 Task: Find connections with filter location Nagari with filter topic #brandingwith filter profile language Spanish with filter current company IG Group with filter school Modern Education Societys Ness Wadia College of Commerce, P.V.K.Joag Path, Pune 411004 with filter industry Cutlery and Handtool Manufacturing with filter service category Network Support with filter keywords title Payroll Clerk
Action: Mouse moved to (581, 95)
Screenshot: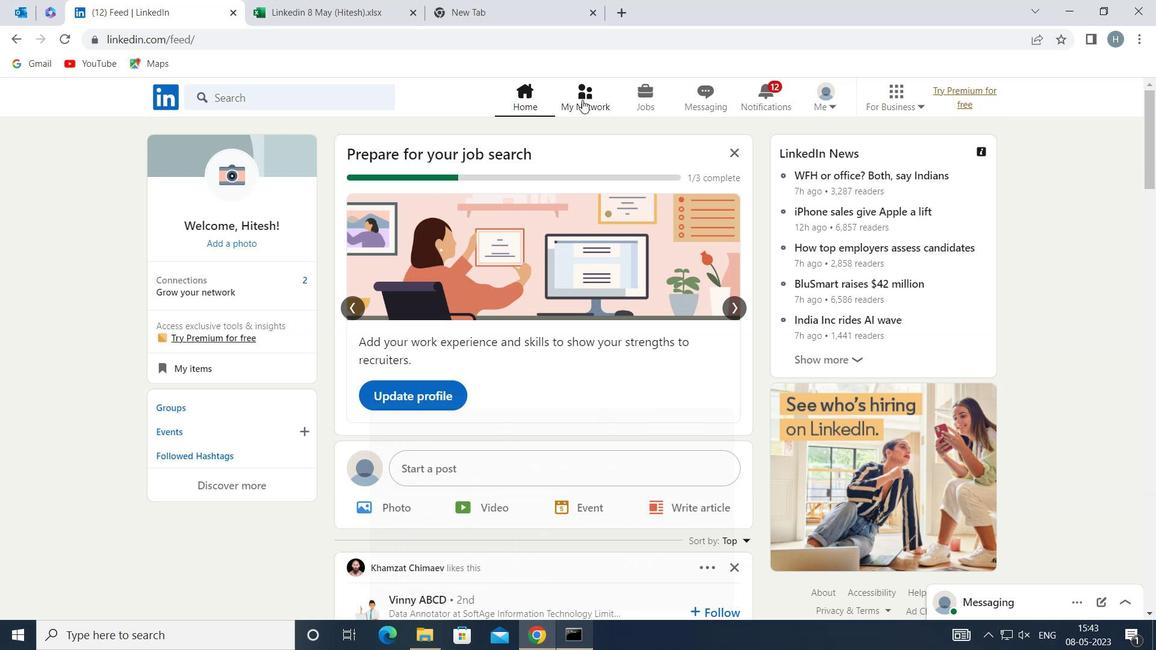 
Action: Mouse pressed left at (581, 95)
Screenshot: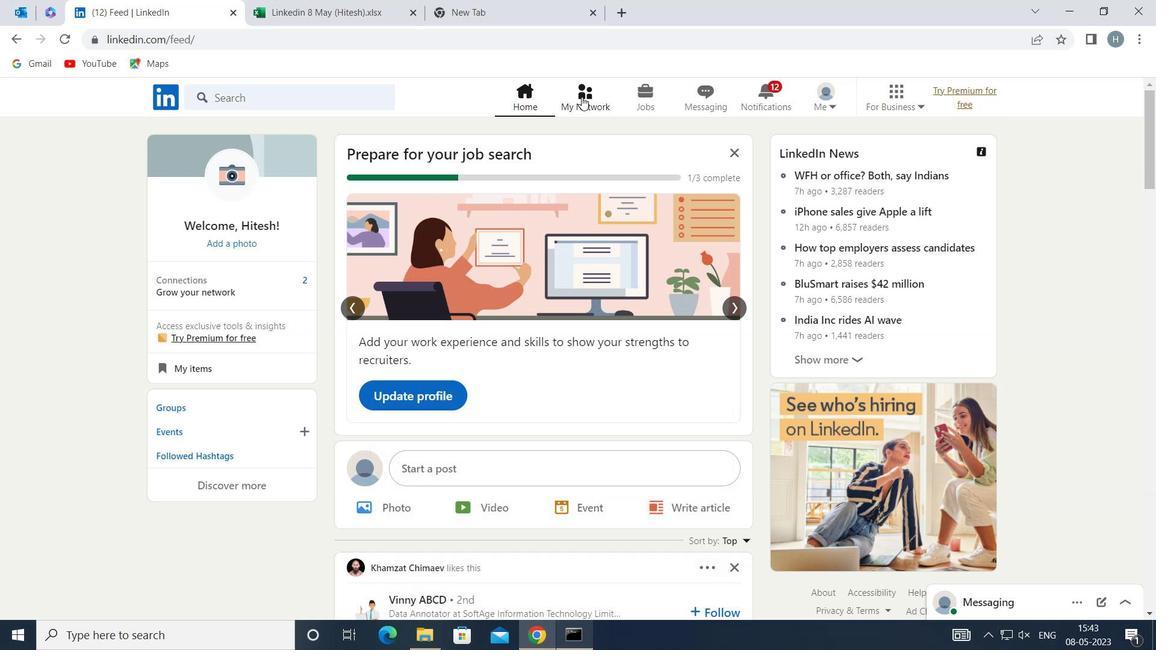 
Action: Mouse moved to (309, 181)
Screenshot: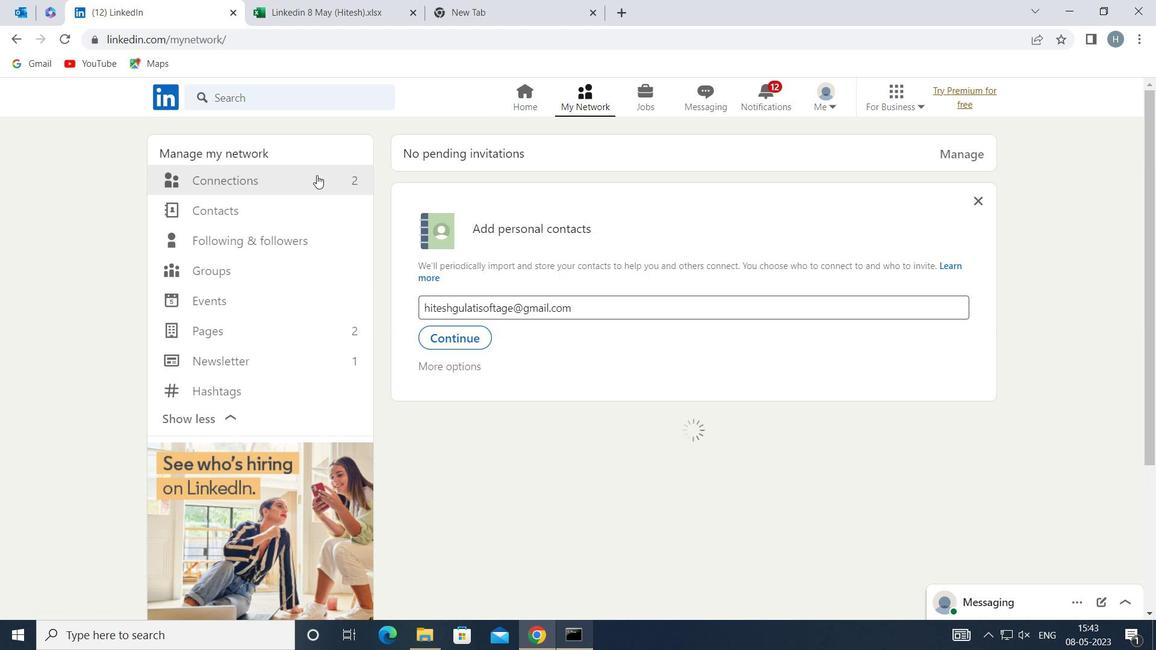 
Action: Mouse pressed left at (309, 181)
Screenshot: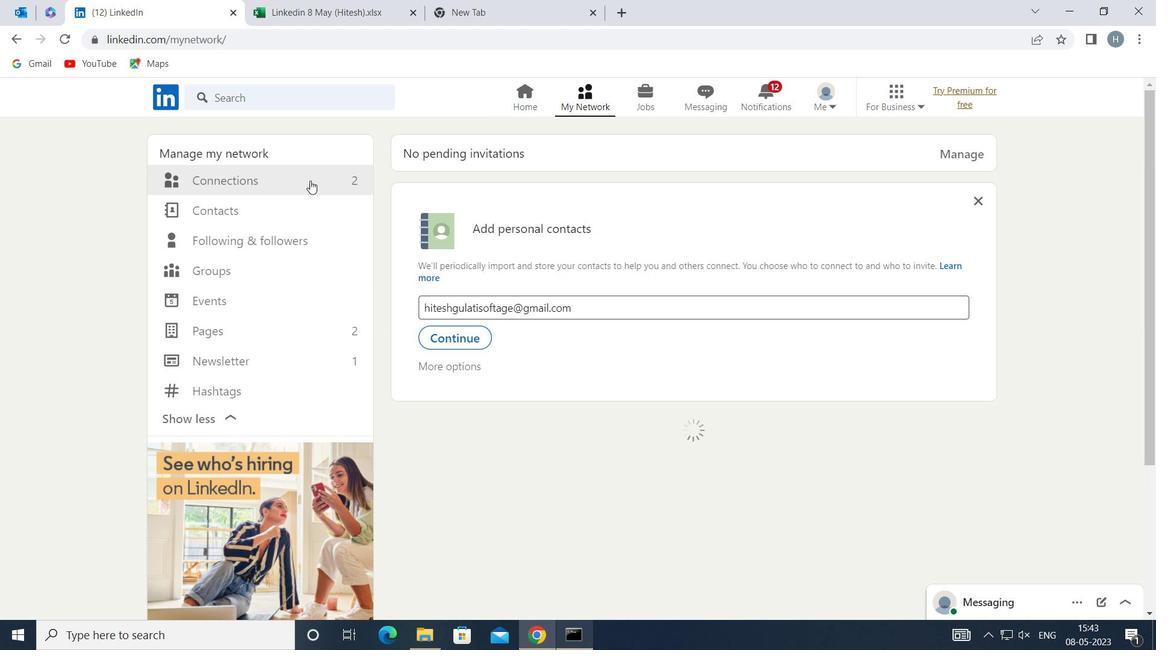 
Action: Mouse moved to (691, 178)
Screenshot: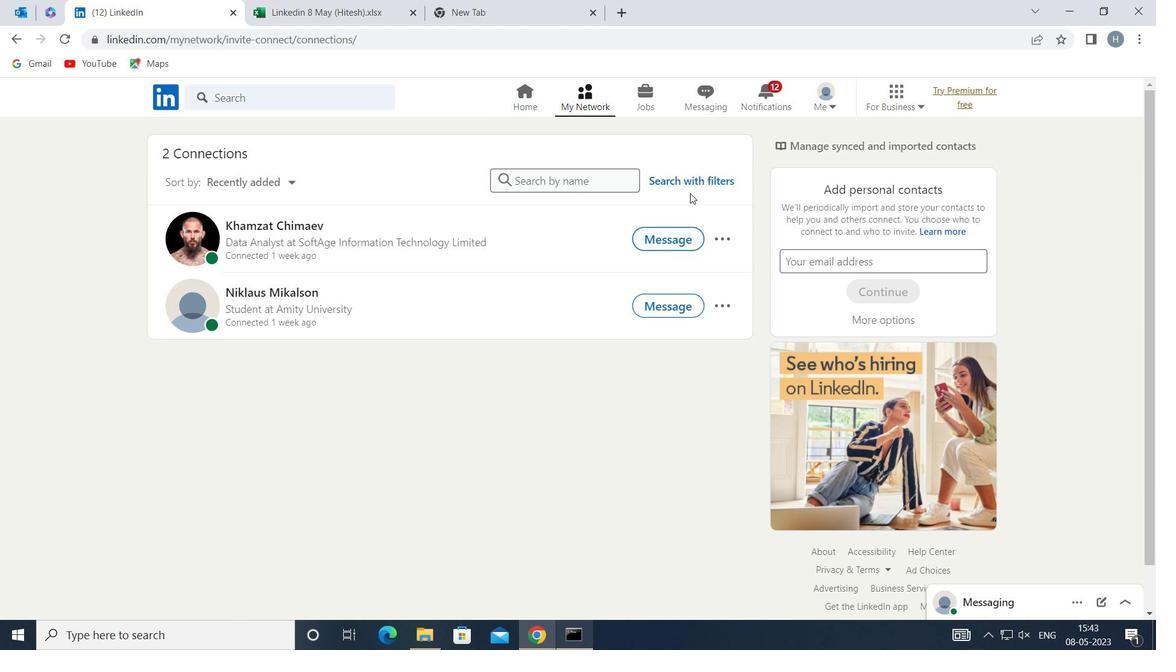 
Action: Mouse pressed left at (691, 178)
Screenshot: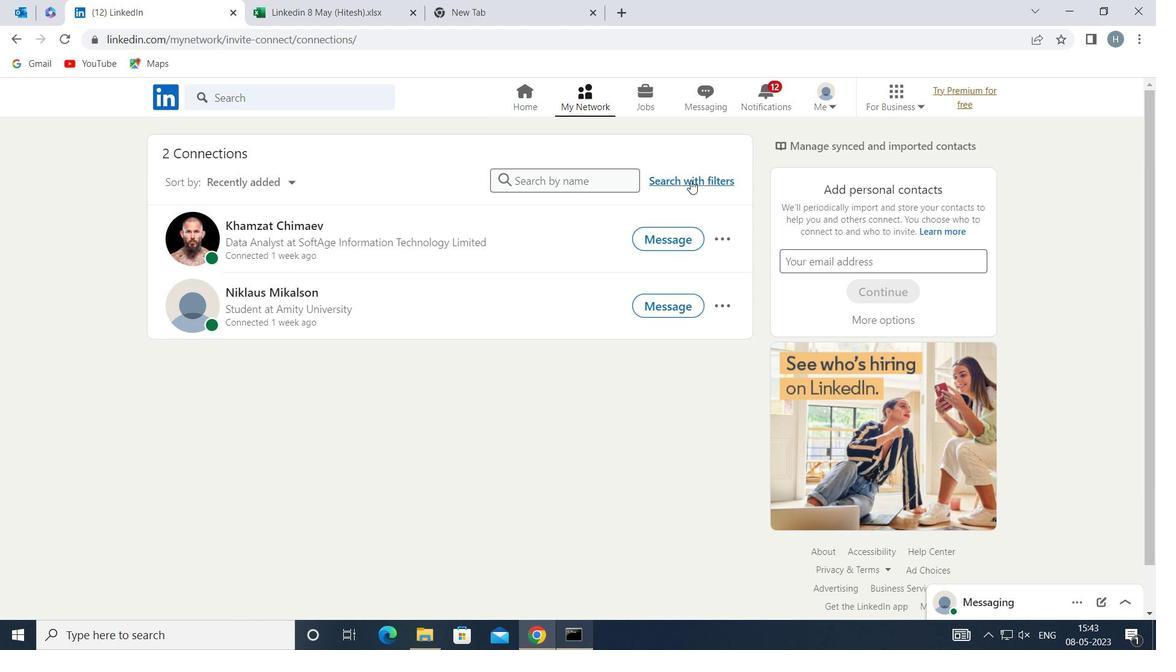 
Action: Mouse moved to (624, 142)
Screenshot: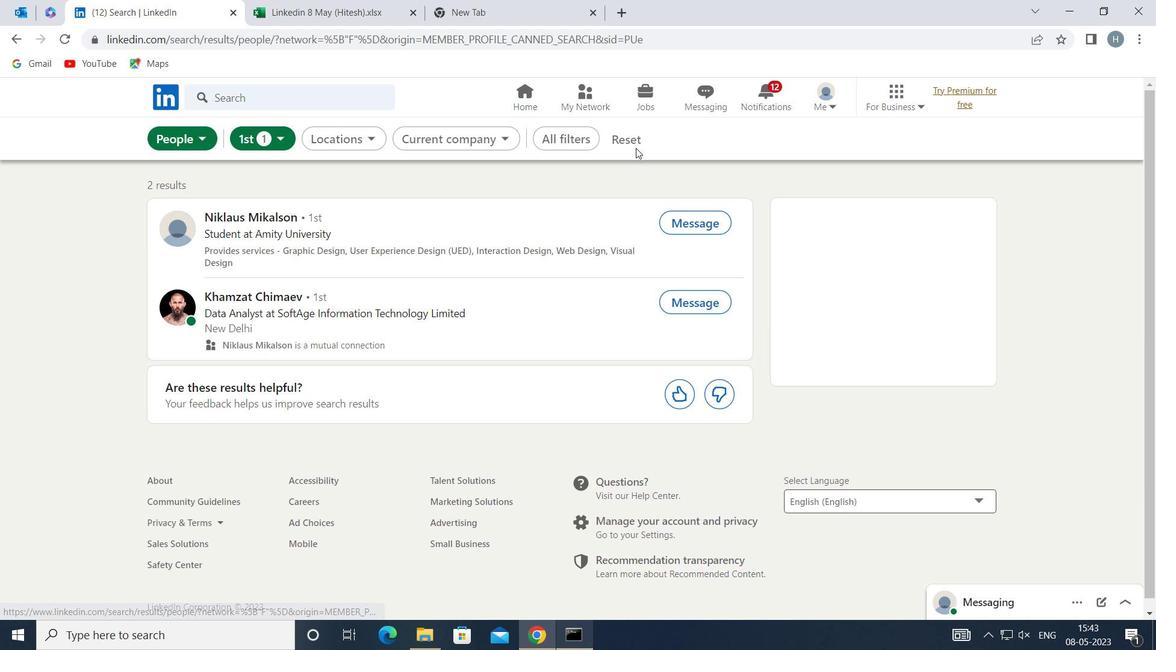 
Action: Mouse pressed left at (624, 142)
Screenshot: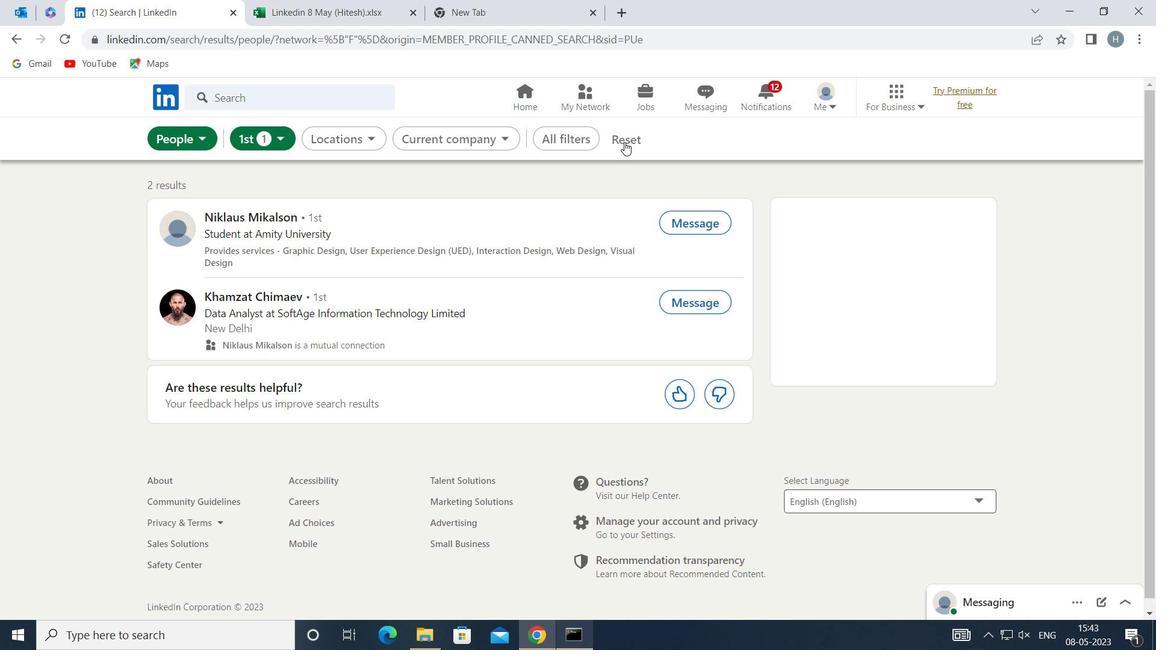 
Action: Mouse moved to (611, 141)
Screenshot: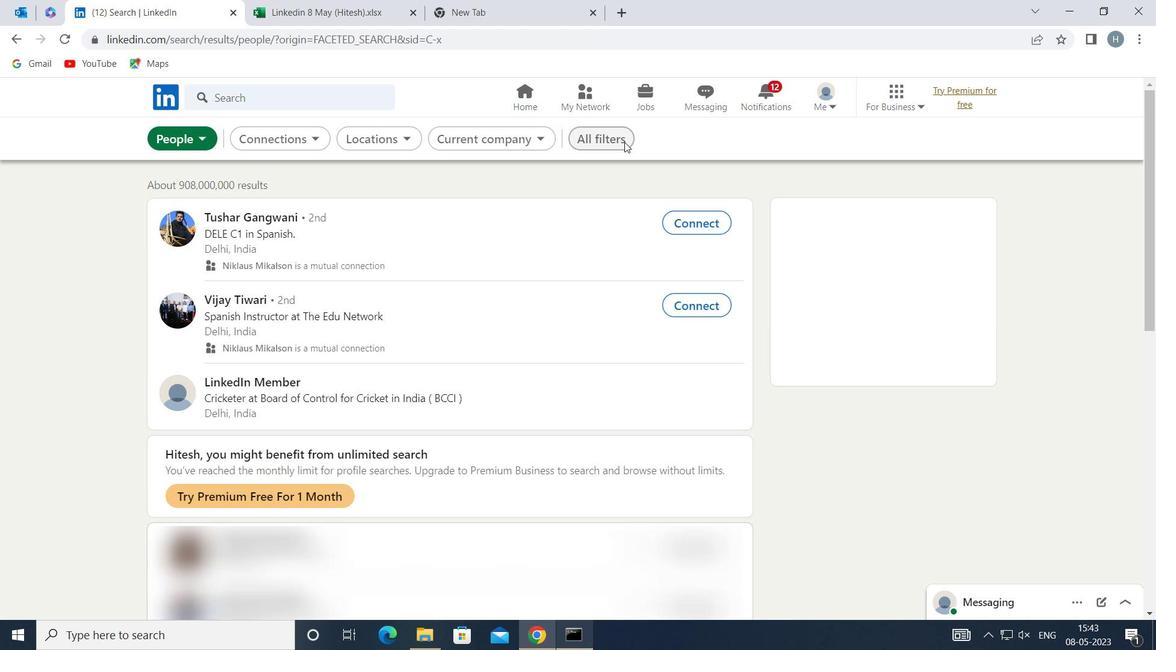 
Action: Mouse pressed left at (611, 141)
Screenshot: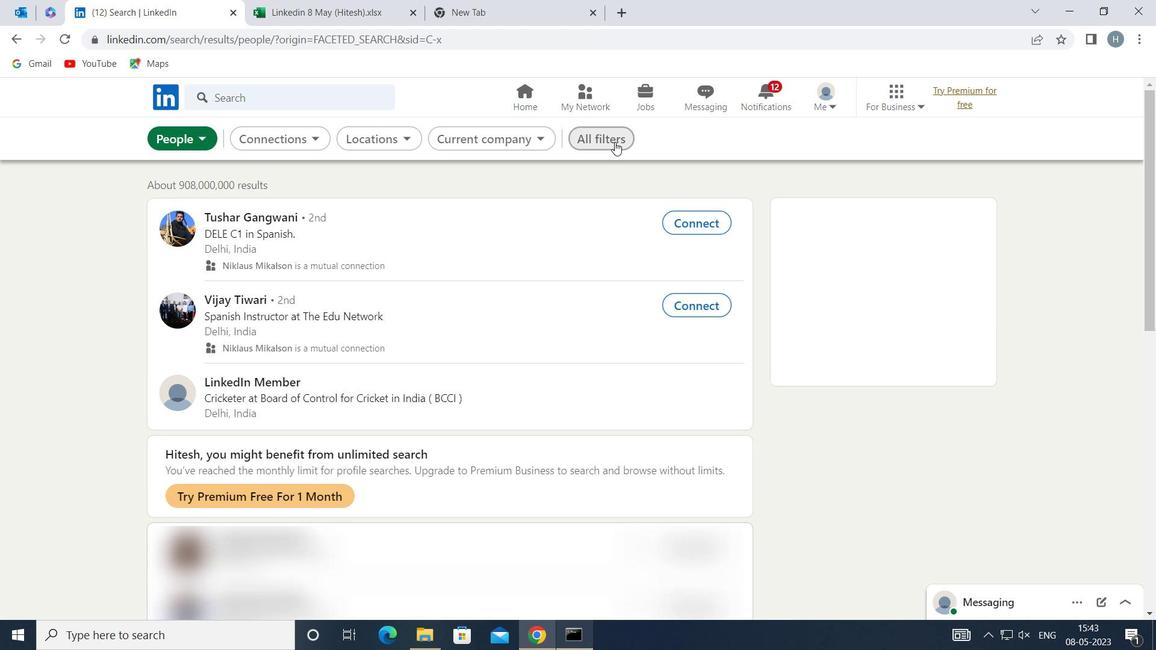 
Action: Mouse moved to (932, 475)
Screenshot: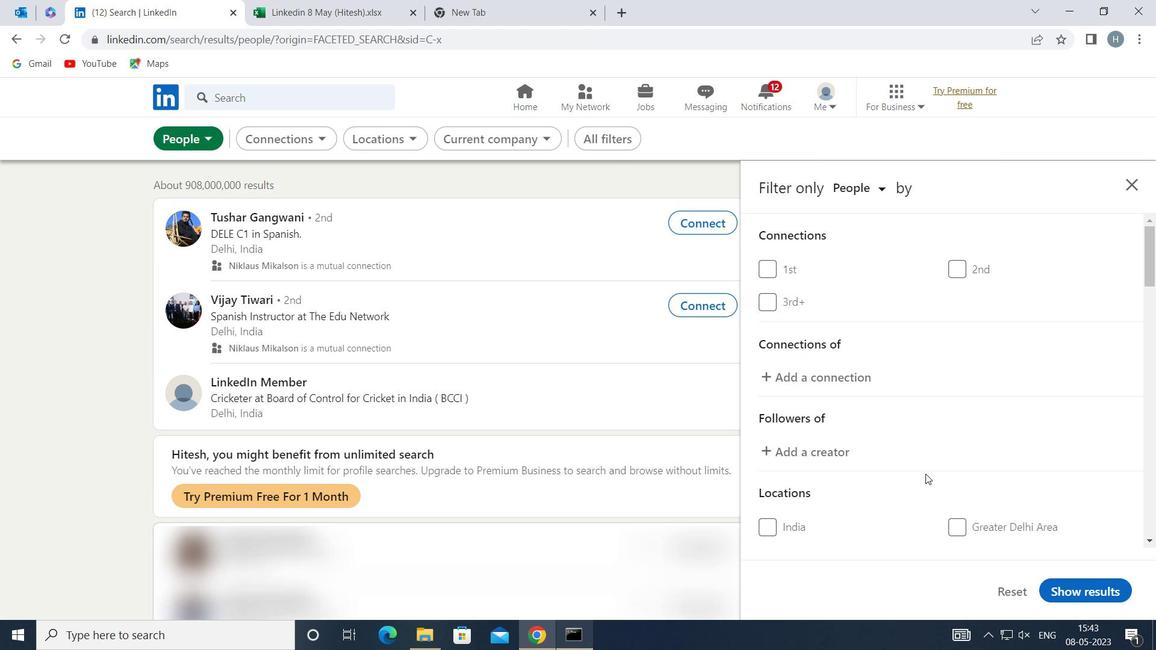 
Action: Mouse scrolled (932, 474) with delta (0, 0)
Screenshot: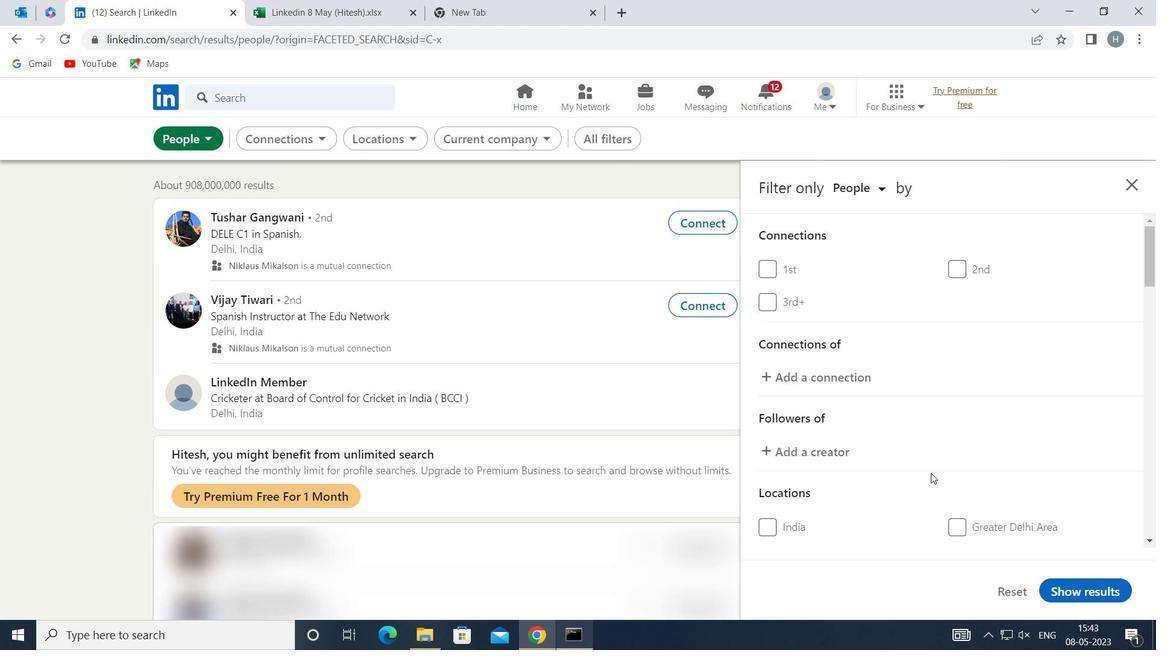 
Action: Mouse moved to (930, 473)
Screenshot: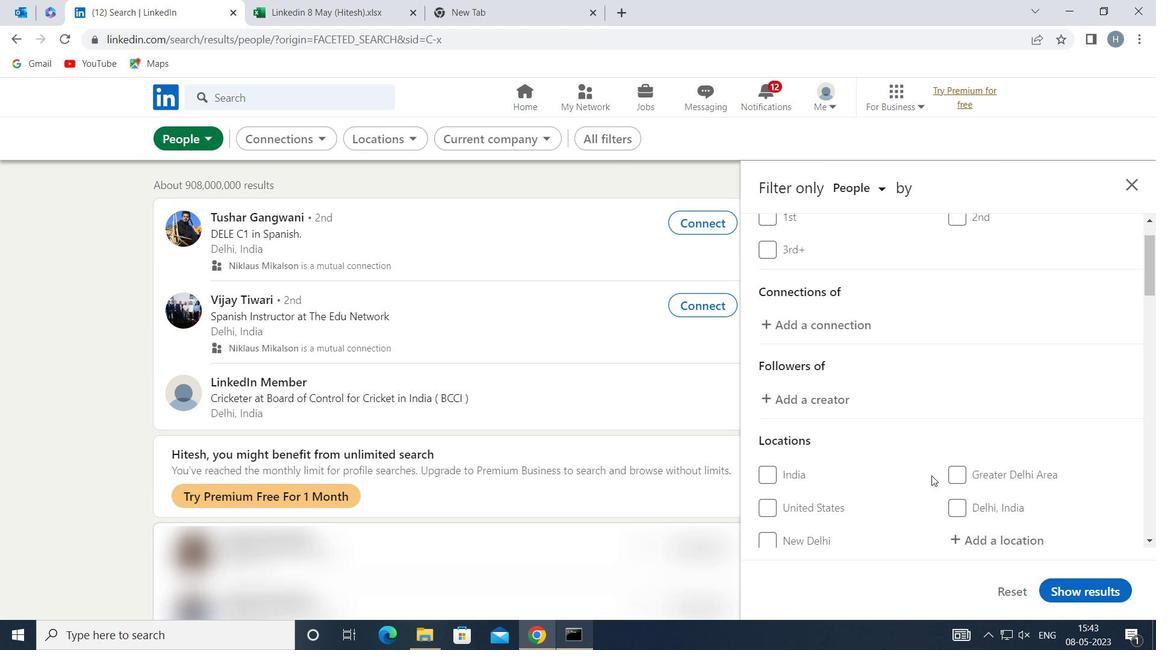 
Action: Mouse scrolled (930, 473) with delta (0, 0)
Screenshot: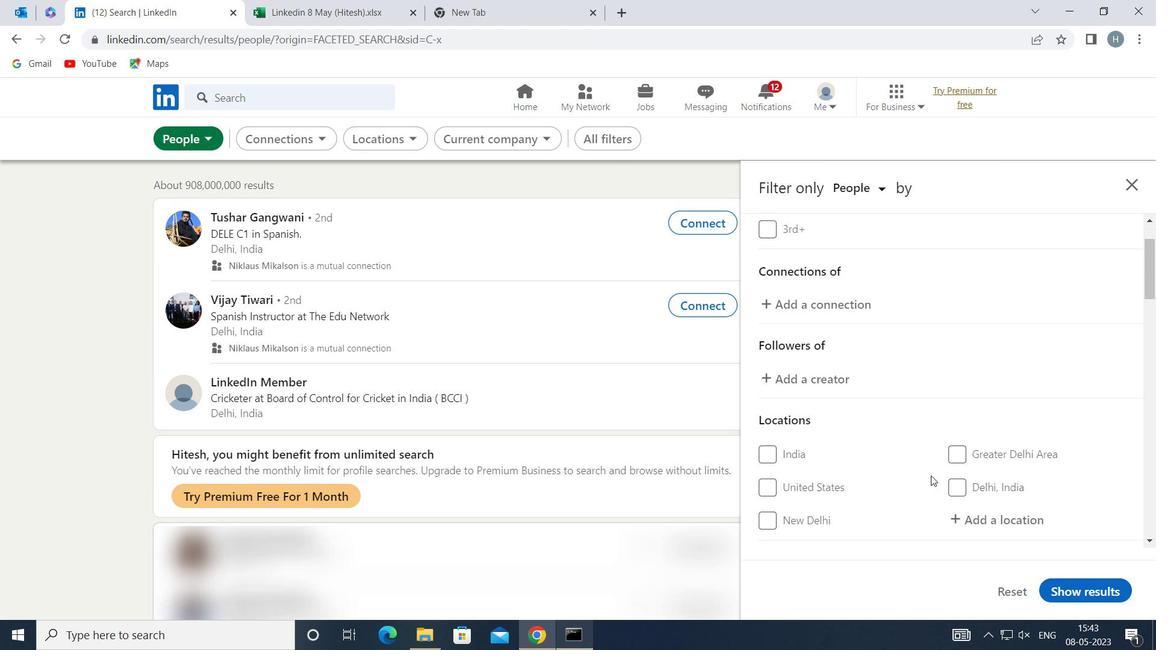 
Action: Mouse scrolled (930, 473) with delta (0, 0)
Screenshot: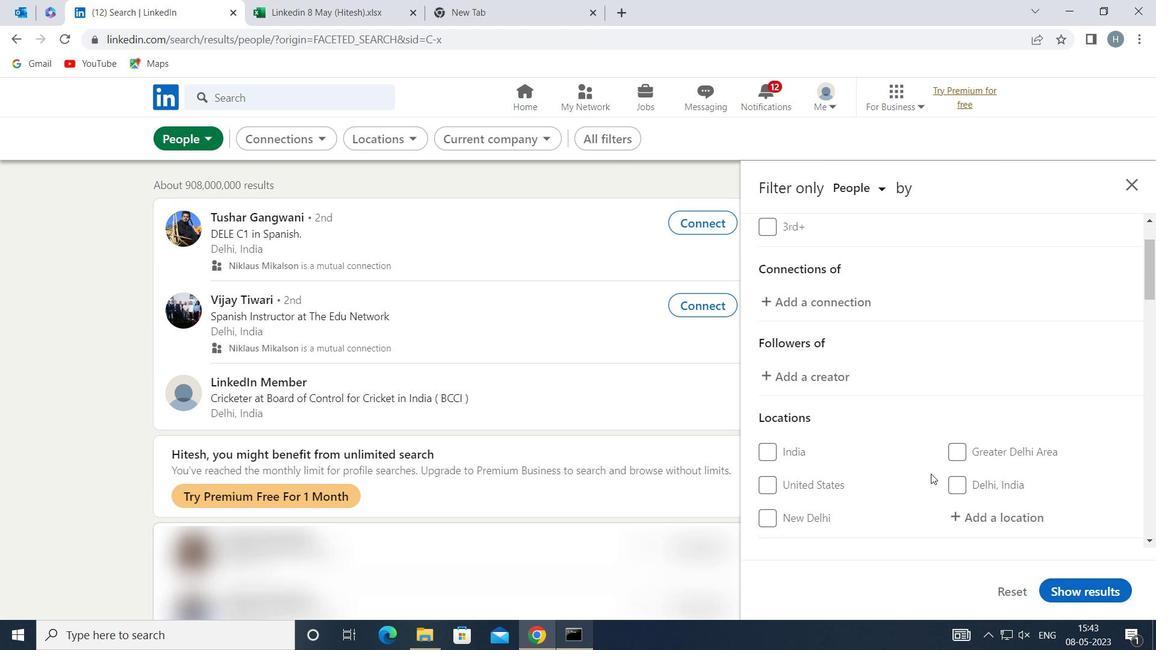 
Action: Mouse moved to (986, 370)
Screenshot: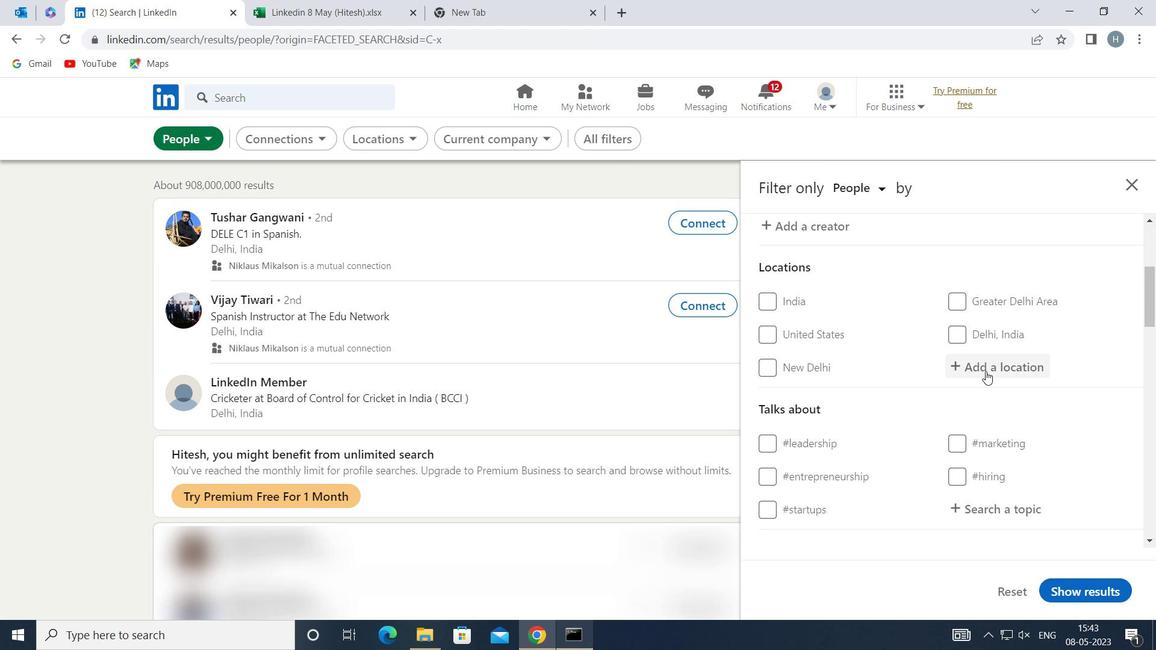 
Action: Mouse pressed left at (986, 370)
Screenshot: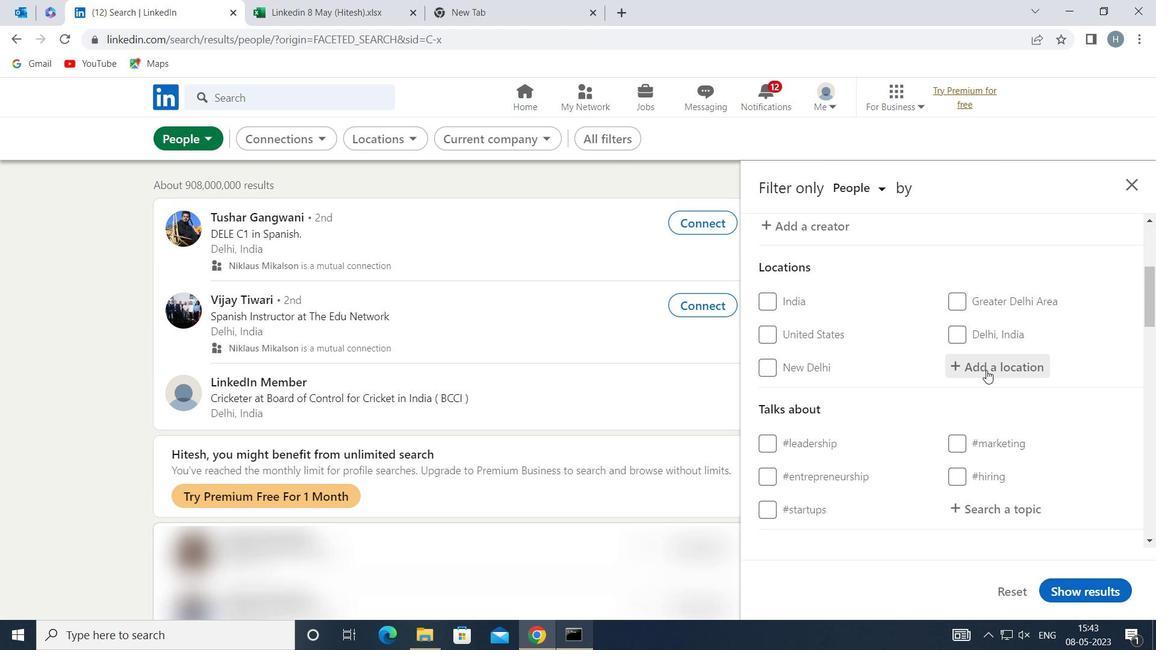 
Action: Mouse moved to (976, 370)
Screenshot: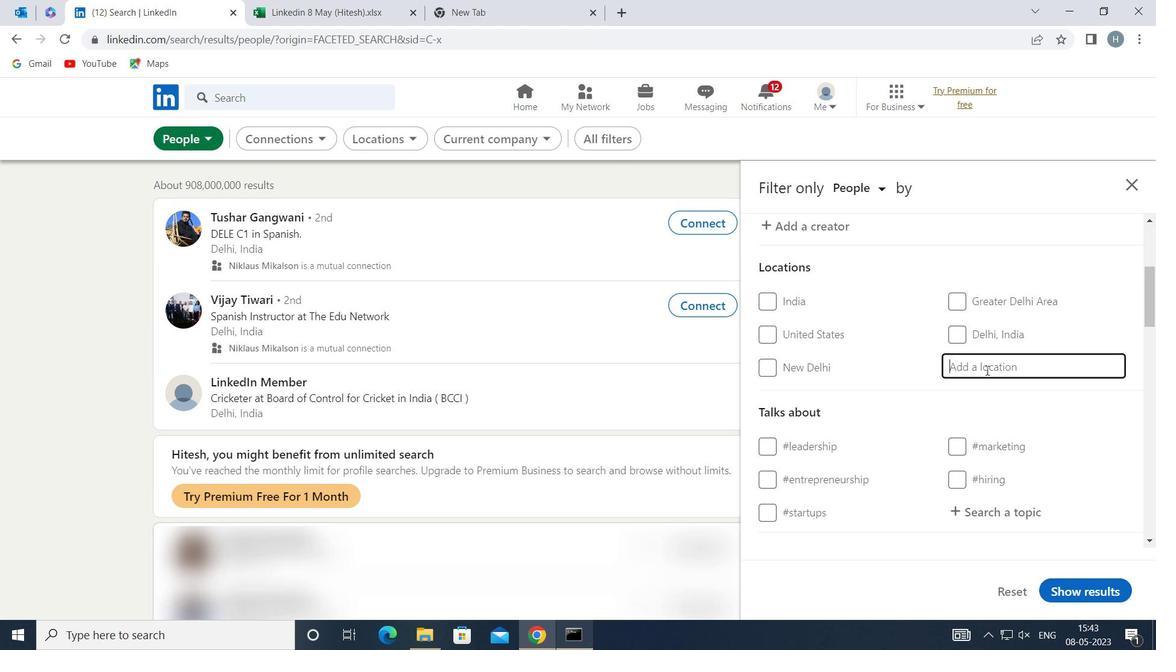 
Action: Key pressed <Key.shift>NAGARI
Screenshot: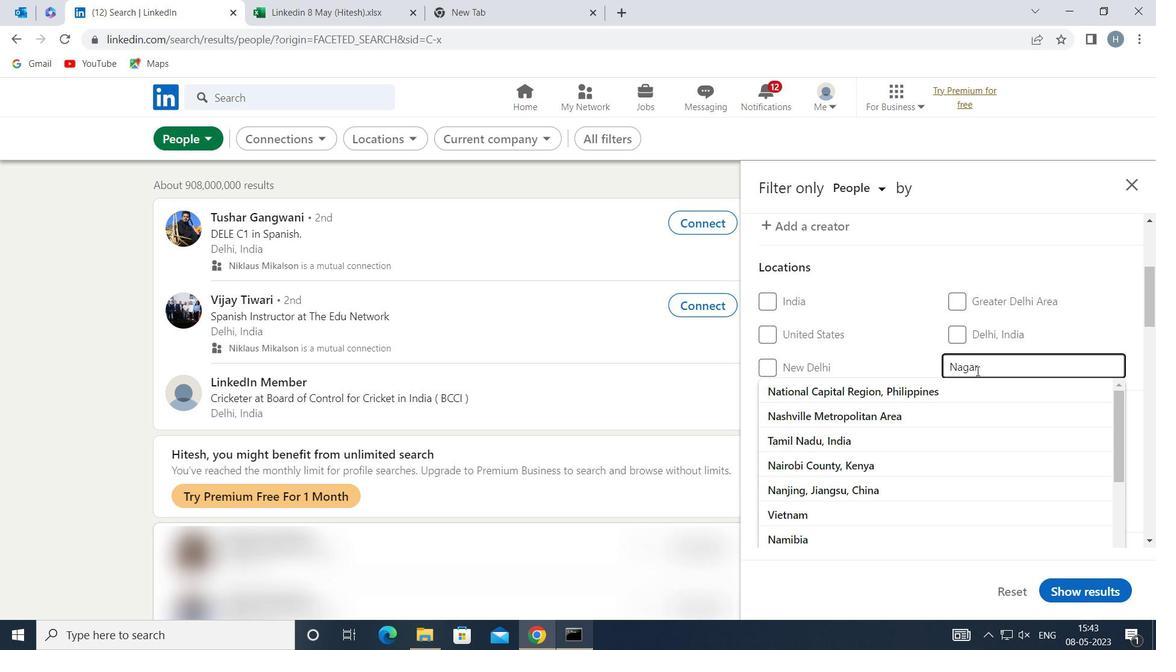
Action: Mouse moved to (936, 396)
Screenshot: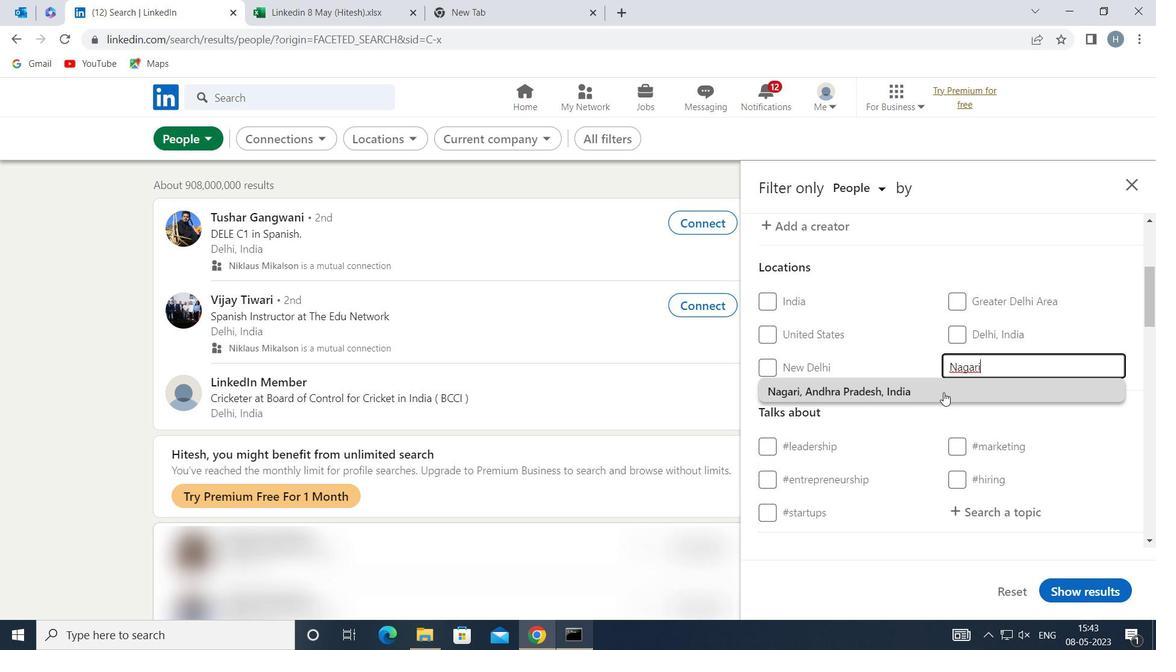 
Action: Mouse pressed left at (936, 396)
Screenshot: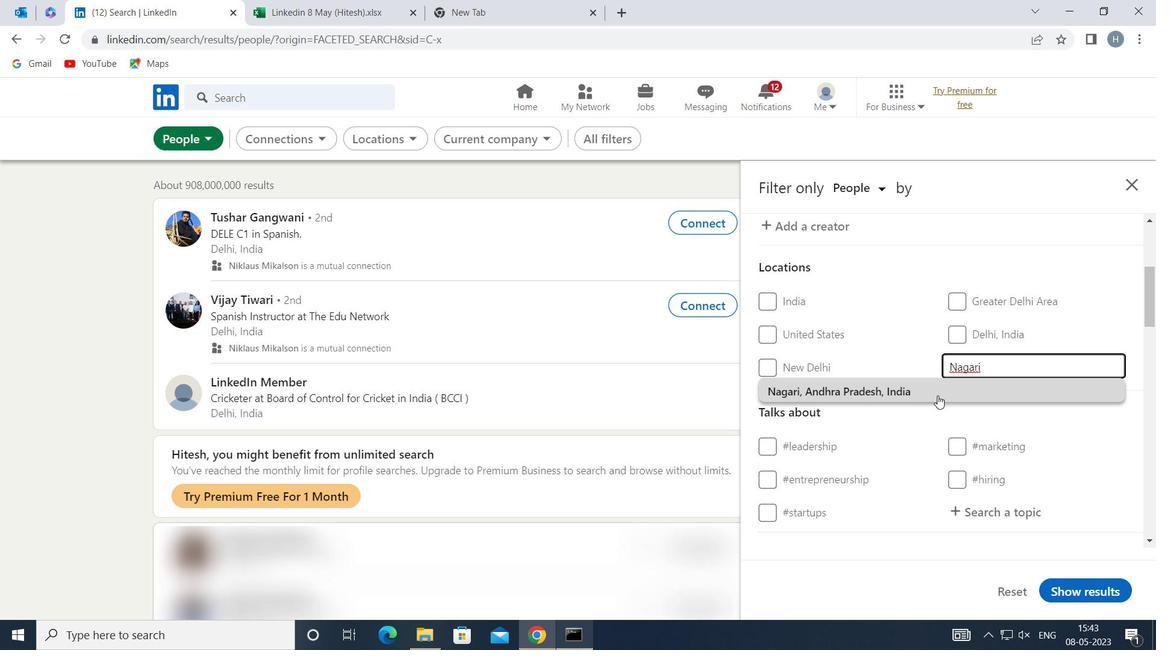 
Action: Mouse moved to (902, 423)
Screenshot: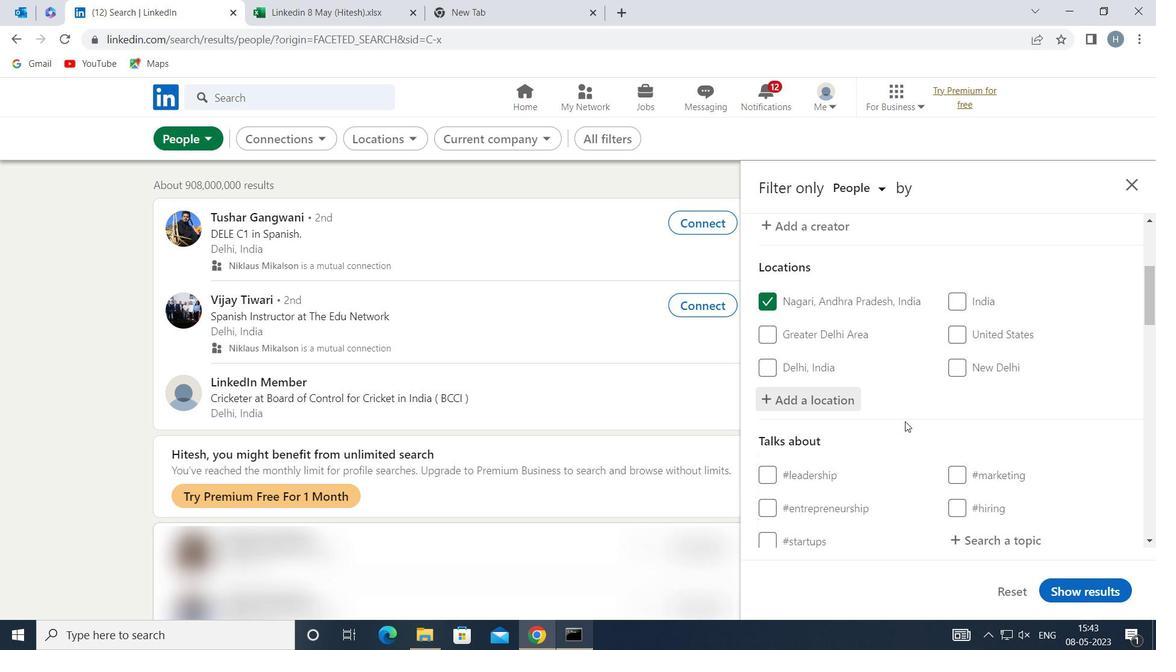 
Action: Mouse scrolled (902, 422) with delta (0, 0)
Screenshot: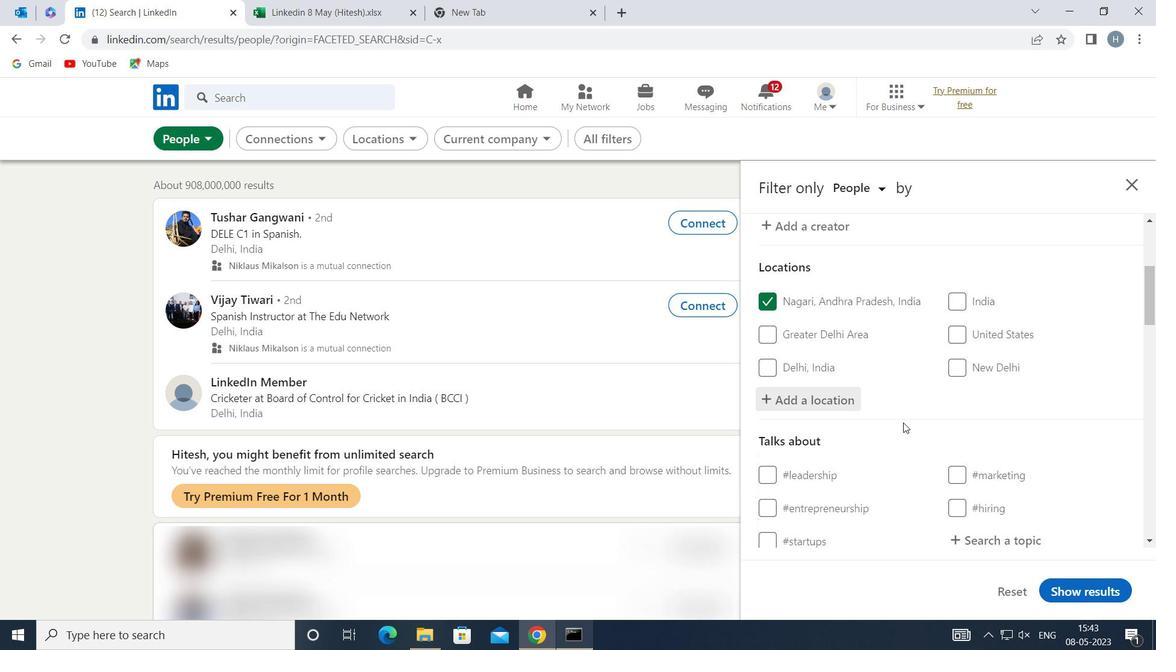 
Action: Mouse moved to (902, 420)
Screenshot: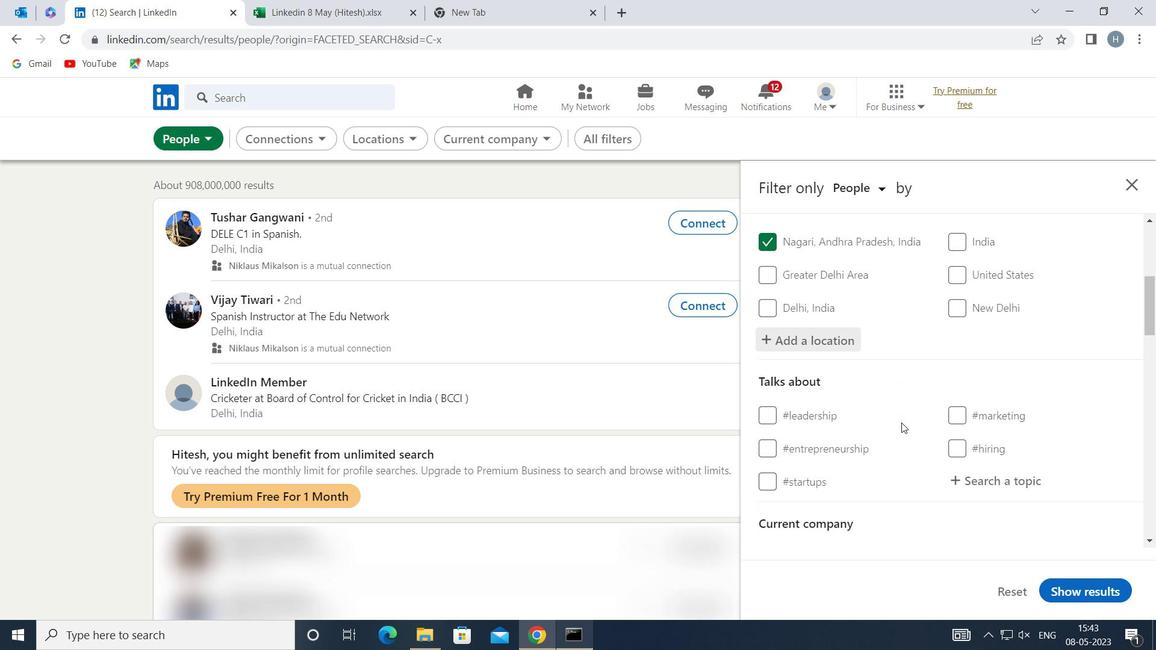 
Action: Mouse scrolled (902, 420) with delta (0, 0)
Screenshot: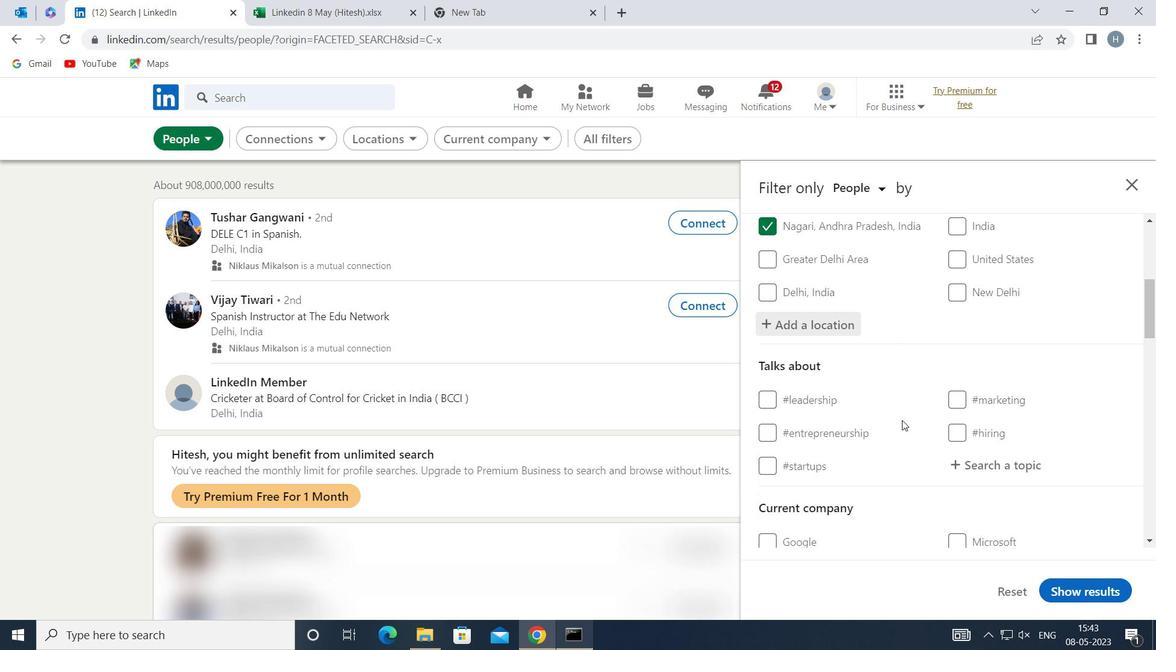 
Action: Mouse moved to (969, 385)
Screenshot: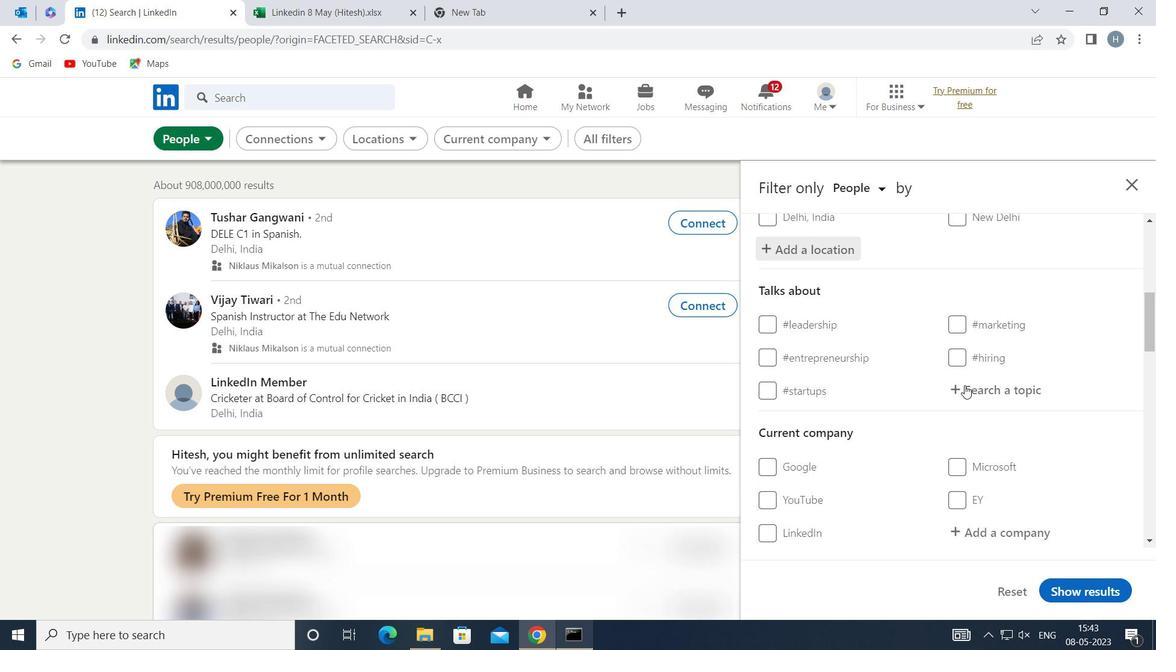
Action: Mouse pressed left at (969, 385)
Screenshot: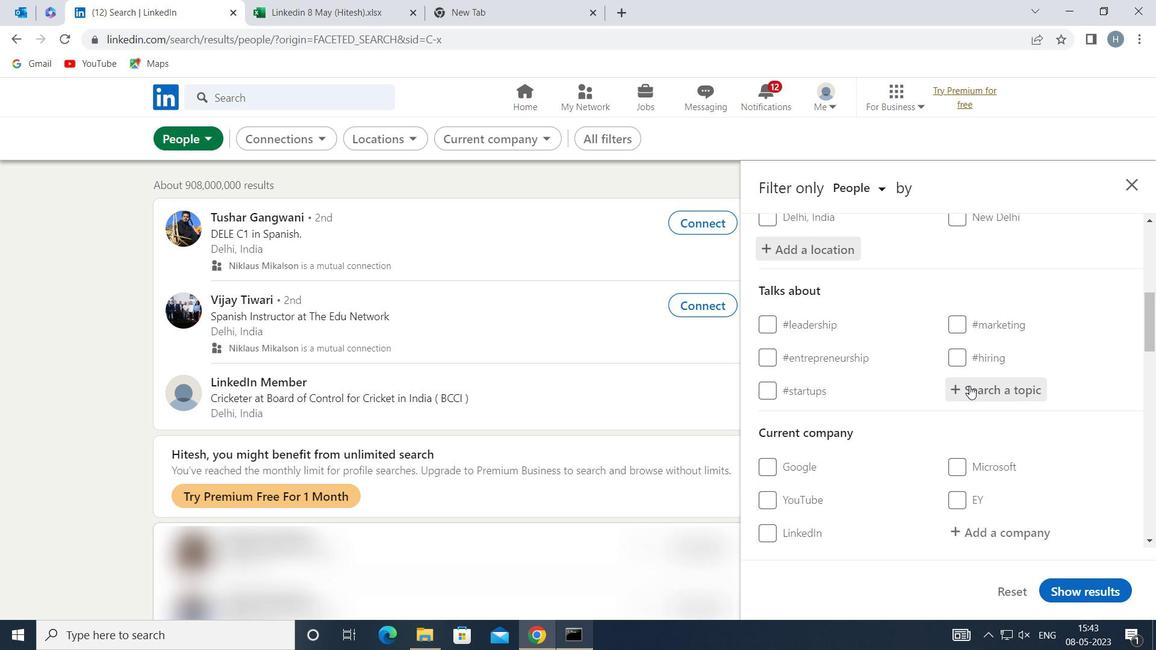
Action: Key pressed BRANDING
Screenshot: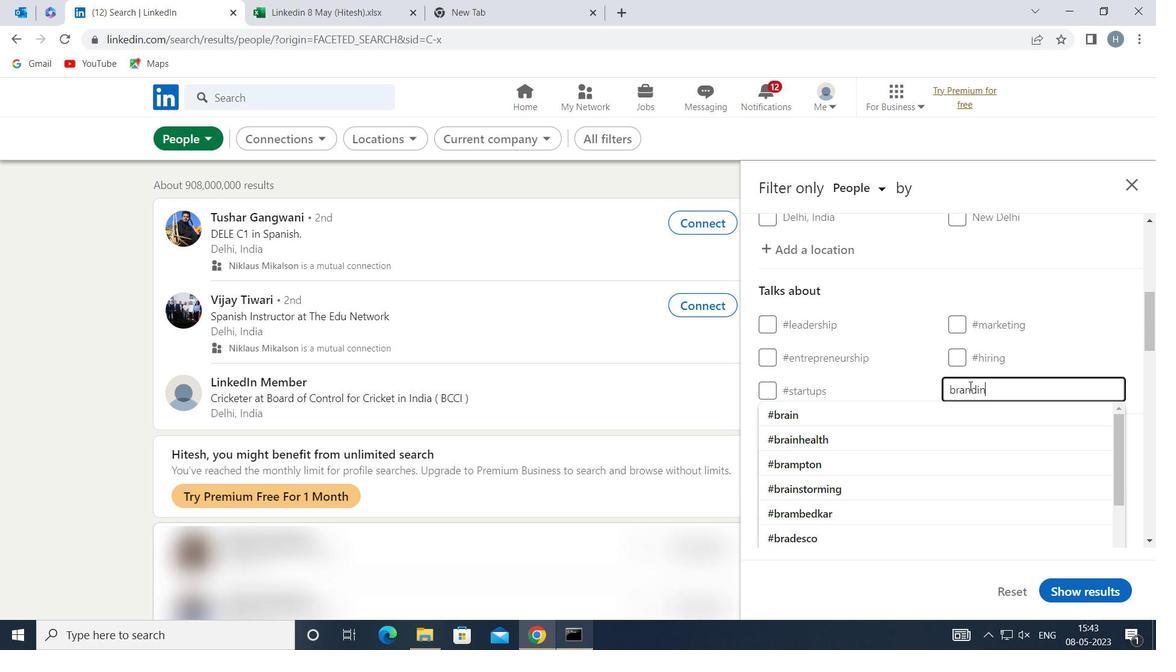 
Action: Mouse moved to (946, 411)
Screenshot: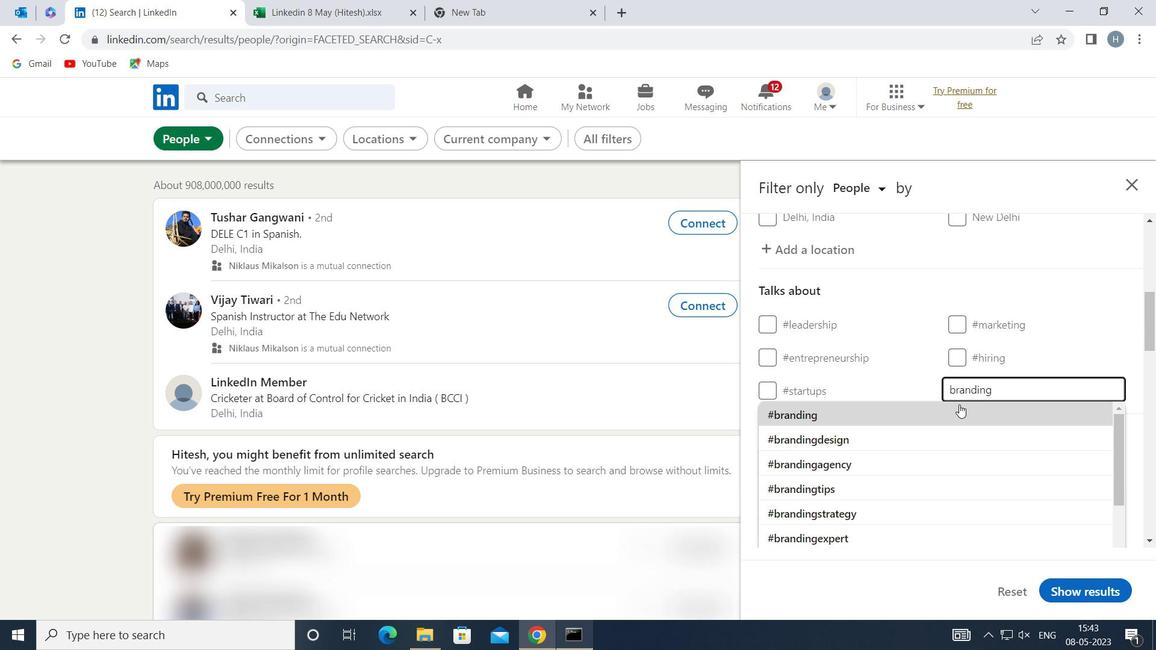 
Action: Mouse pressed left at (946, 411)
Screenshot: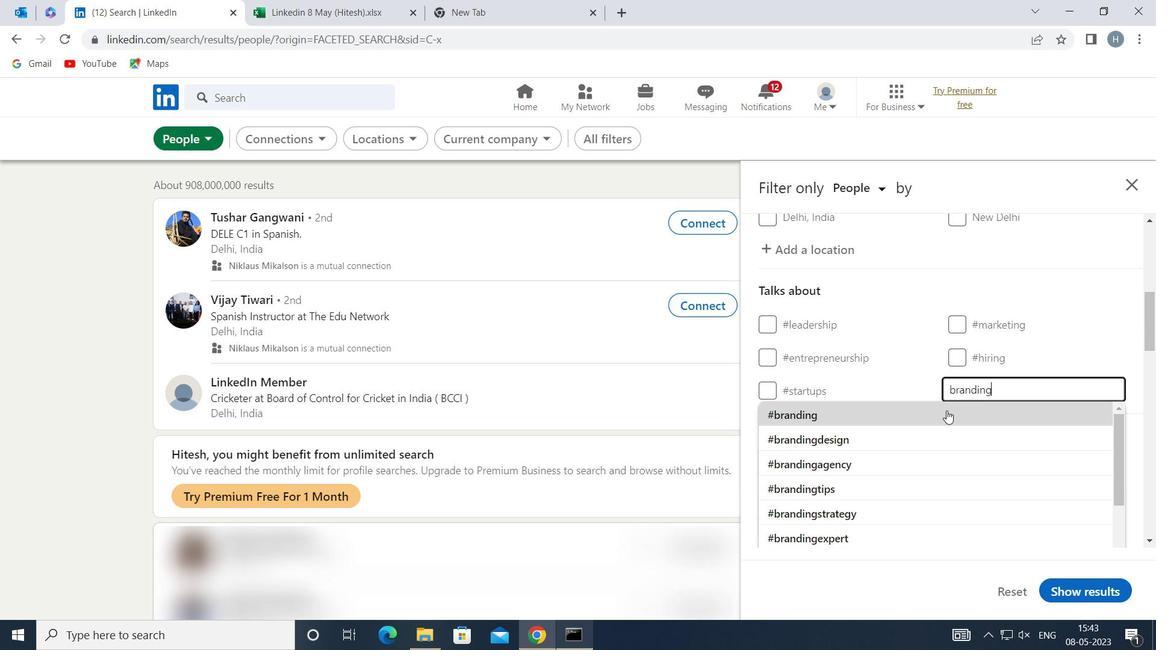 
Action: Mouse moved to (915, 380)
Screenshot: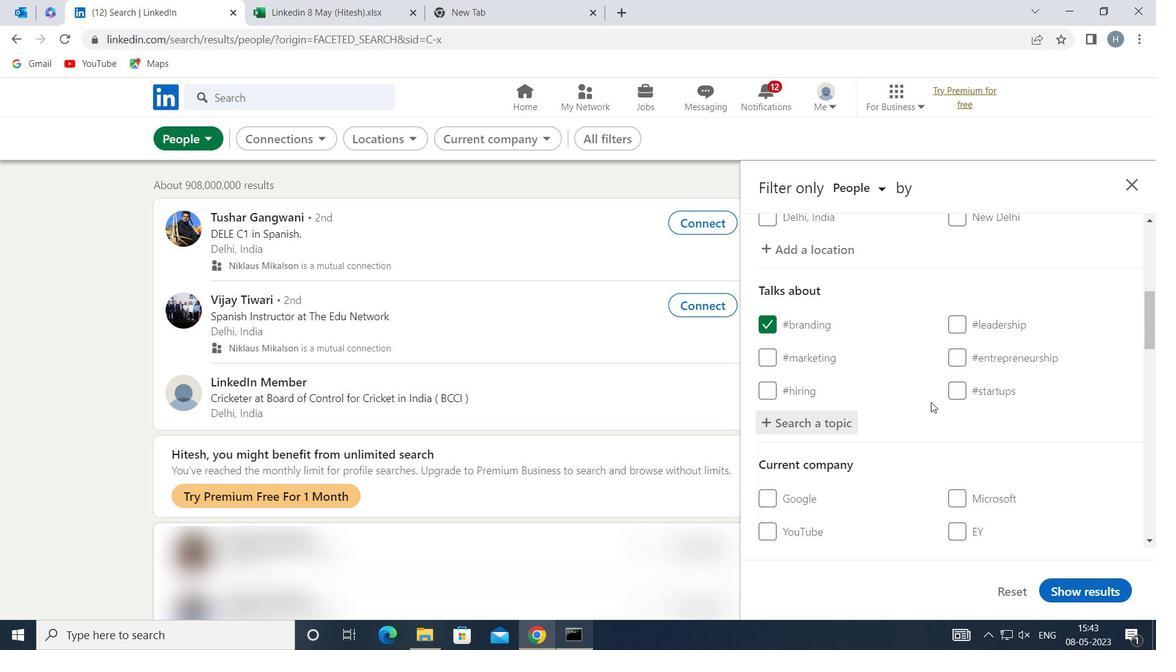
Action: Mouse scrolled (915, 379) with delta (0, 0)
Screenshot: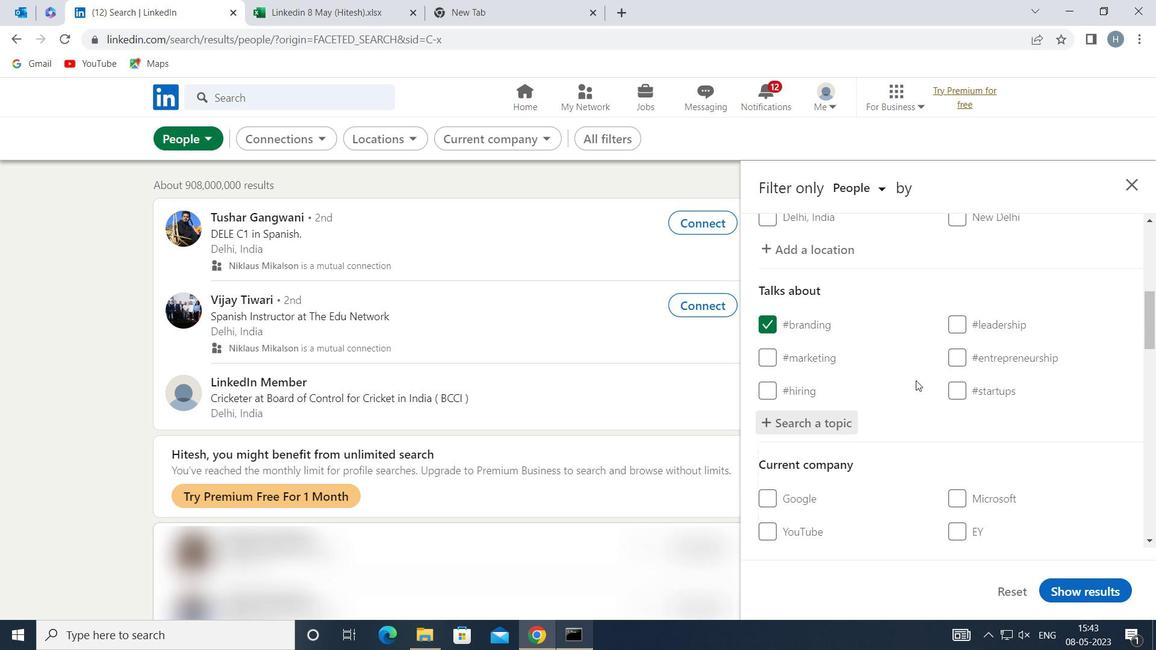 
Action: Mouse moved to (916, 376)
Screenshot: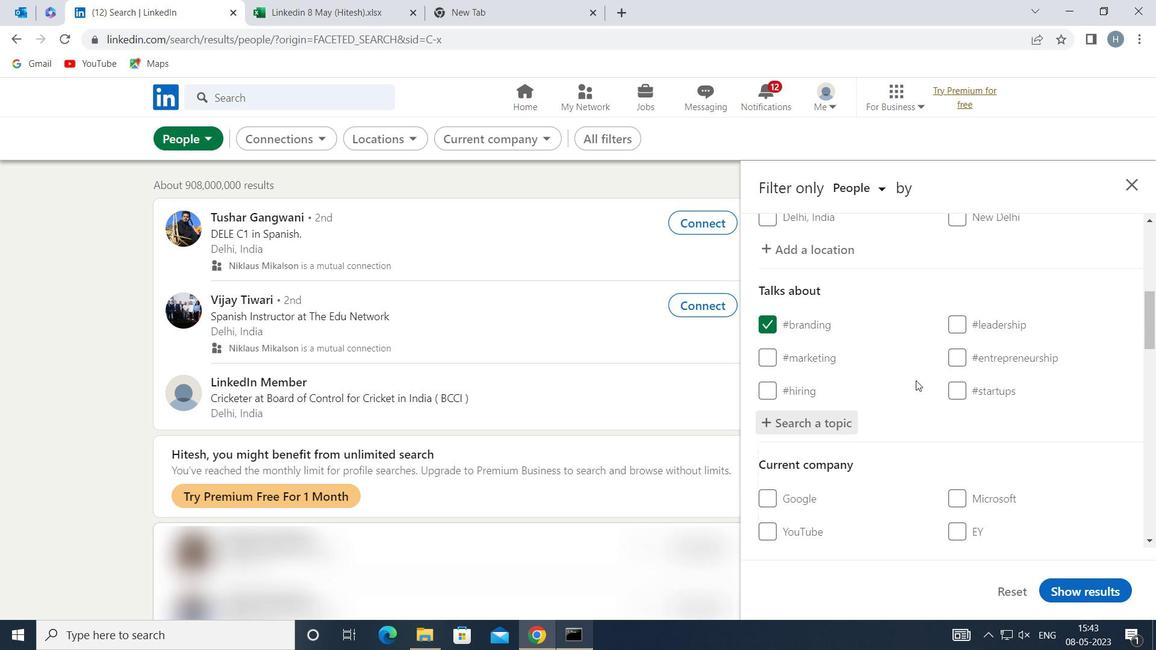 
Action: Mouse scrolled (916, 376) with delta (0, 0)
Screenshot: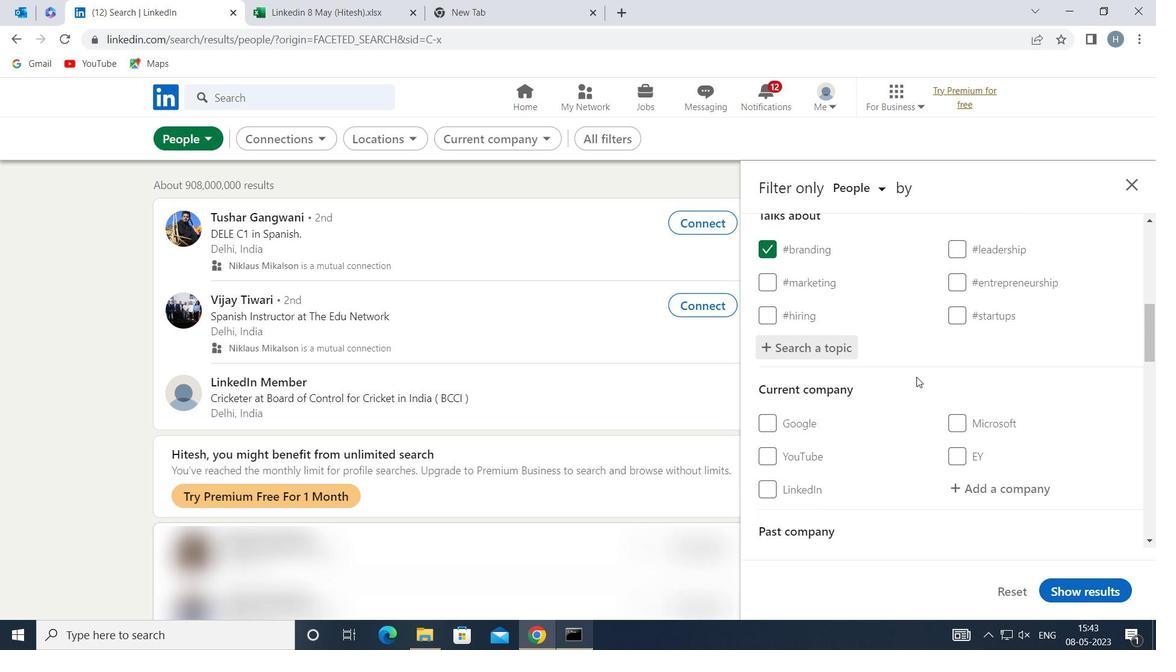 
Action: Mouse scrolled (916, 376) with delta (0, 0)
Screenshot: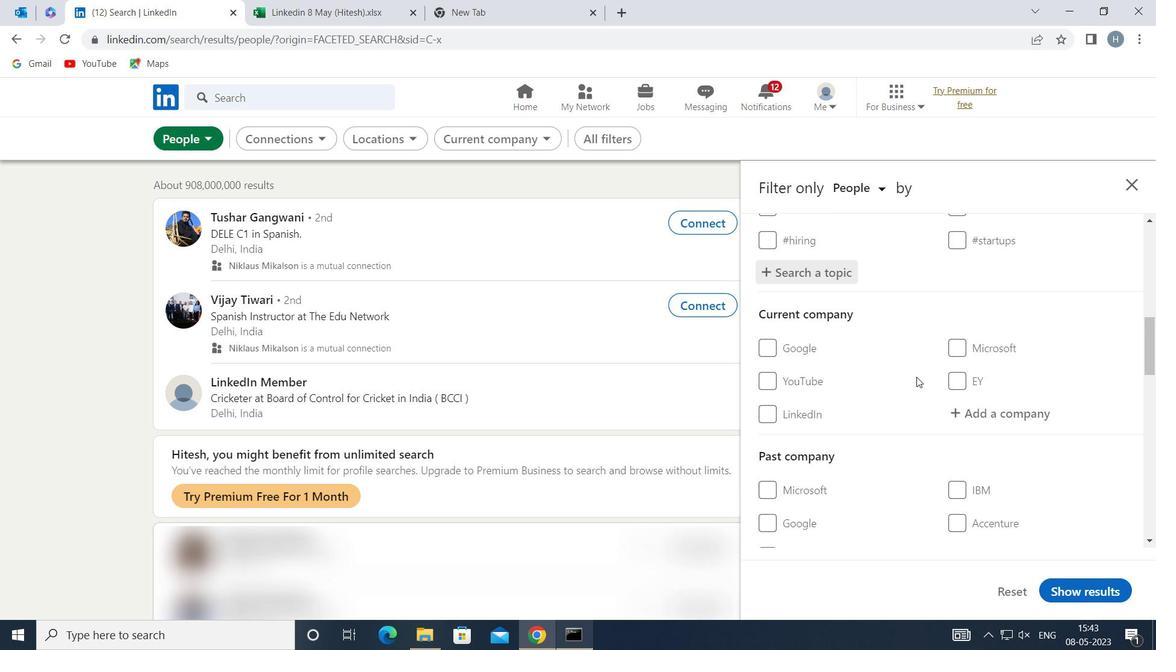 
Action: Mouse scrolled (916, 376) with delta (0, 0)
Screenshot: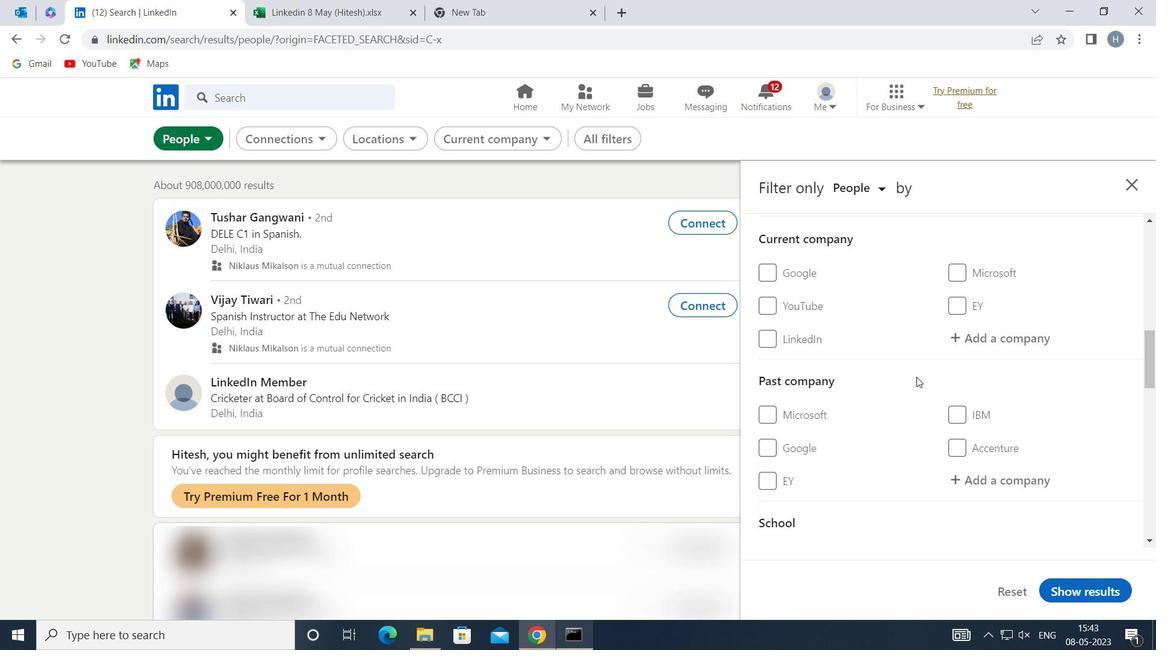 
Action: Mouse scrolled (916, 376) with delta (0, 0)
Screenshot: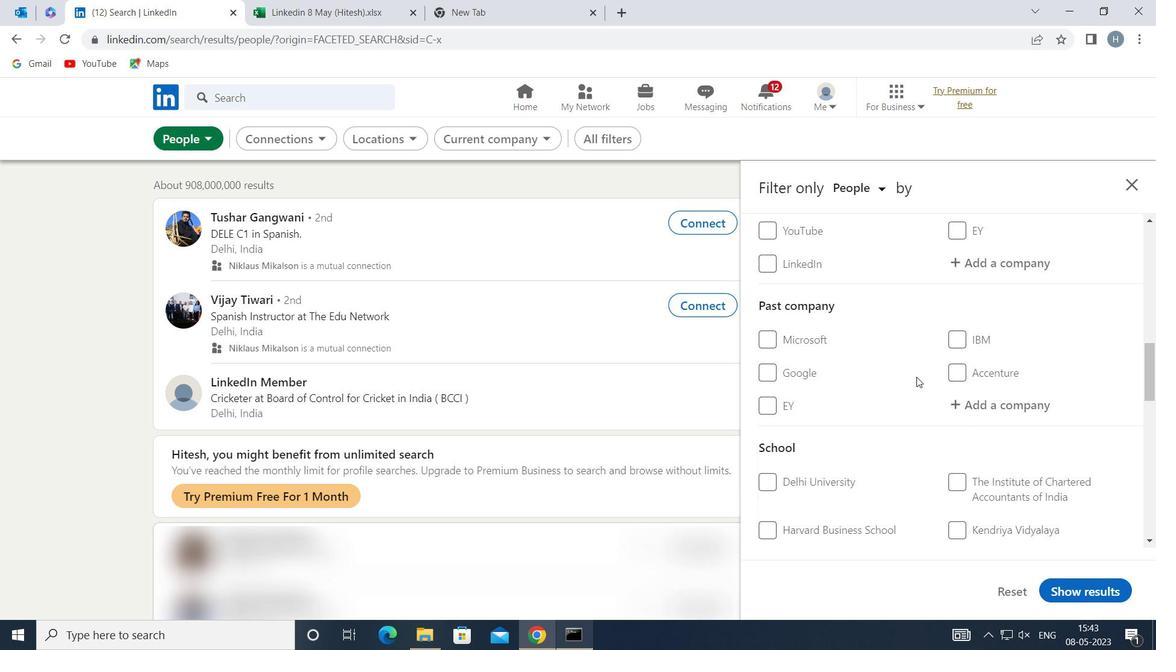 
Action: Mouse scrolled (916, 376) with delta (0, 0)
Screenshot: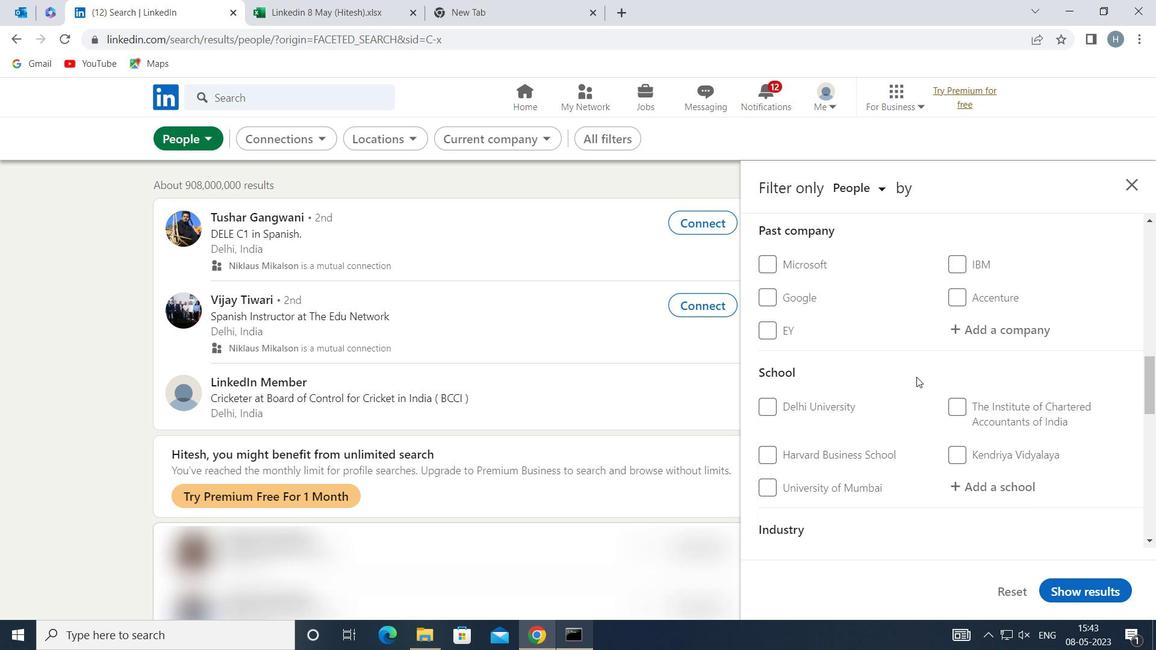 
Action: Mouse scrolled (916, 376) with delta (0, 0)
Screenshot: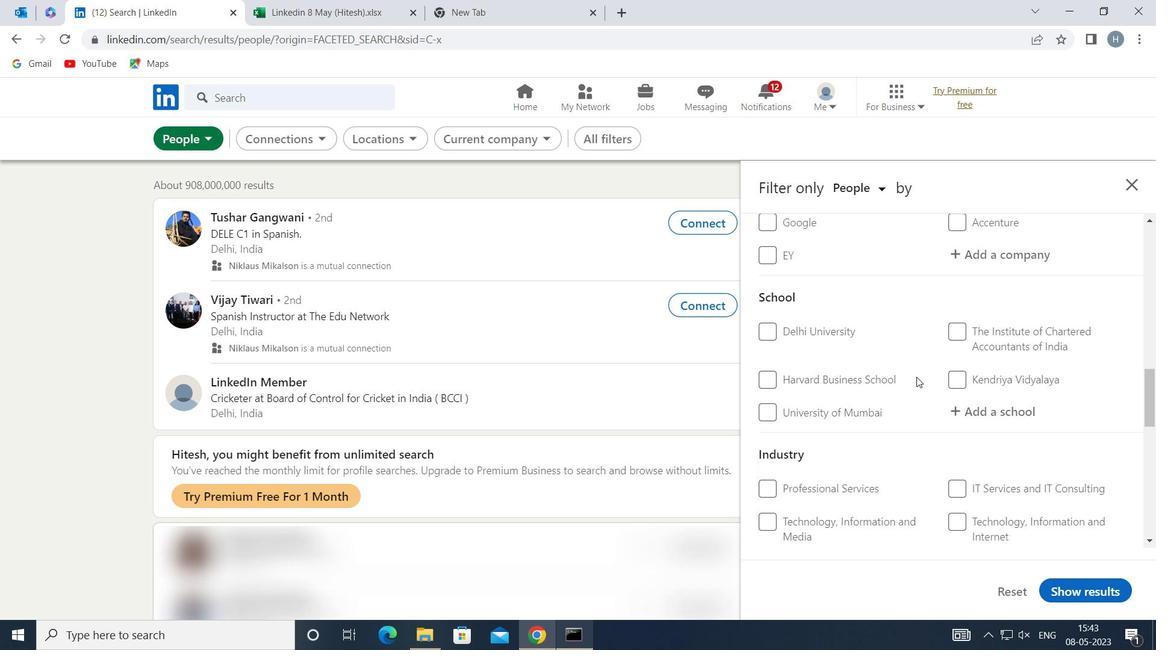 
Action: Mouse scrolled (916, 376) with delta (0, 0)
Screenshot: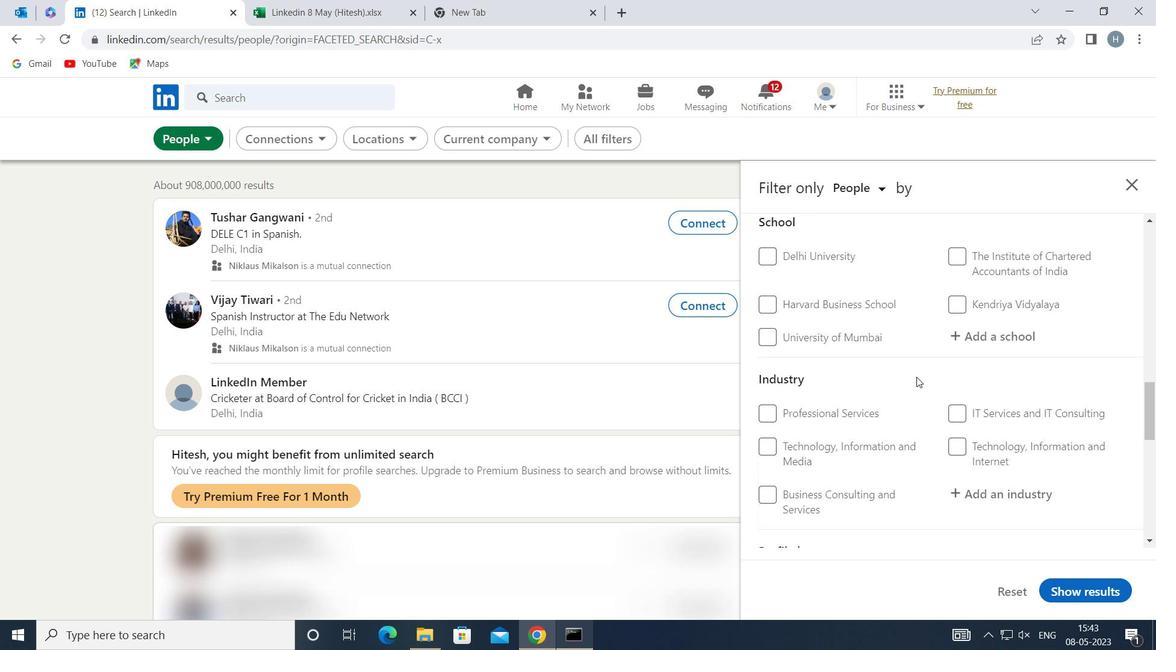 
Action: Mouse scrolled (916, 376) with delta (0, 0)
Screenshot: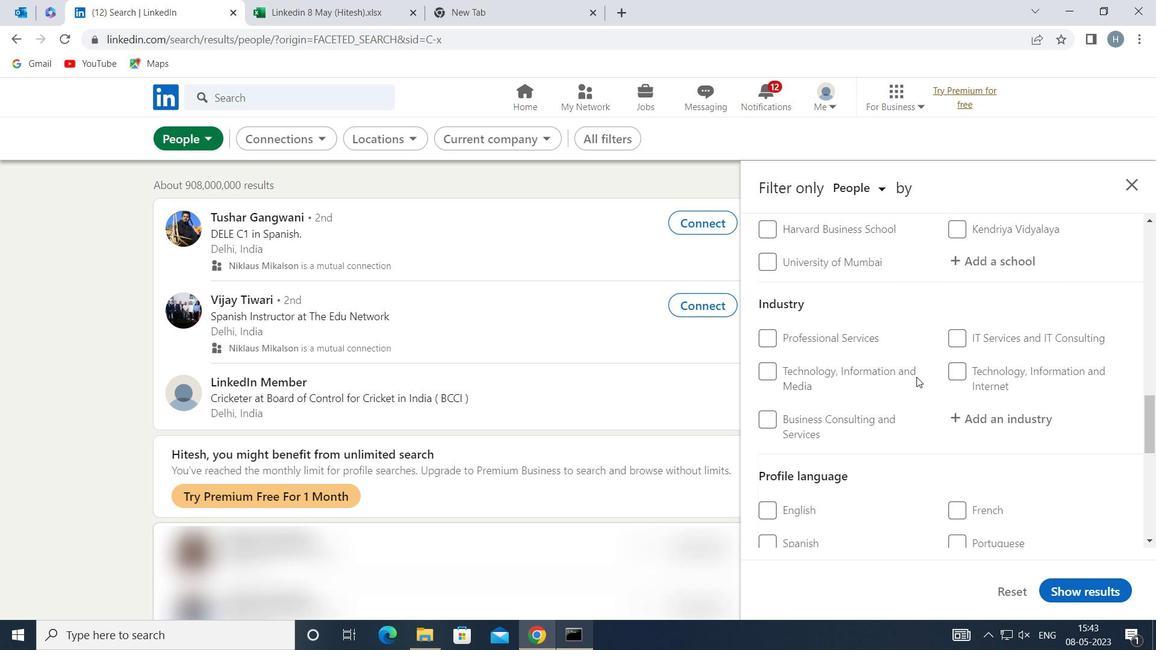 
Action: Mouse scrolled (916, 376) with delta (0, 0)
Screenshot: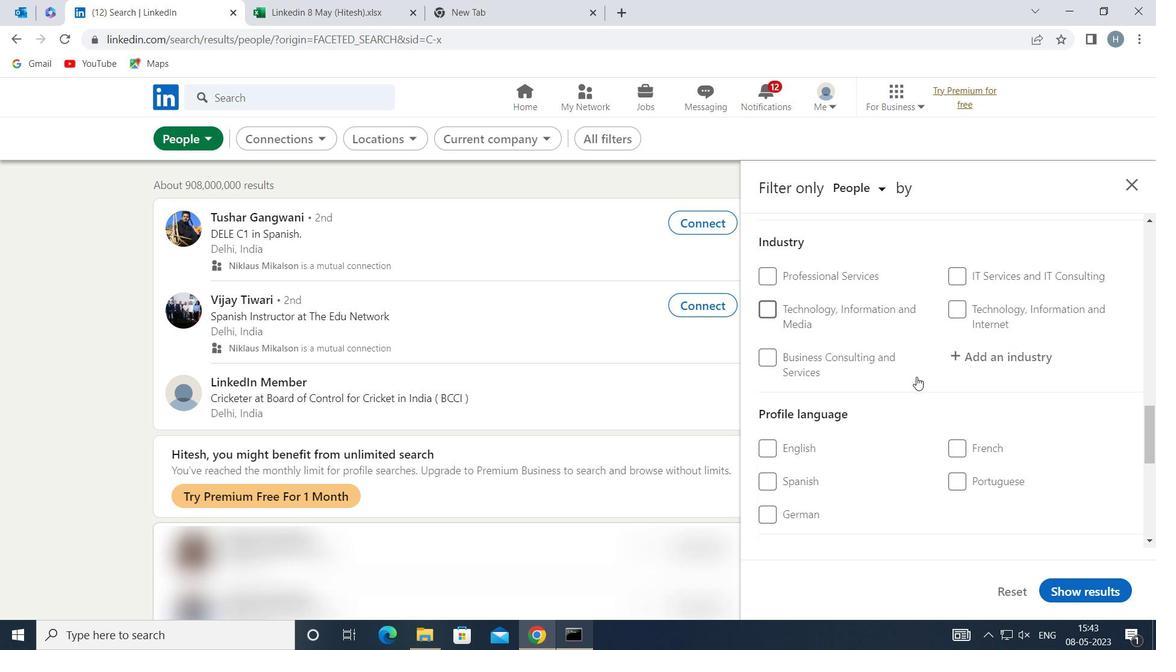 
Action: Mouse moved to (789, 393)
Screenshot: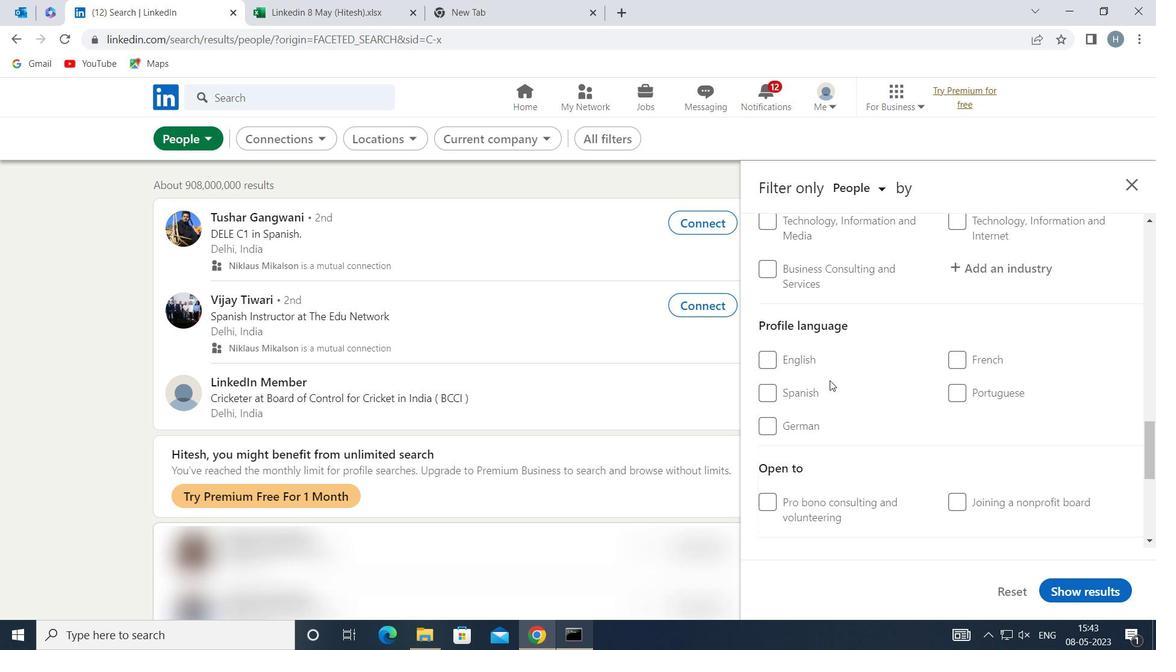 
Action: Mouse pressed left at (789, 393)
Screenshot: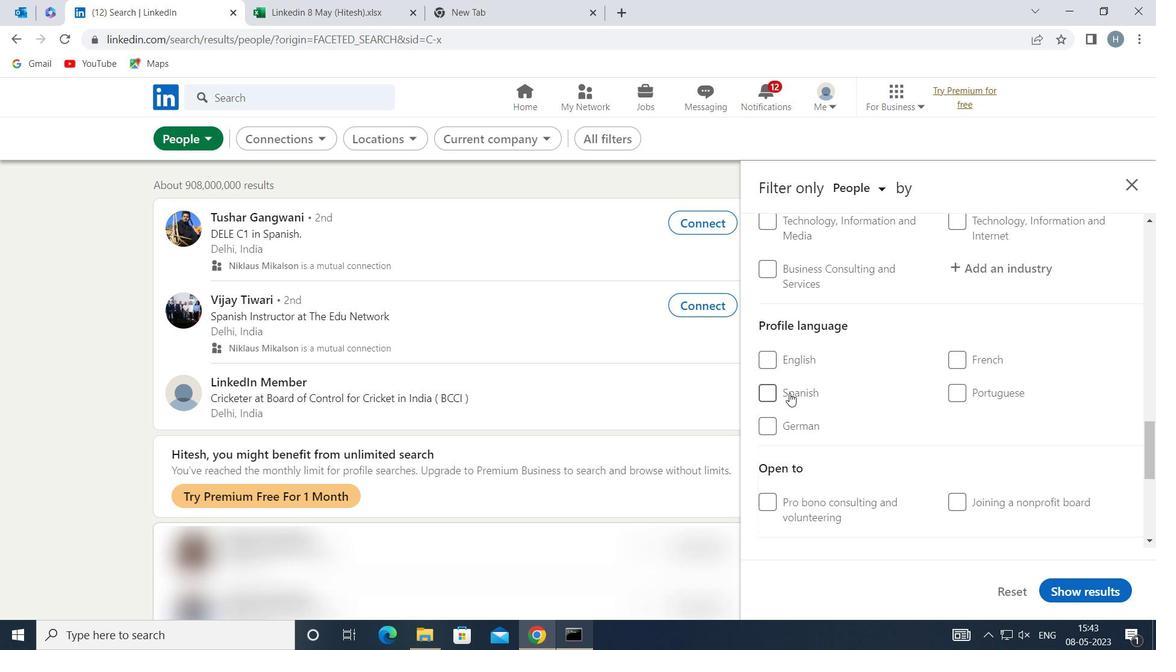 
Action: Mouse moved to (904, 379)
Screenshot: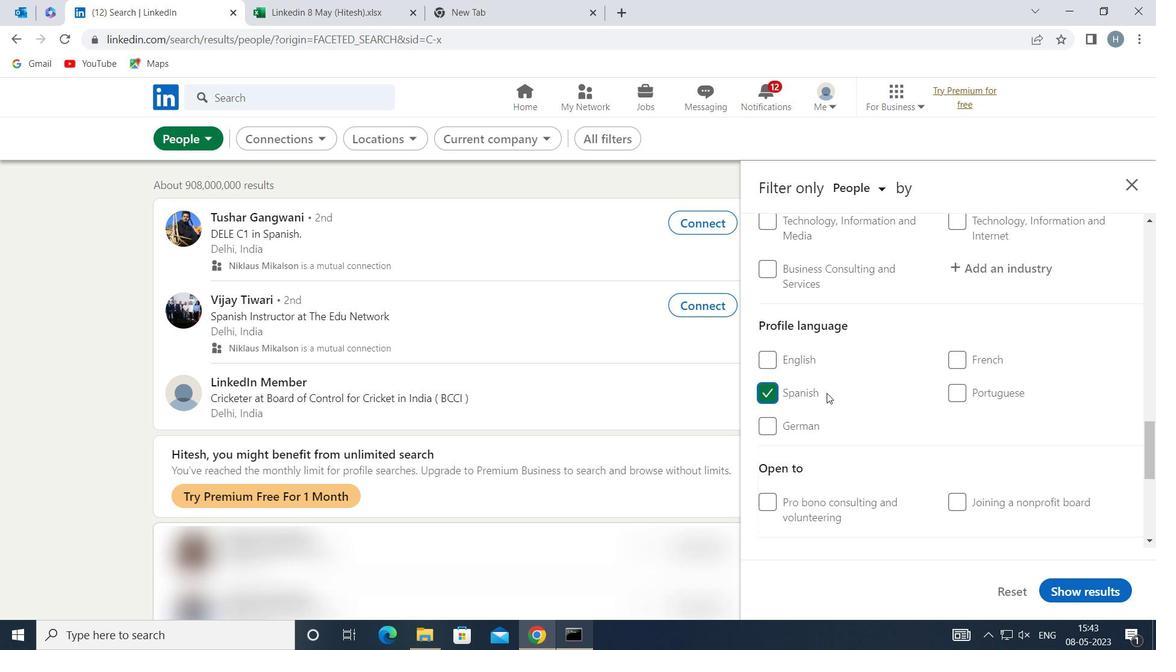 
Action: Mouse scrolled (904, 380) with delta (0, 0)
Screenshot: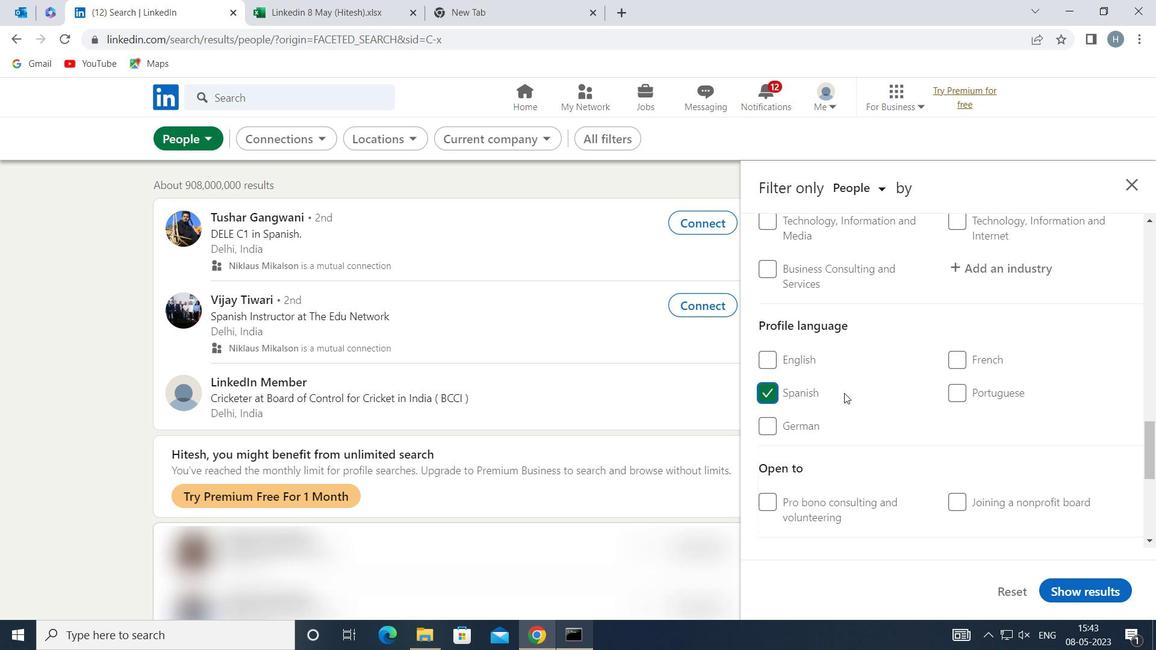 
Action: Mouse scrolled (904, 380) with delta (0, 0)
Screenshot: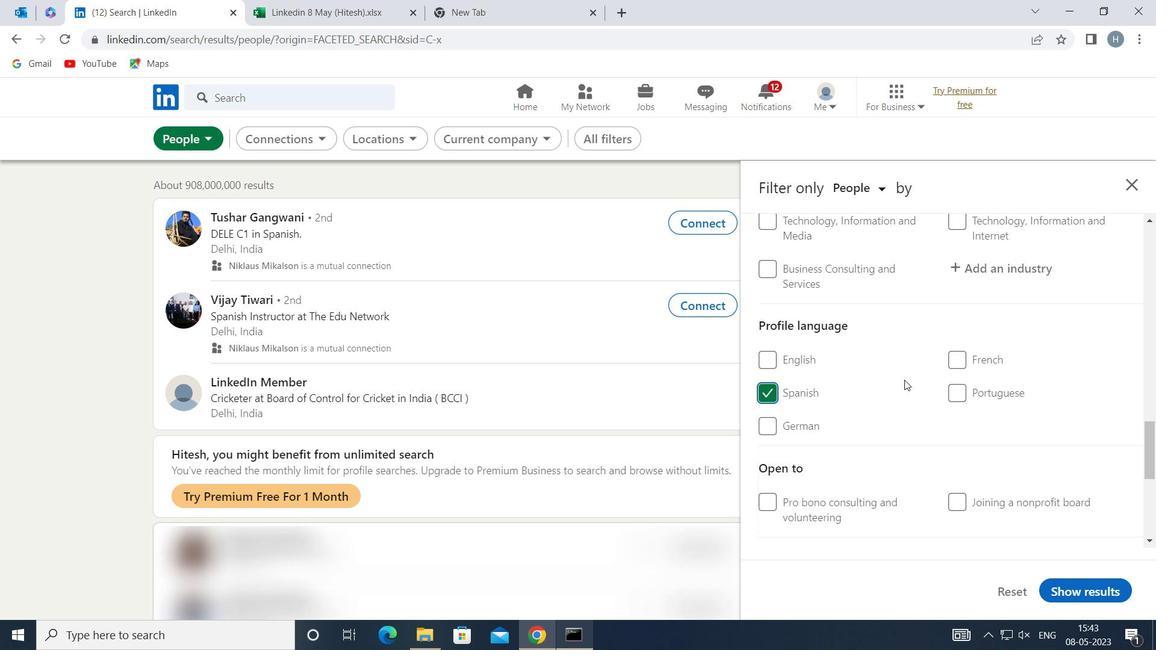 
Action: Mouse scrolled (904, 380) with delta (0, 0)
Screenshot: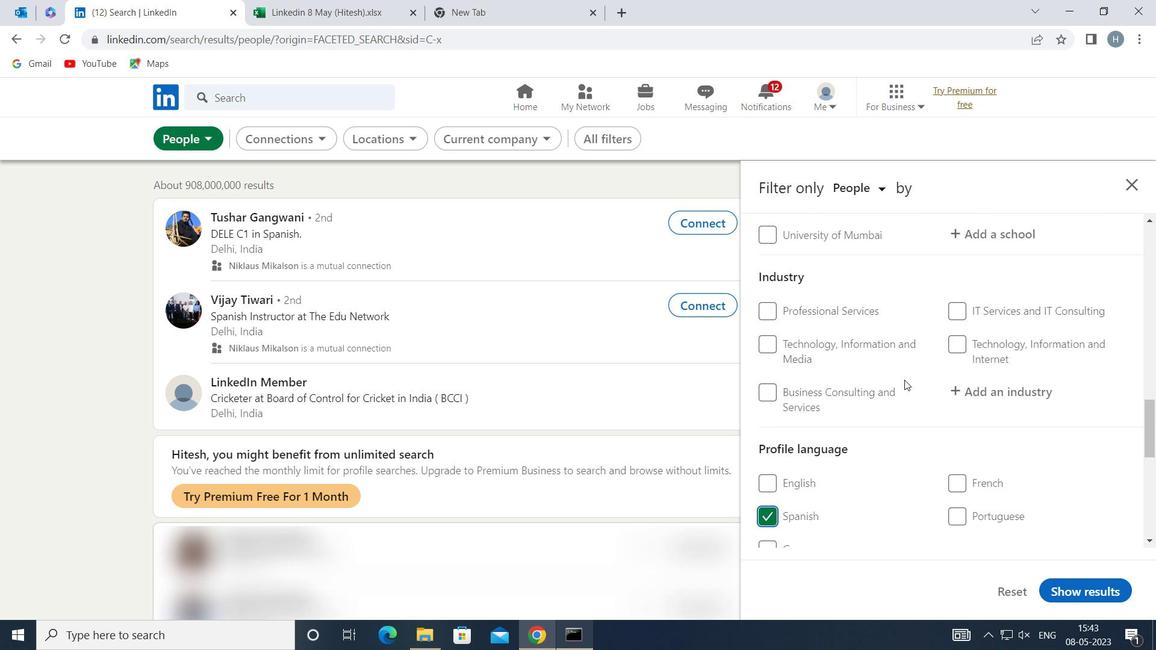 
Action: Mouse scrolled (904, 380) with delta (0, 0)
Screenshot: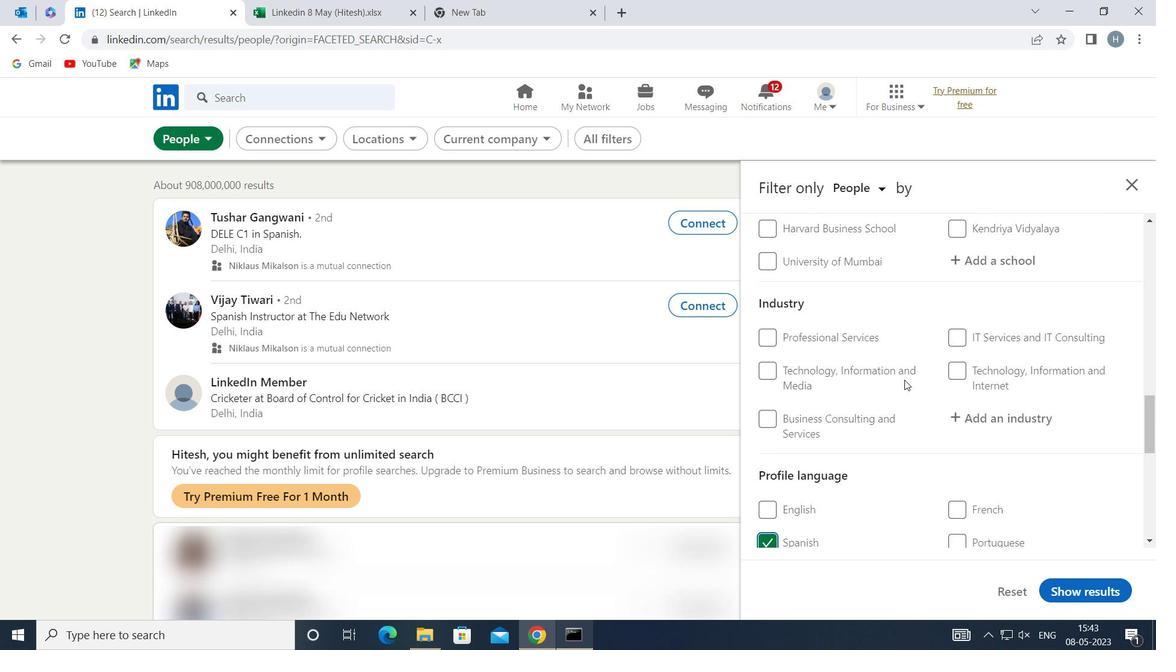 
Action: Mouse scrolled (904, 380) with delta (0, 0)
Screenshot: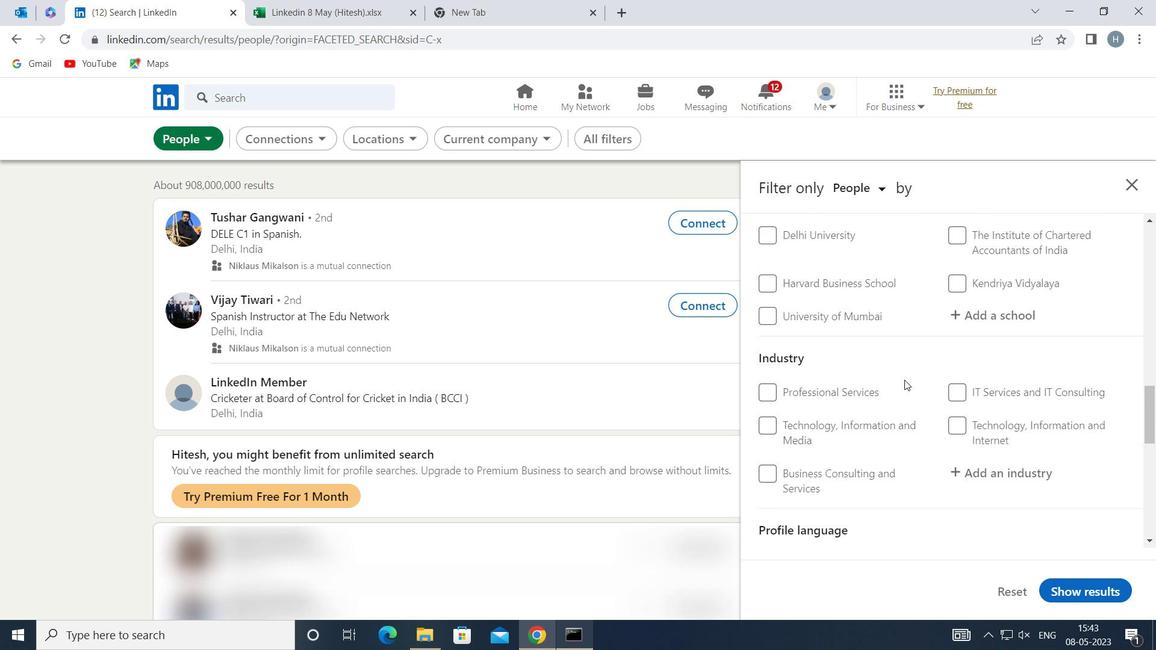 
Action: Mouse scrolled (904, 380) with delta (0, 0)
Screenshot: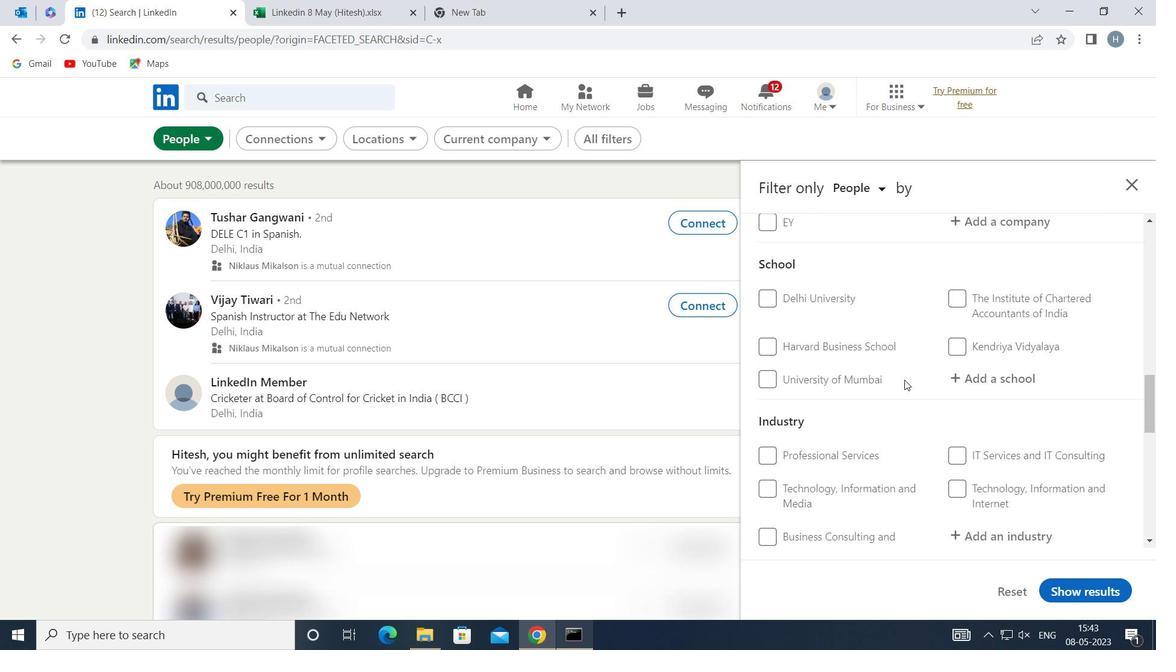 
Action: Mouse scrolled (904, 380) with delta (0, 0)
Screenshot: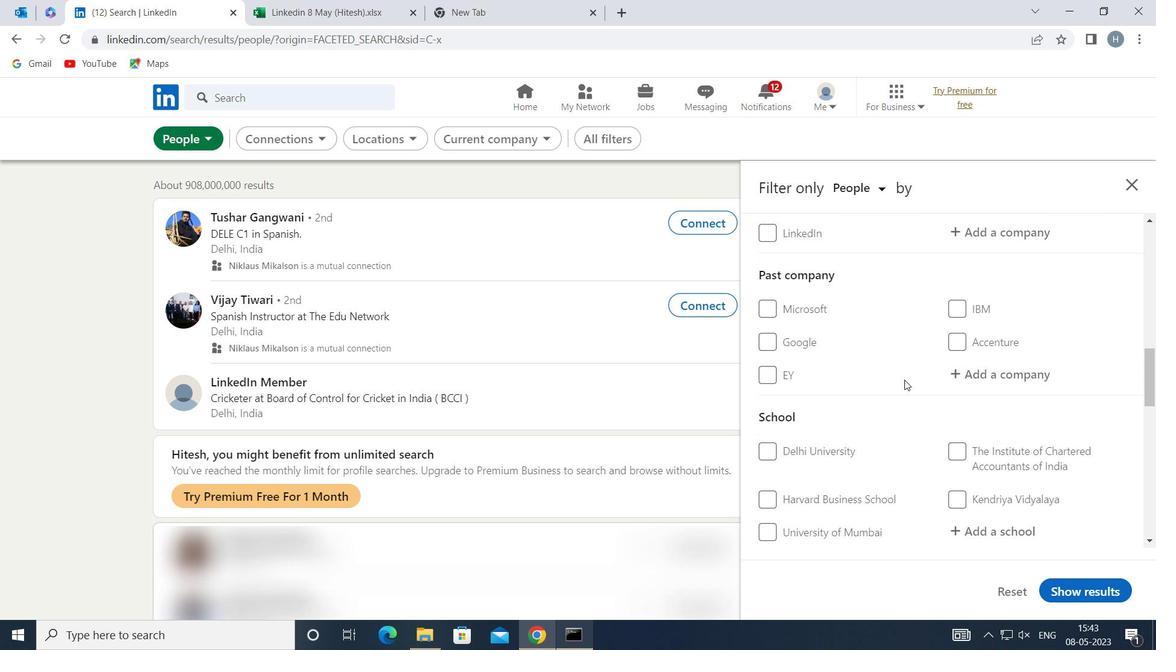 
Action: Mouse scrolled (904, 380) with delta (0, 0)
Screenshot: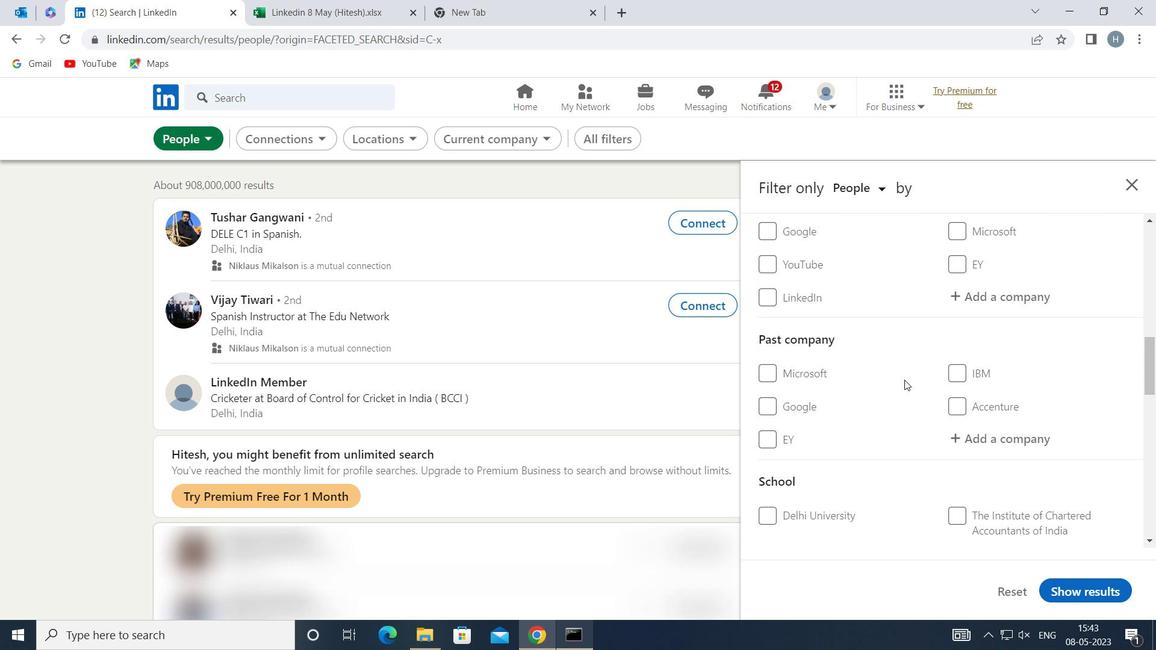
Action: Mouse moved to (963, 407)
Screenshot: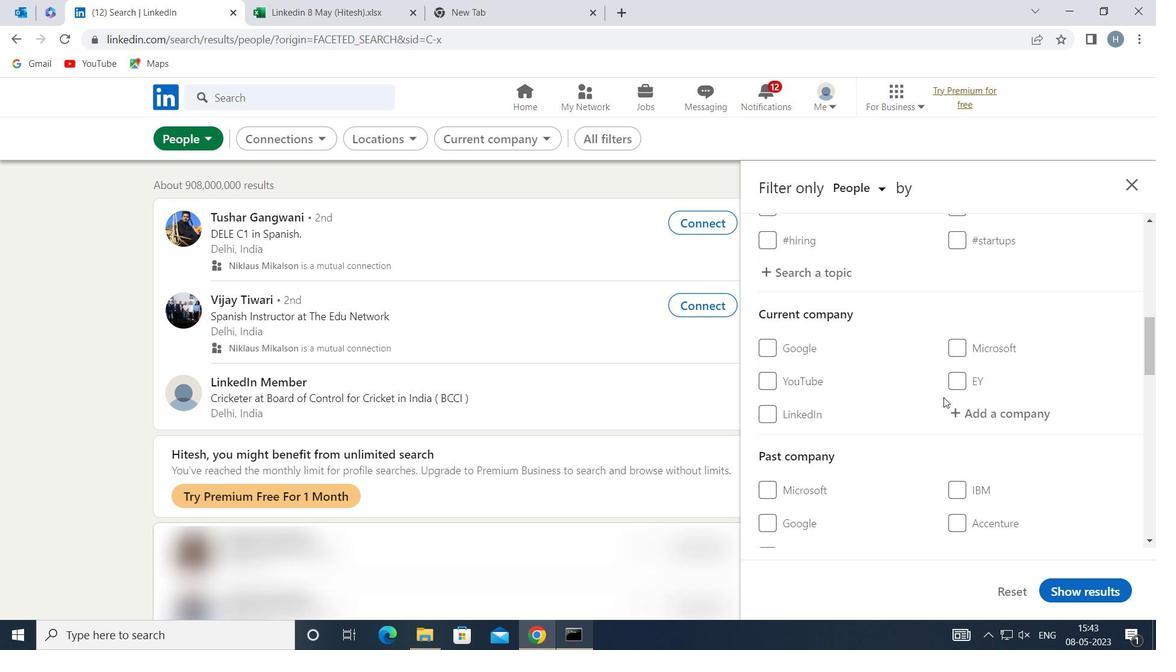 
Action: Mouse pressed left at (963, 407)
Screenshot: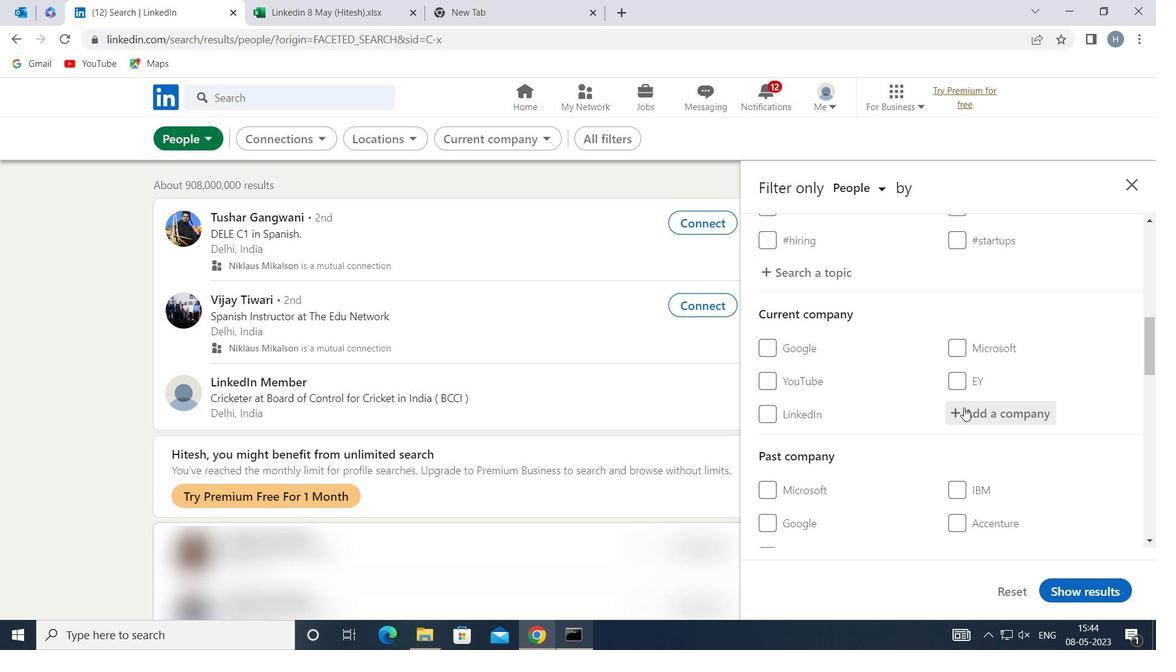 
Action: Key pressed <Key.shift>IG<Key.space><Key.shift>GROUP<Key.space>
Screenshot: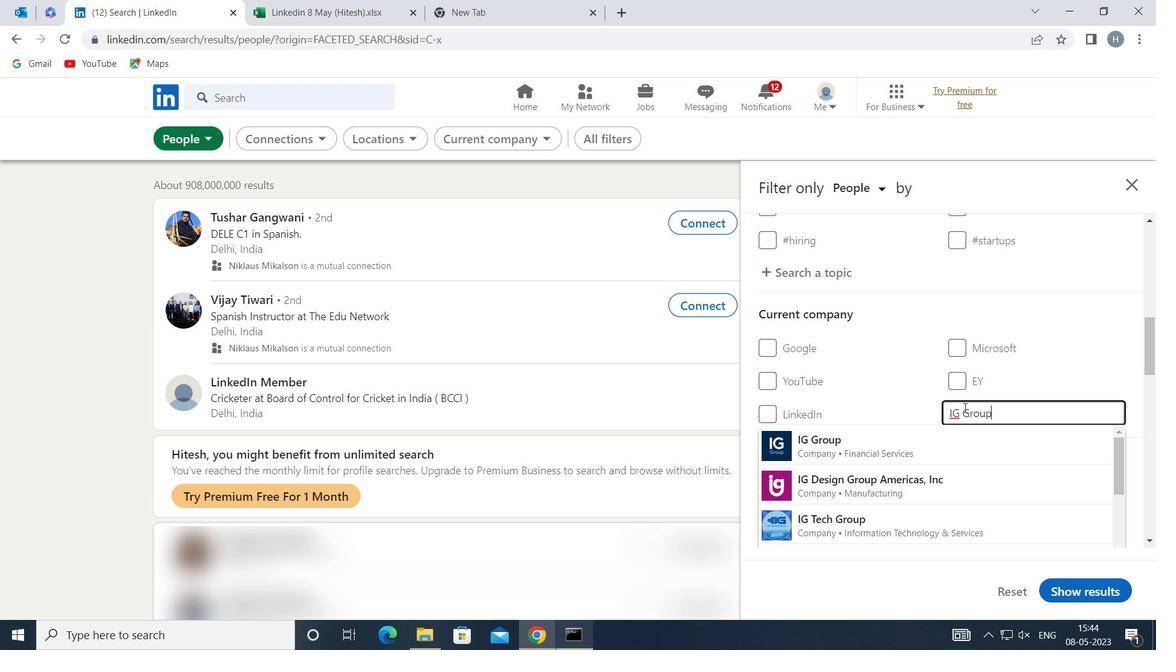 
Action: Mouse moved to (924, 444)
Screenshot: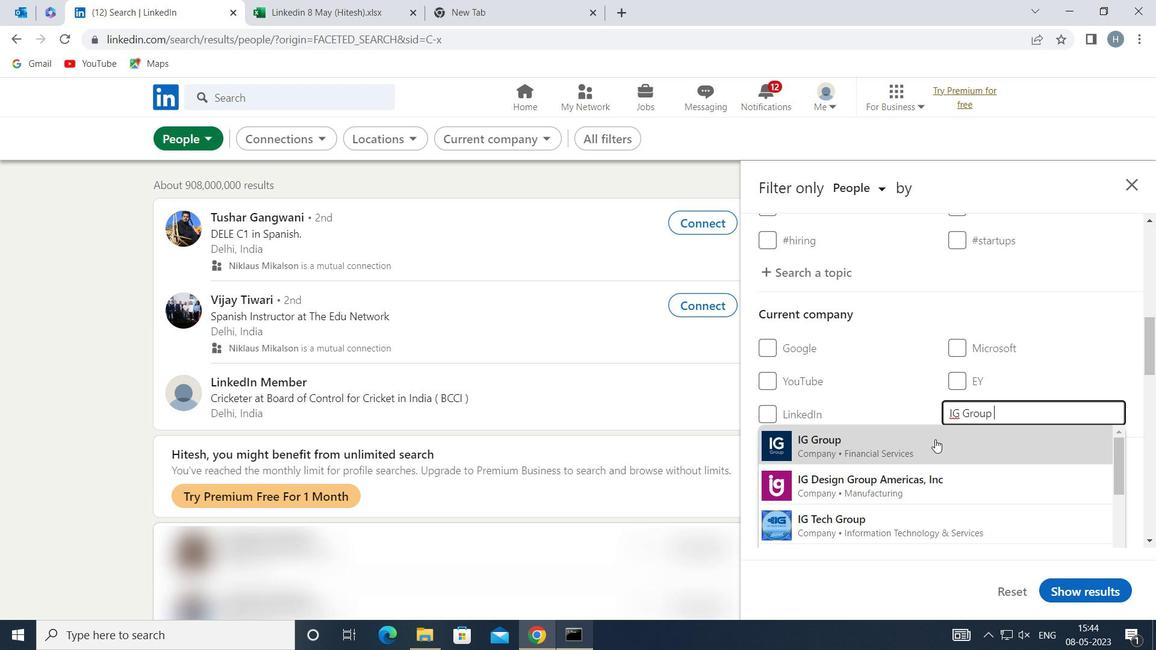 
Action: Mouse pressed left at (924, 444)
Screenshot: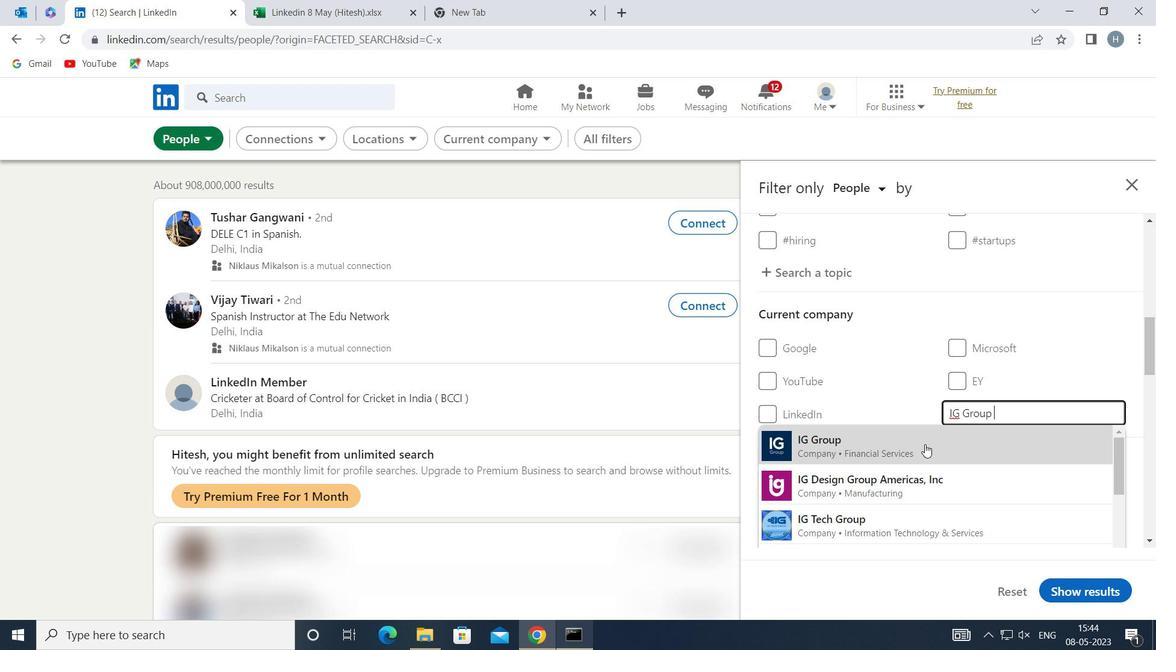 
Action: Mouse moved to (921, 444)
Screenshot: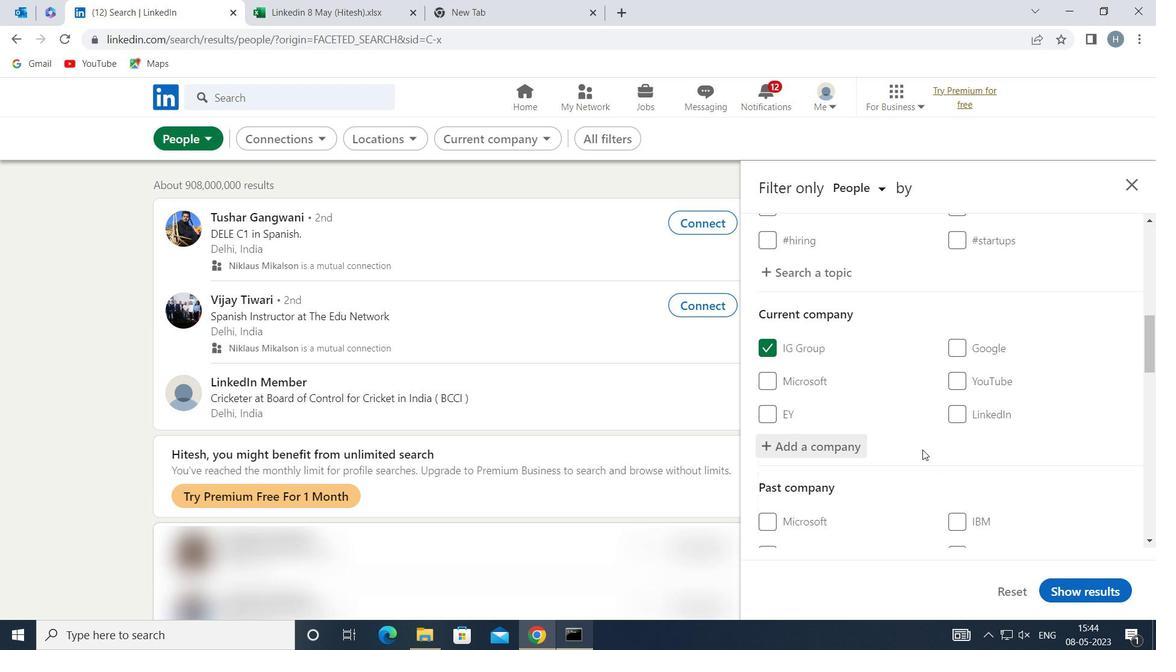 
Action: Mouse scrolled (921, 443) with delta (0, 0)
Screenshot: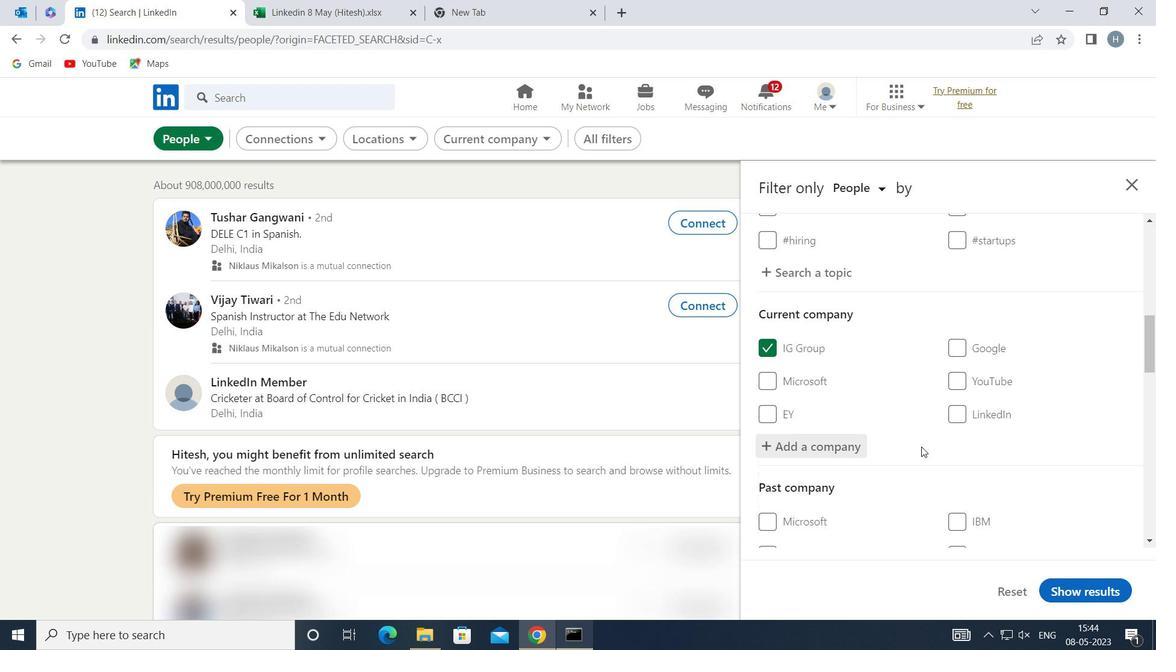 
Action: Mouse moved to (920, 437)
Screenshot: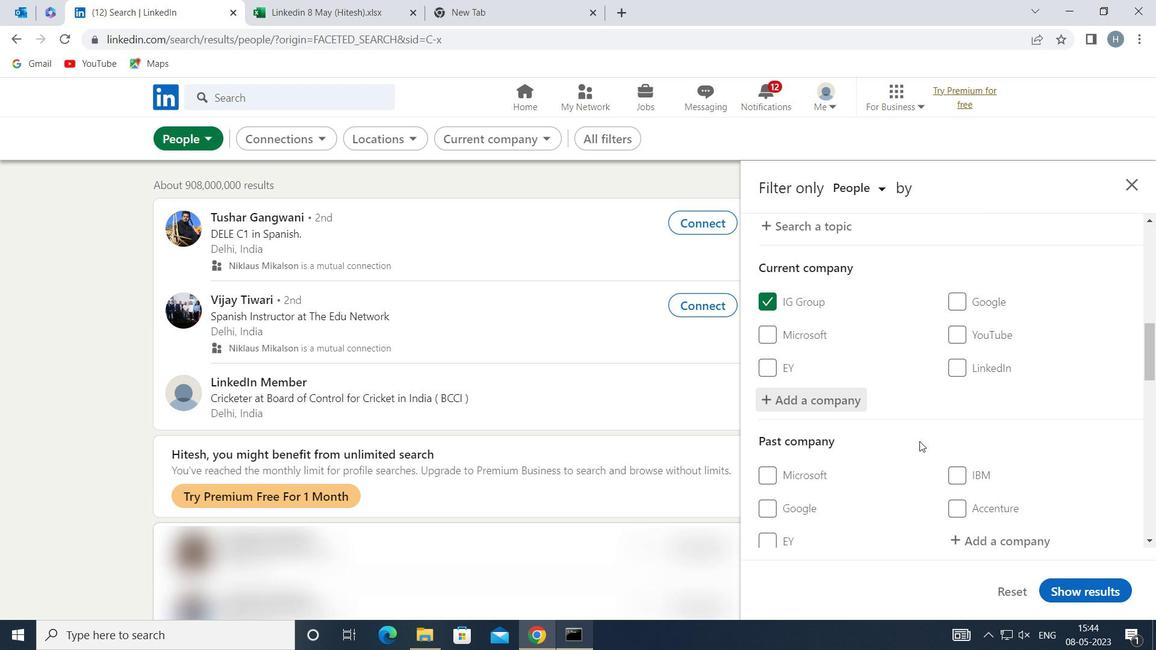 
Action: Mouse scrolled (920, 437) with delta (0, 0)
Screenshot: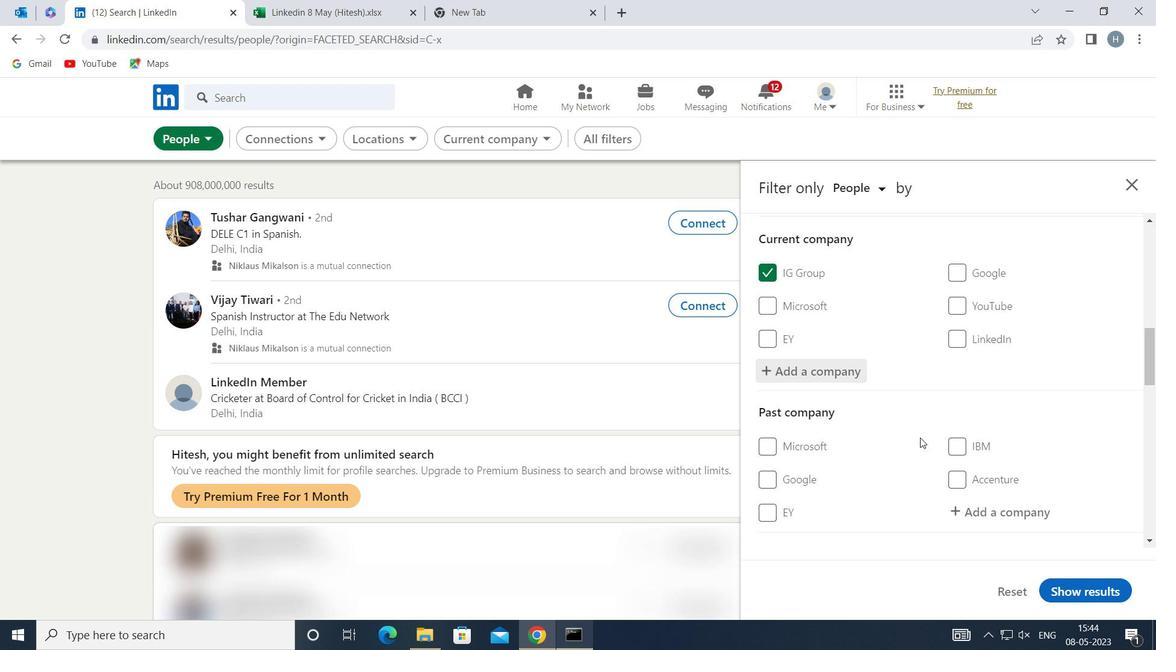 
Action: Mouse scrolled (920, 437) with delta (0, 0)
Screenshot: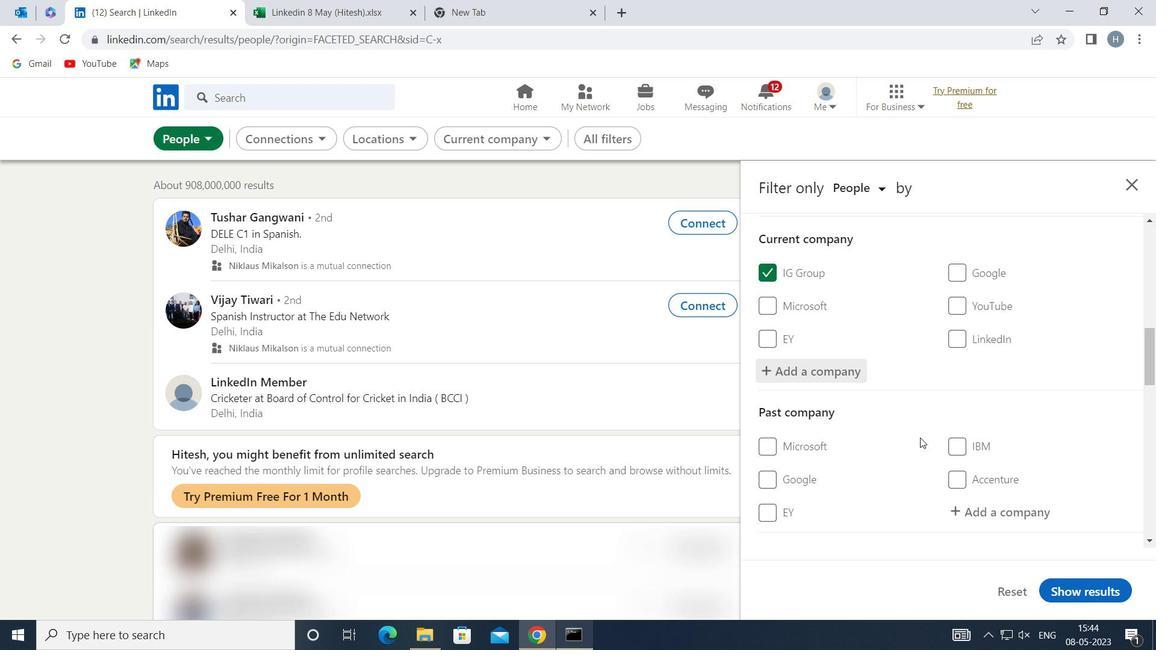 
Action: Mouse moved to (969, 450)
Screenshot: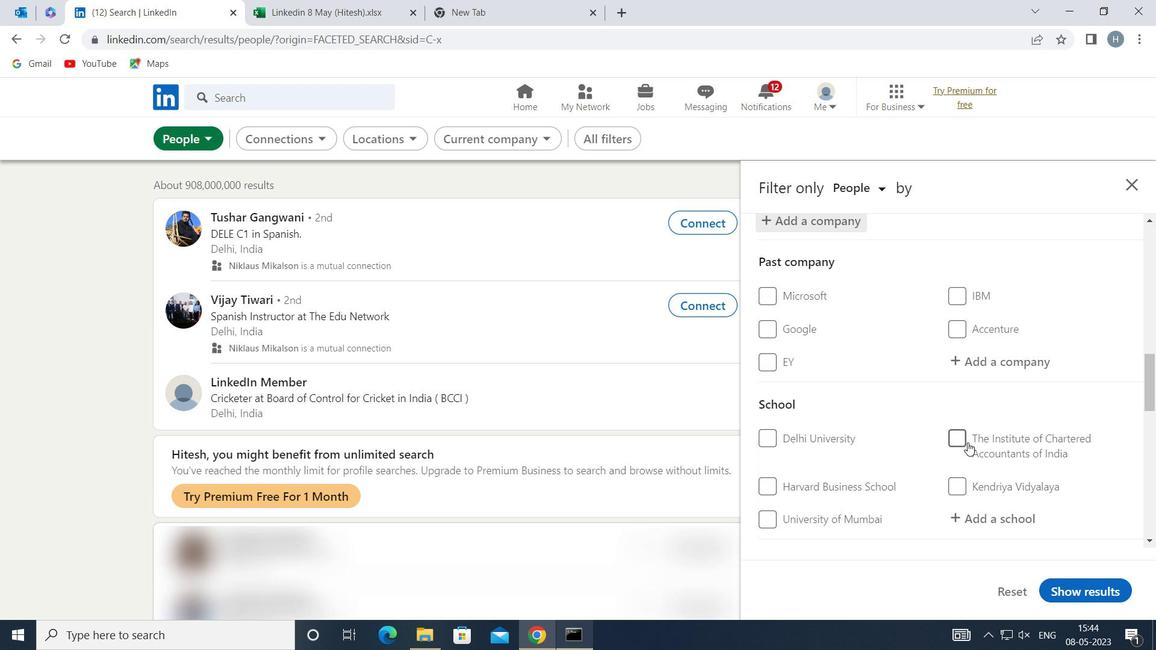 
Action: Mouse scrolled (969, 449) with delta (0, 0)
Screenshot: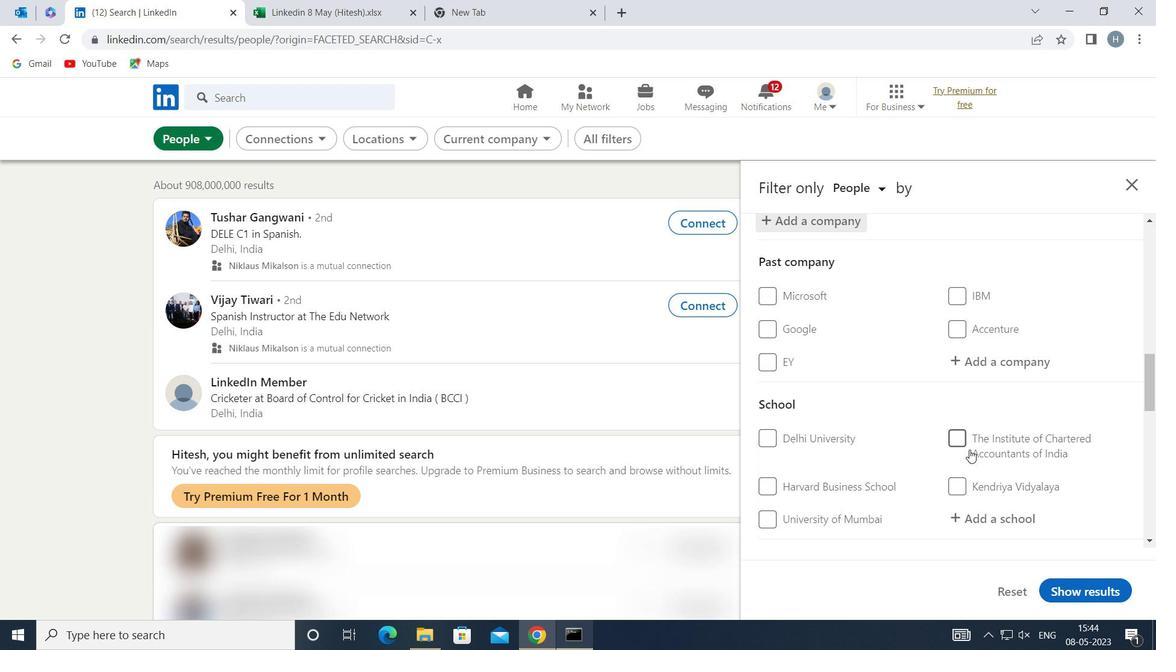 
Action: Mouse moved to (996, 440)
Screenshot: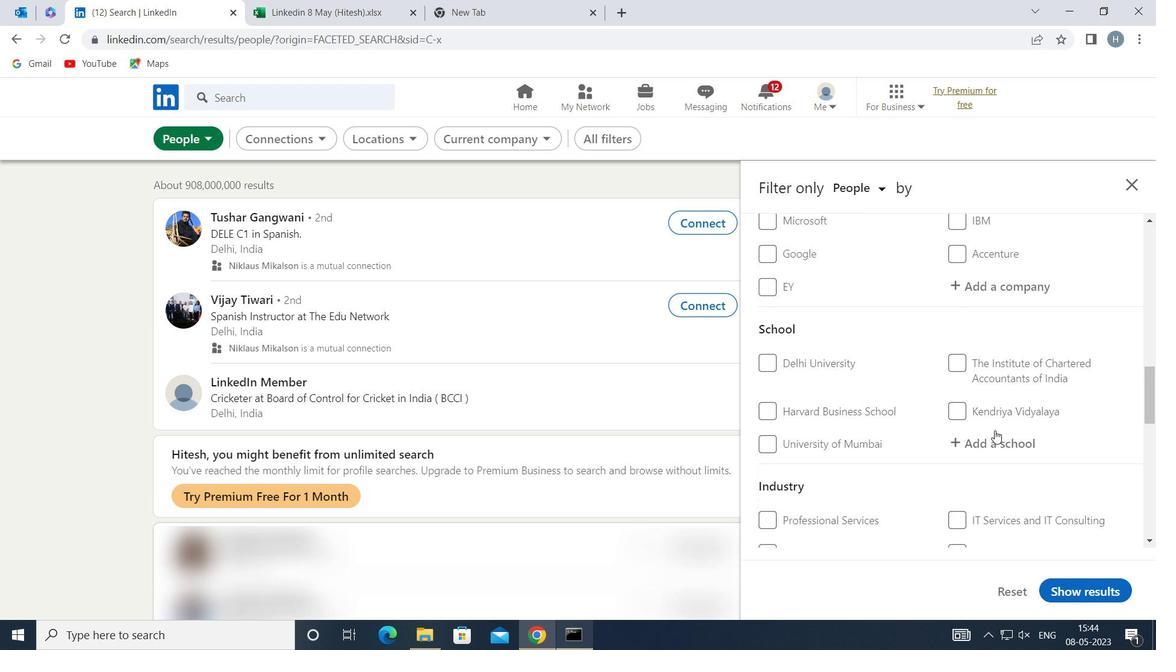 
Action: Mouse pressed left at (996, 440)
Screenshot: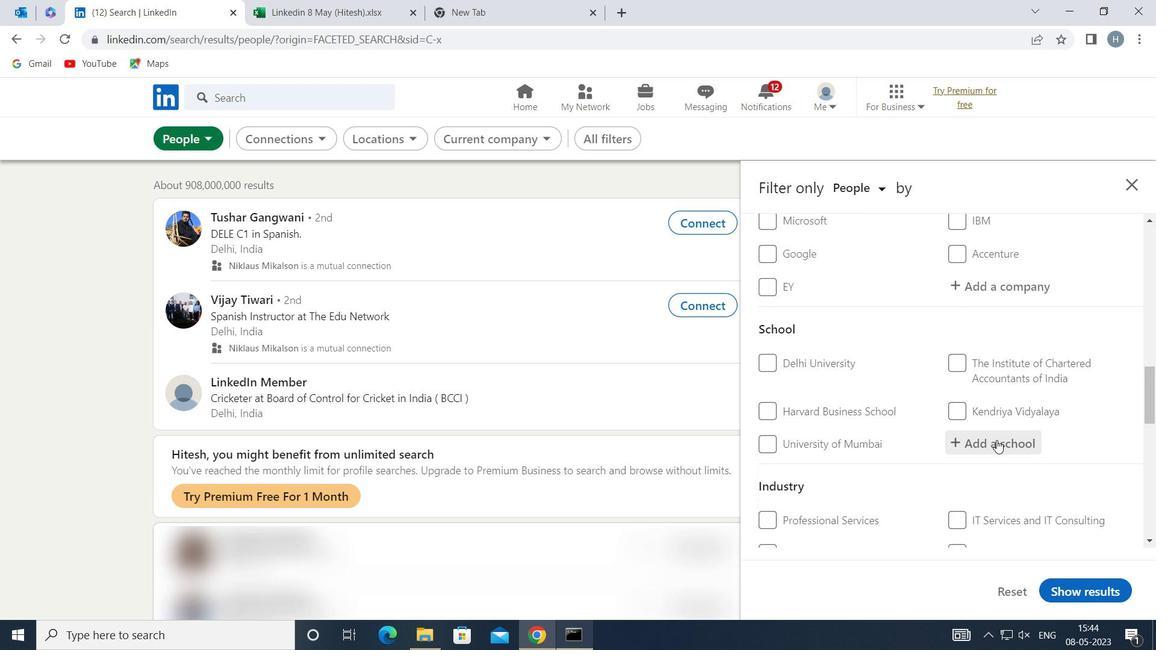 
Action: Key pressed <Key.shift>MODERN<Key.space><Key.shift>EDUCATION<Key.space><Key.shift>NE
Screenshot: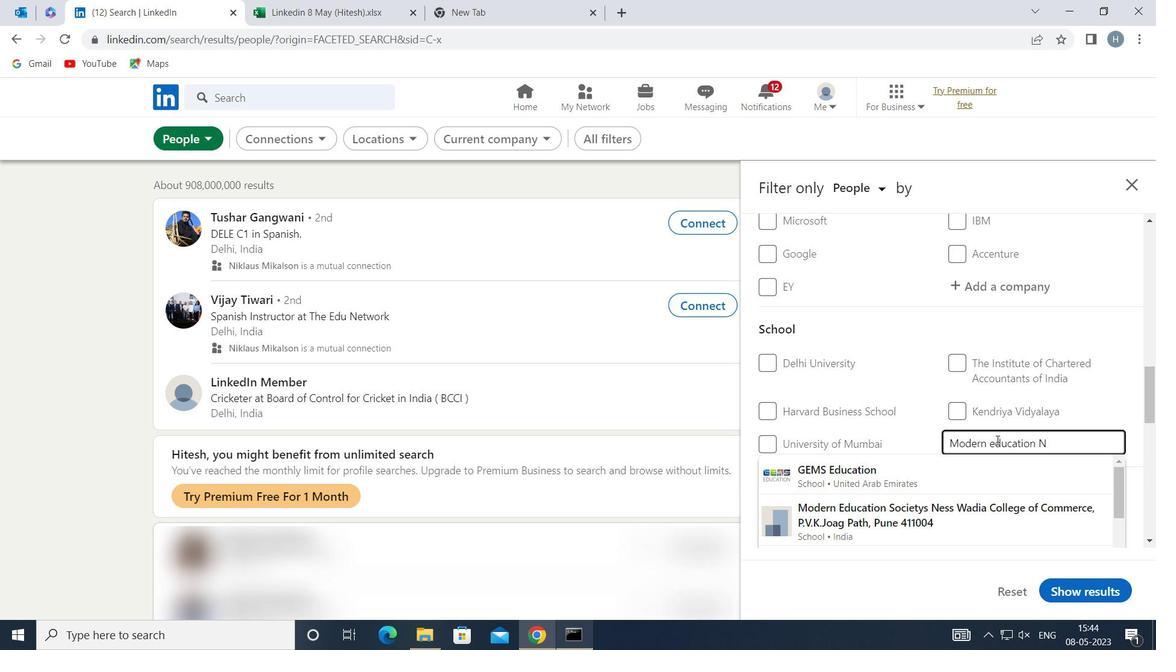 
Action: Mouse moved to (948, 514)
Screenshot: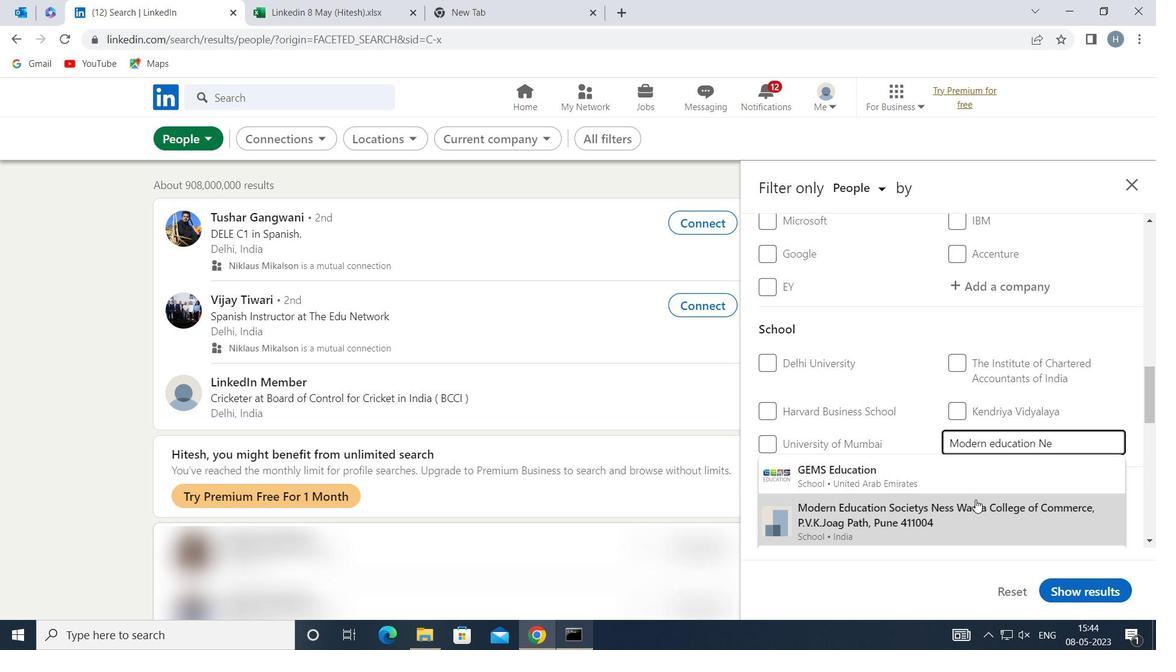 
Action: Mouse pressed left at (948, 514)
Screenshot: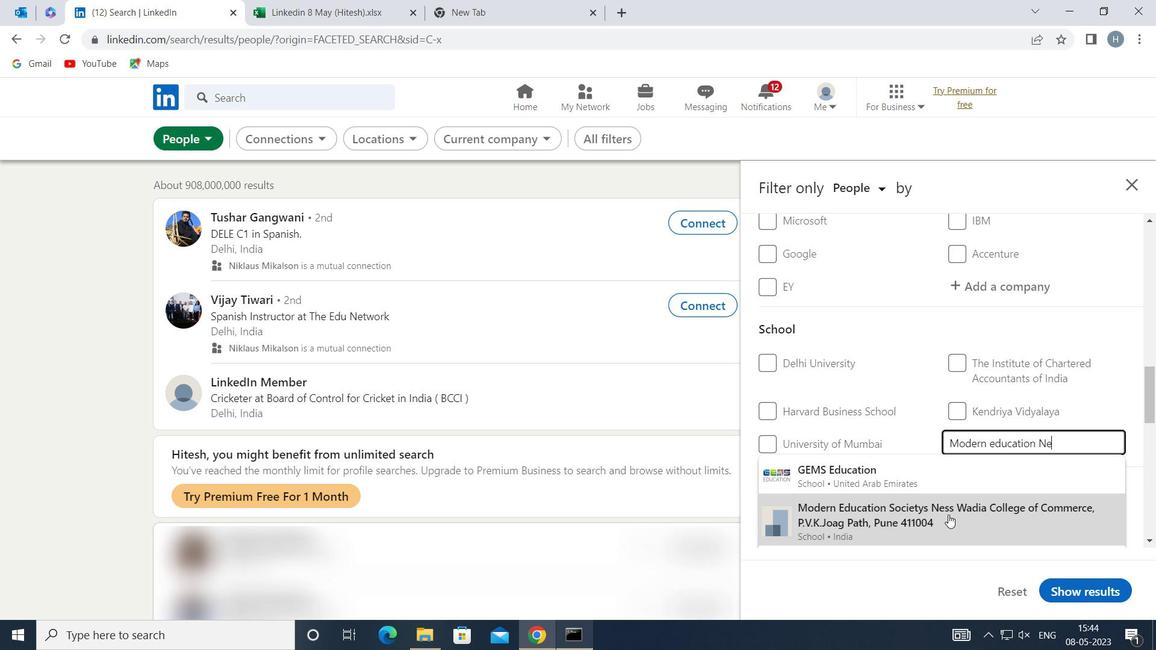 
Action: Mouse moved to (938, 476)
Screenshot: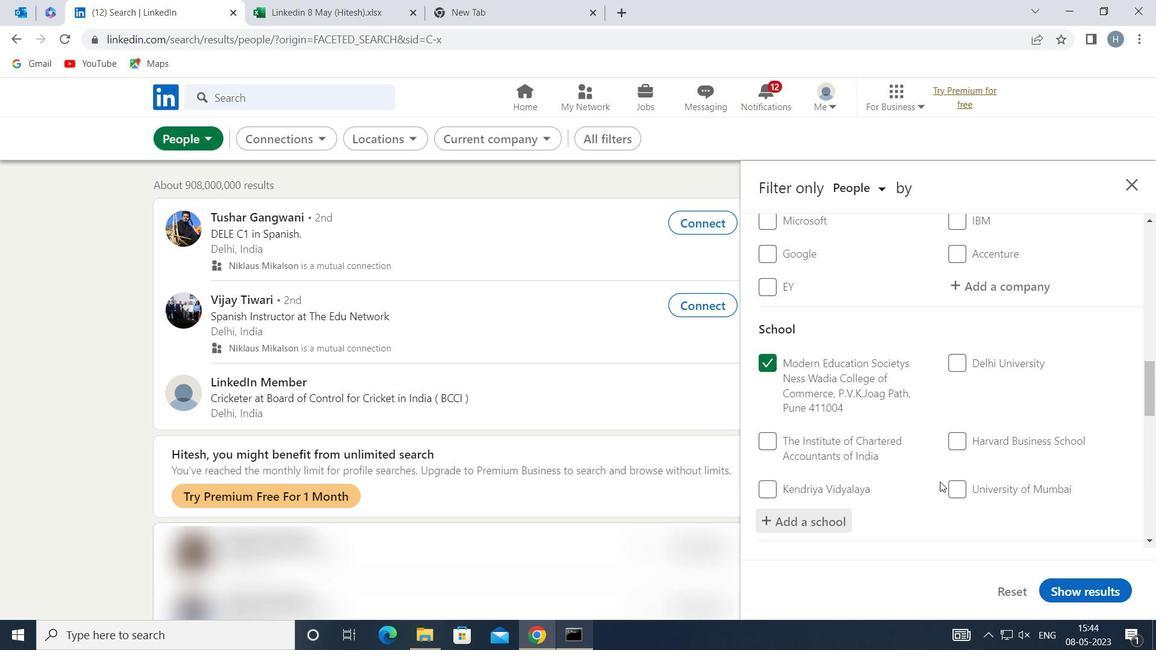 
Action: Mouse scrolled (938, 476) with delta (0, 0)
Screenshot: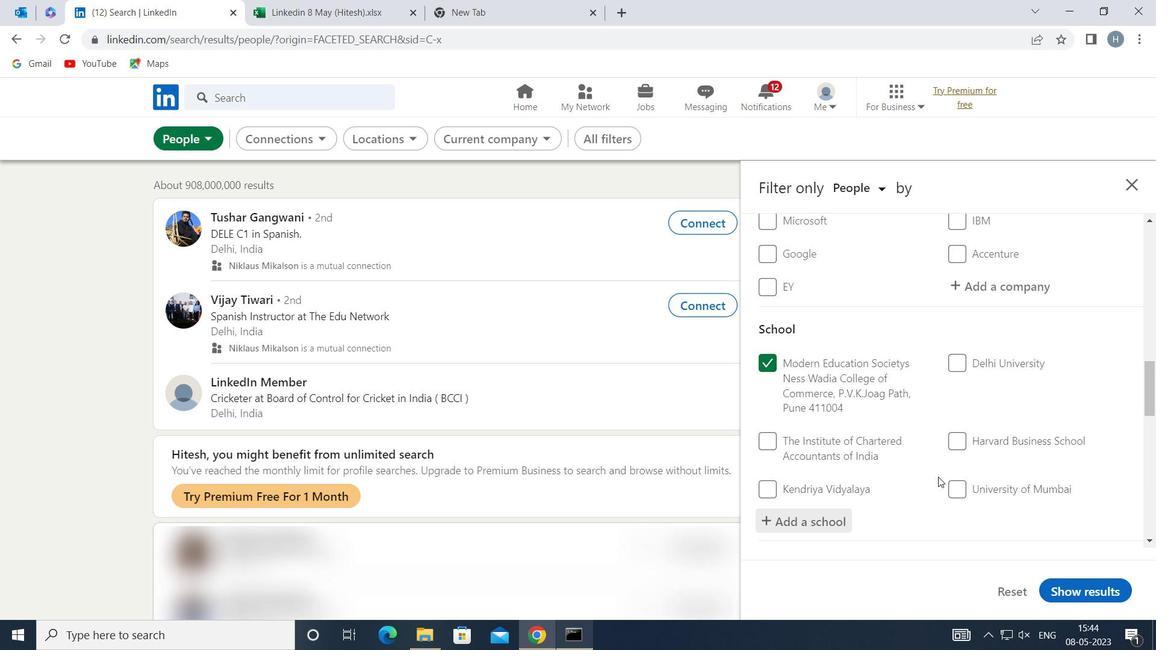 
Action: Mouse moved to (939, 469)
Screenshot: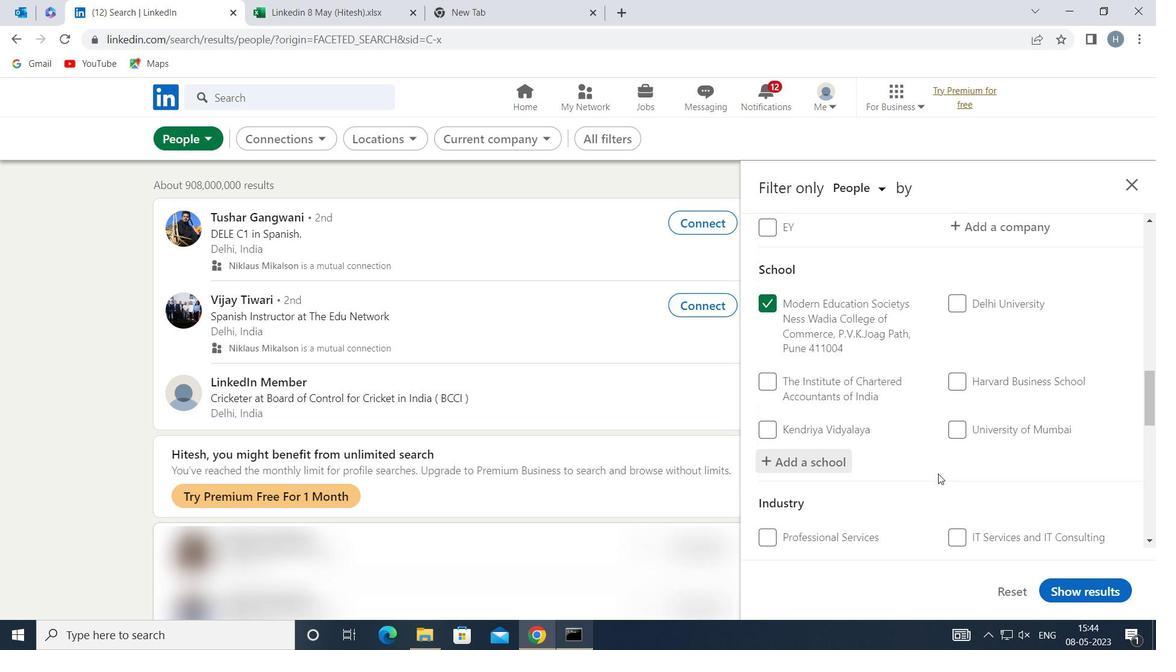 
Action: Mouse scrolled (939, 469) with delta (0, 0)
Screenshot: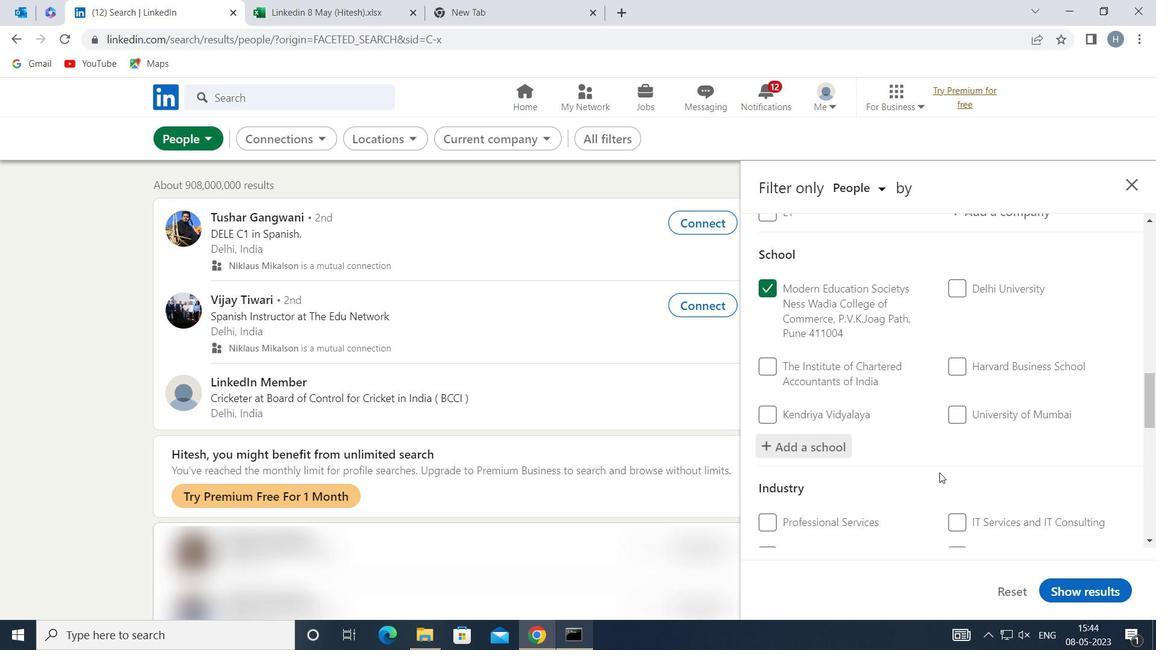 
Action: Mouse scrolled (939, 469) with delta (0, 0)
Screenshot: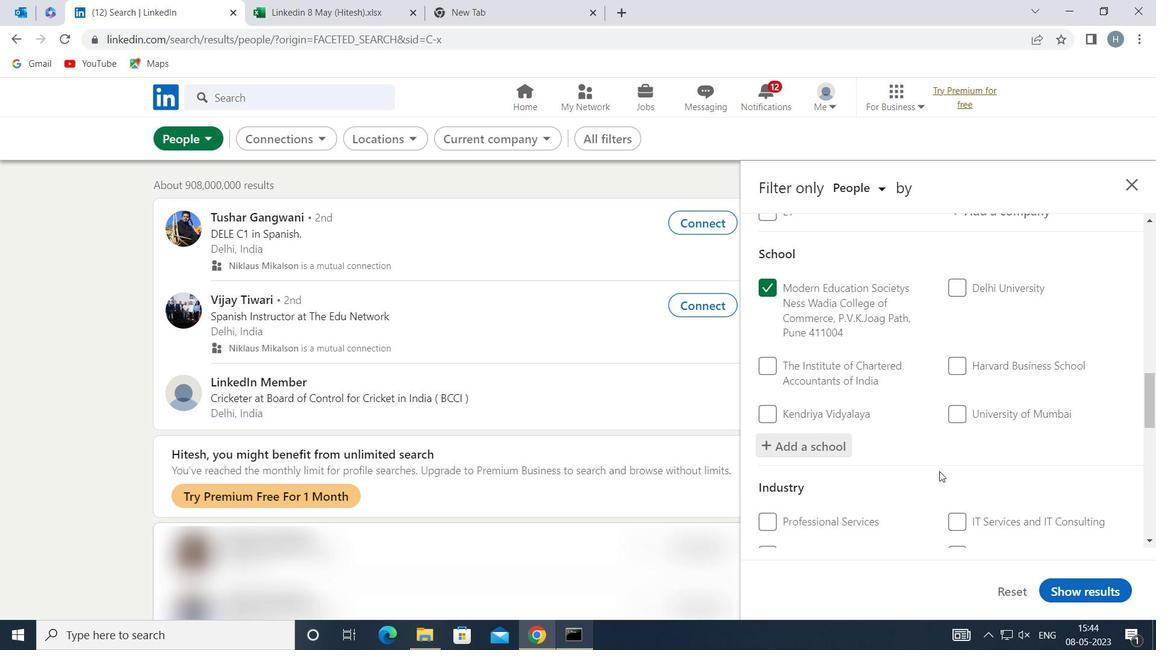 
Action: Mouse scrolled (939, 469) with delta (0, 0)
Screenshot: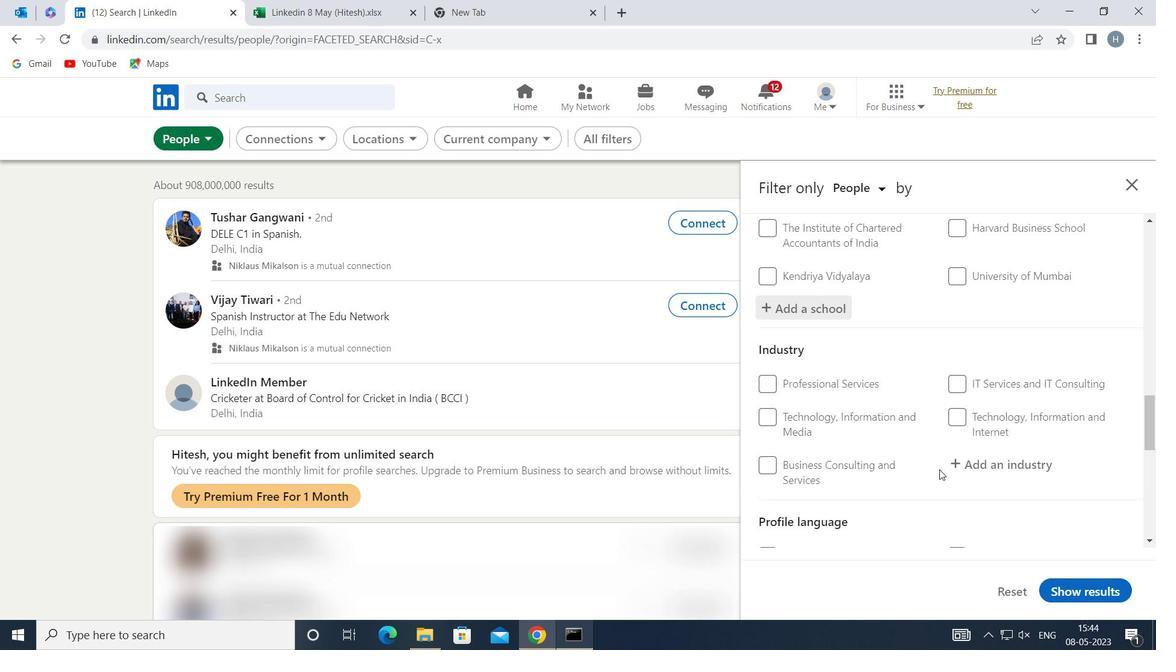 
Action: Mouse moved to (1020, 372)
Screenshot: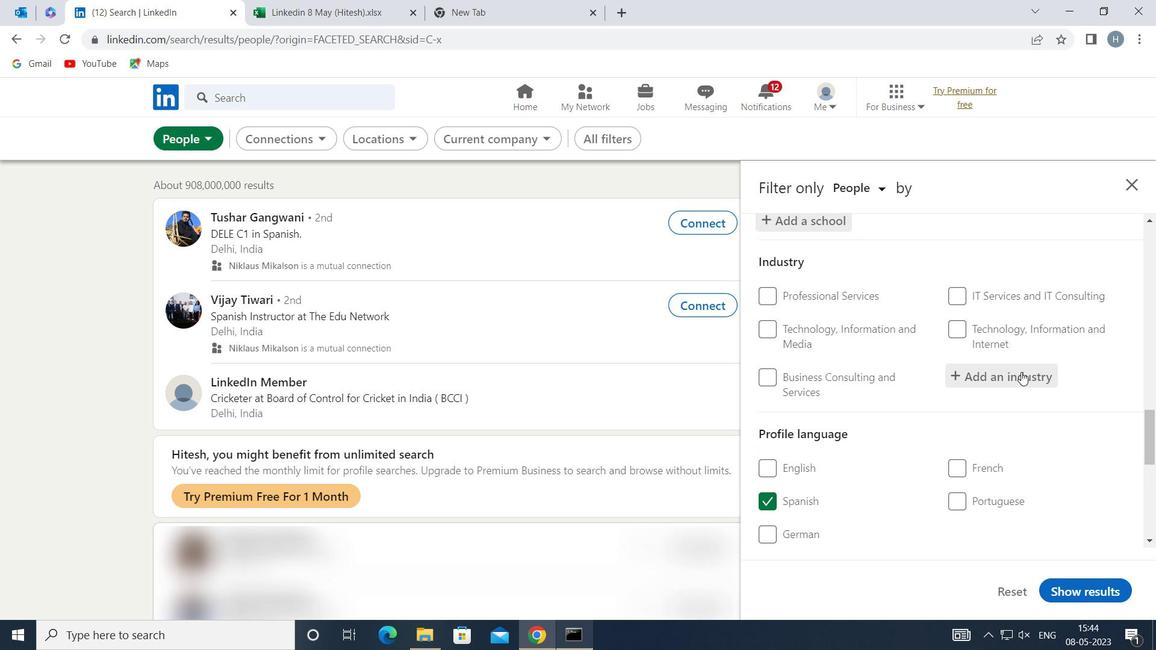 
Action: Mouse pressed left at (1020, 372)
Screenshot: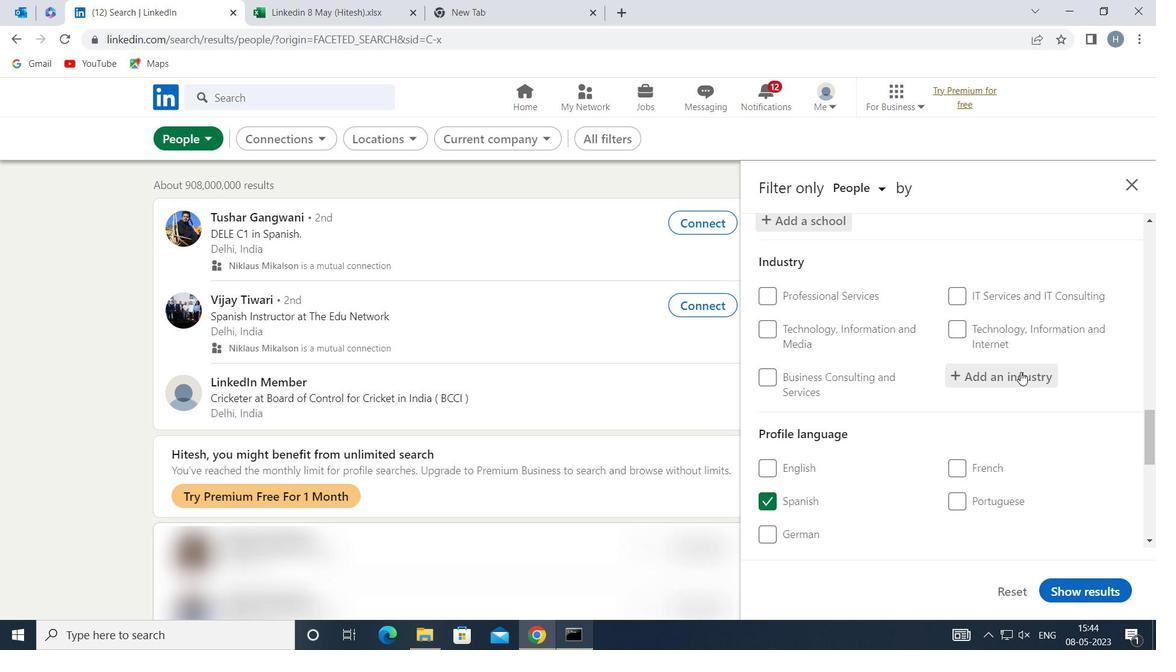 
Action: Key pressed <Key.shift>CULT<Key.backspace><Key.backspace>TLERY
Screenshot: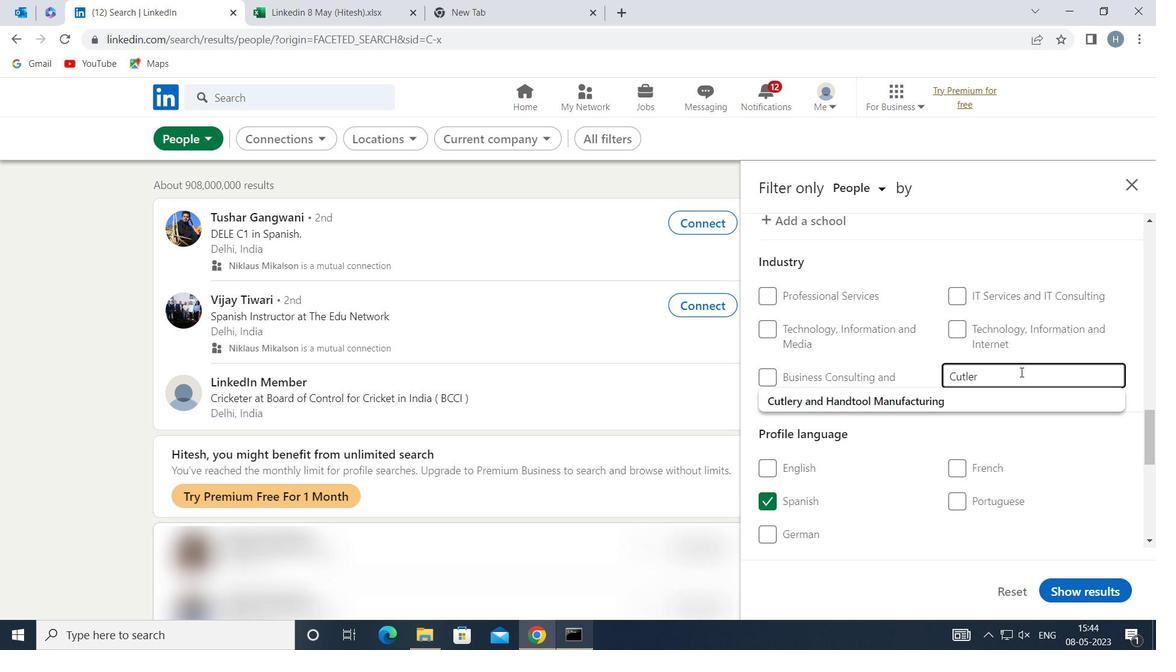
Action: Mouse moved to (936, 397)
Screenshot: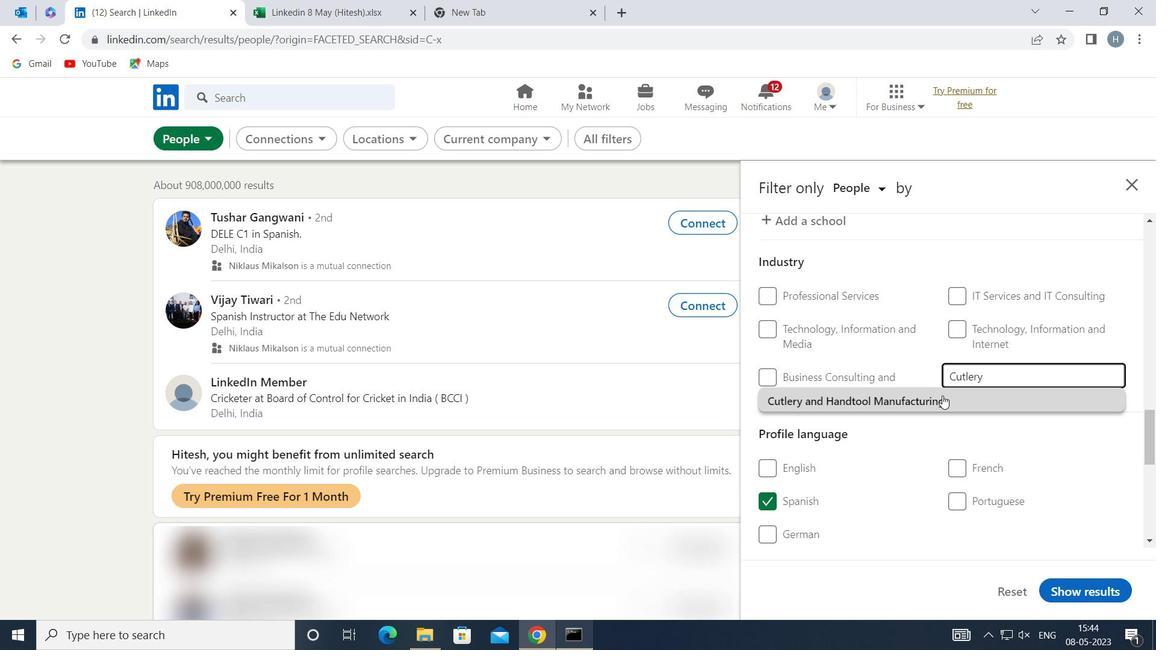 
Action: Mouse pressed left at (936, 397)
Screenshot: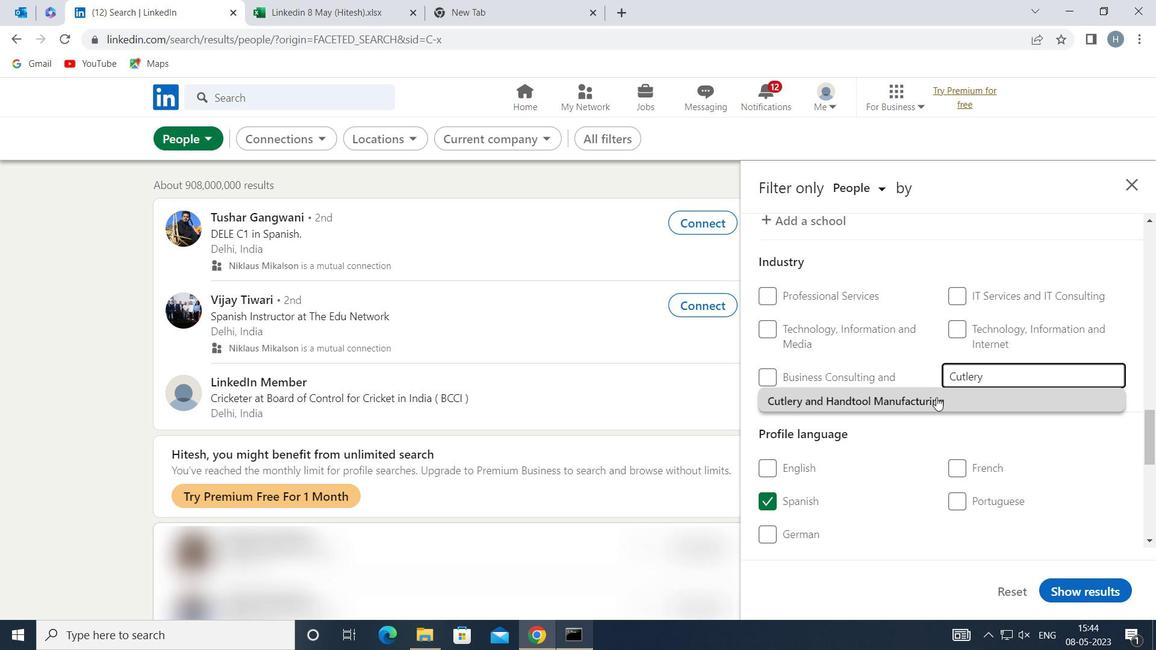 
Action: Mouse moved to (920, 397)
Screenshot: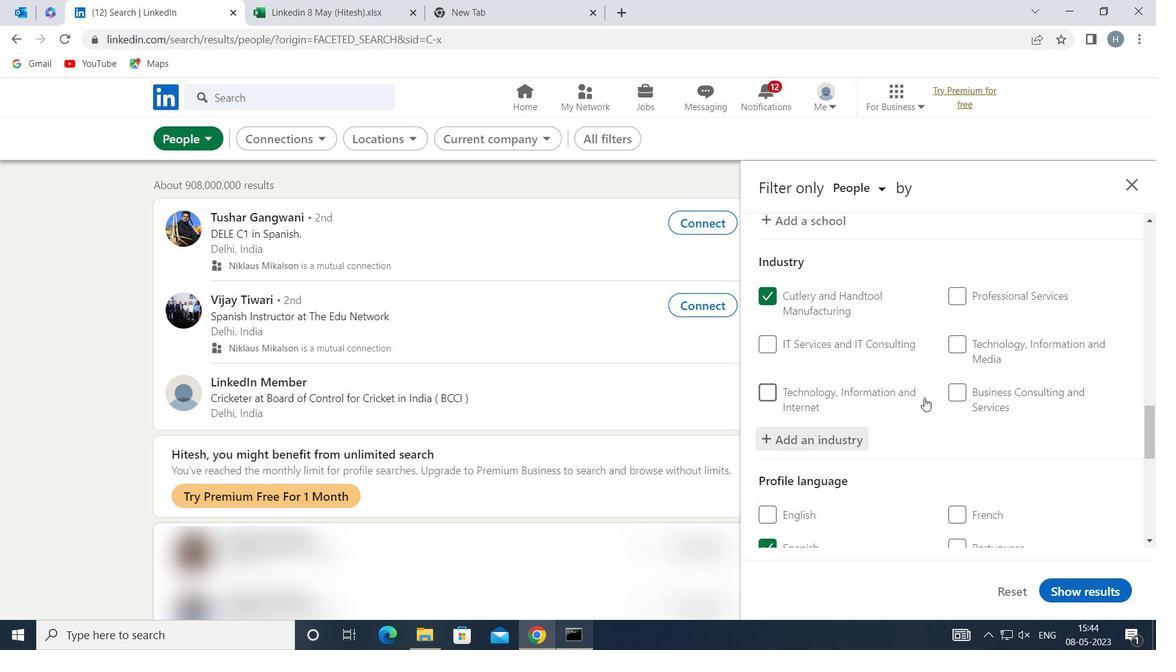 
Action: Mouse scrolled (920, 397) with delta (0, 0)
Screenshot: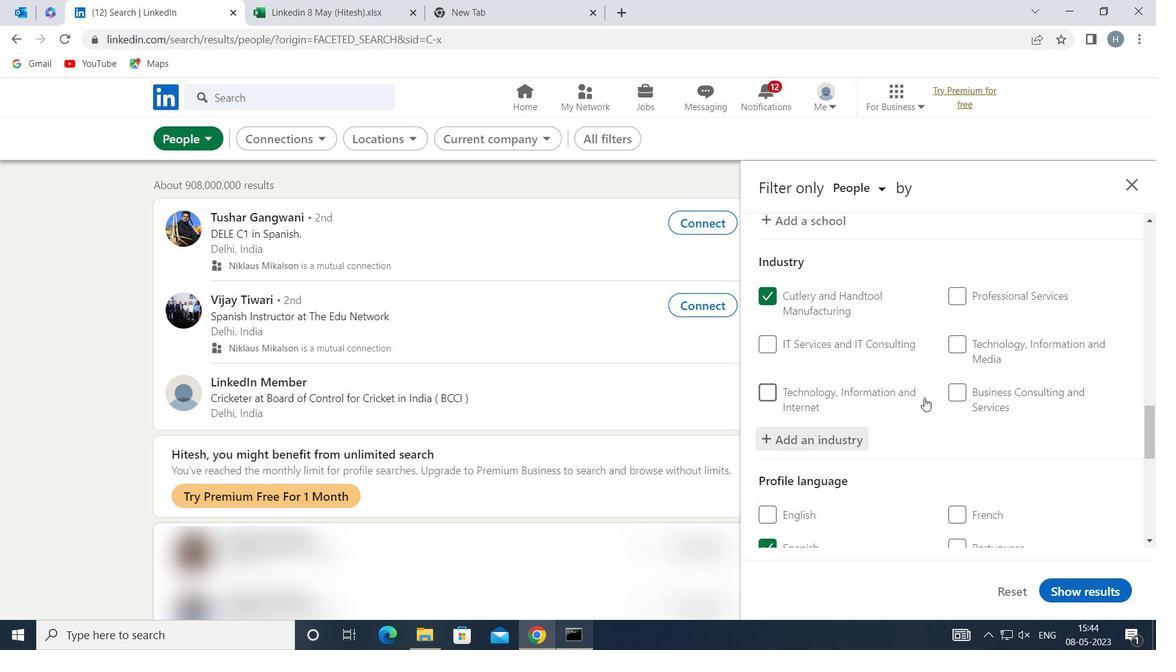 
Action: Mouse moved to (918, 397)
Screenshot: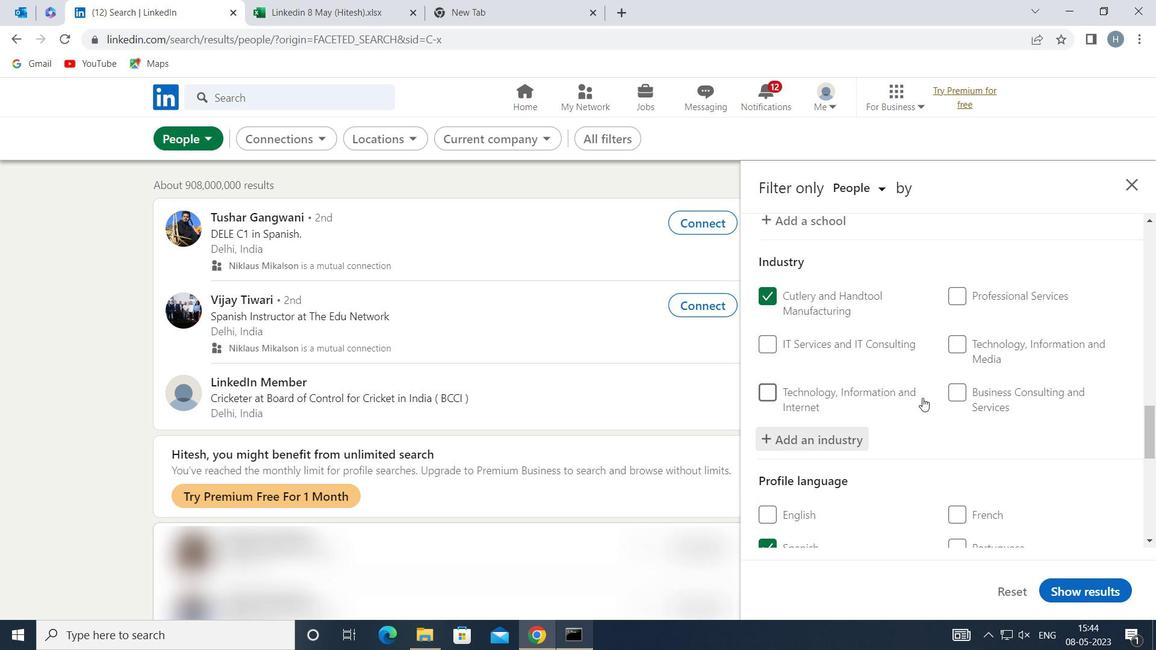
Action: Mouse scrolled (918, 397) with delta (0, 0)
Screenshot: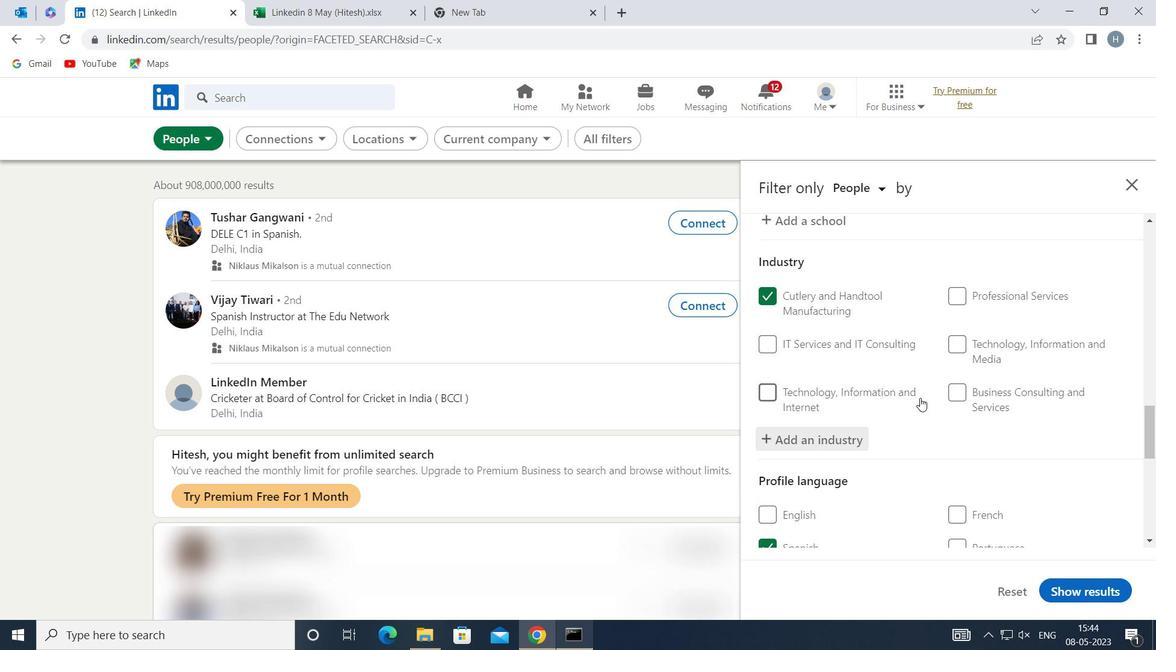 
Action: Mouse moved to (915, 394)
Screenshot: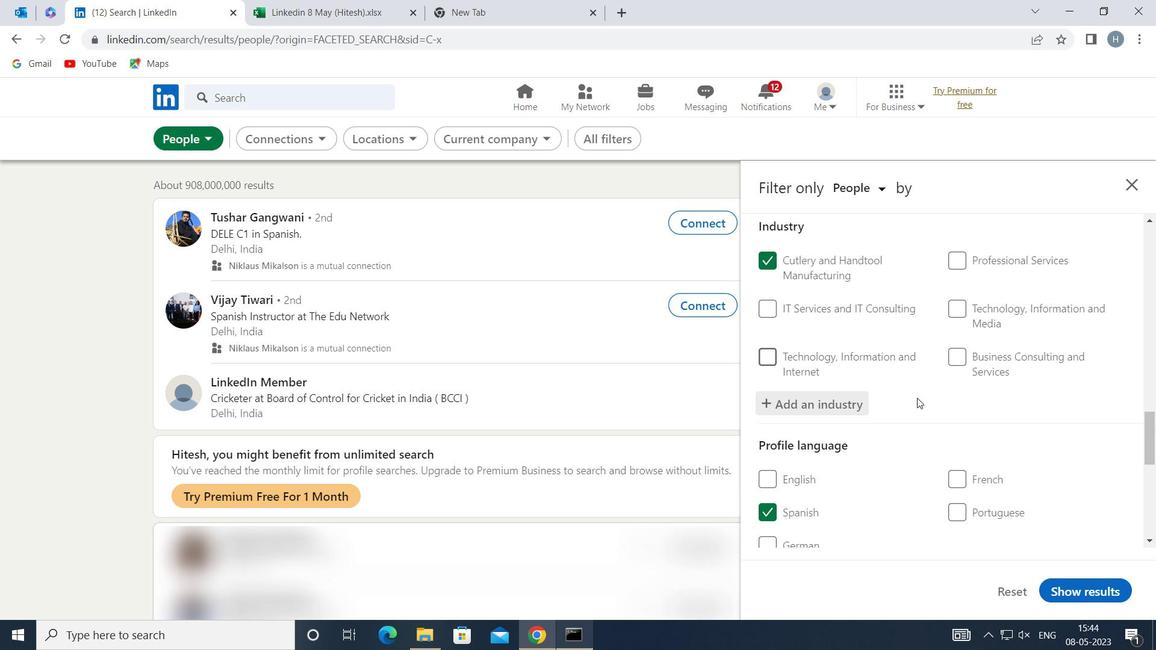 
Action: Mouse scrolled (915, 394) with delta (0, 0)
Screenshot: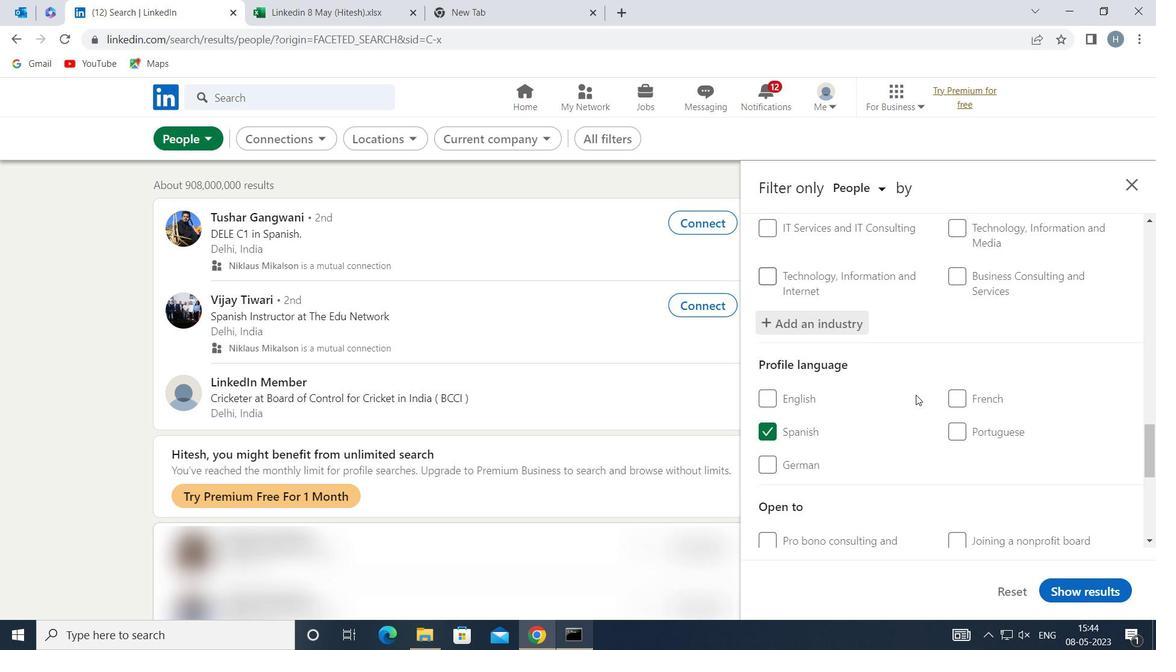 
Action: Mouse moved to (915, 394)
Screenshot: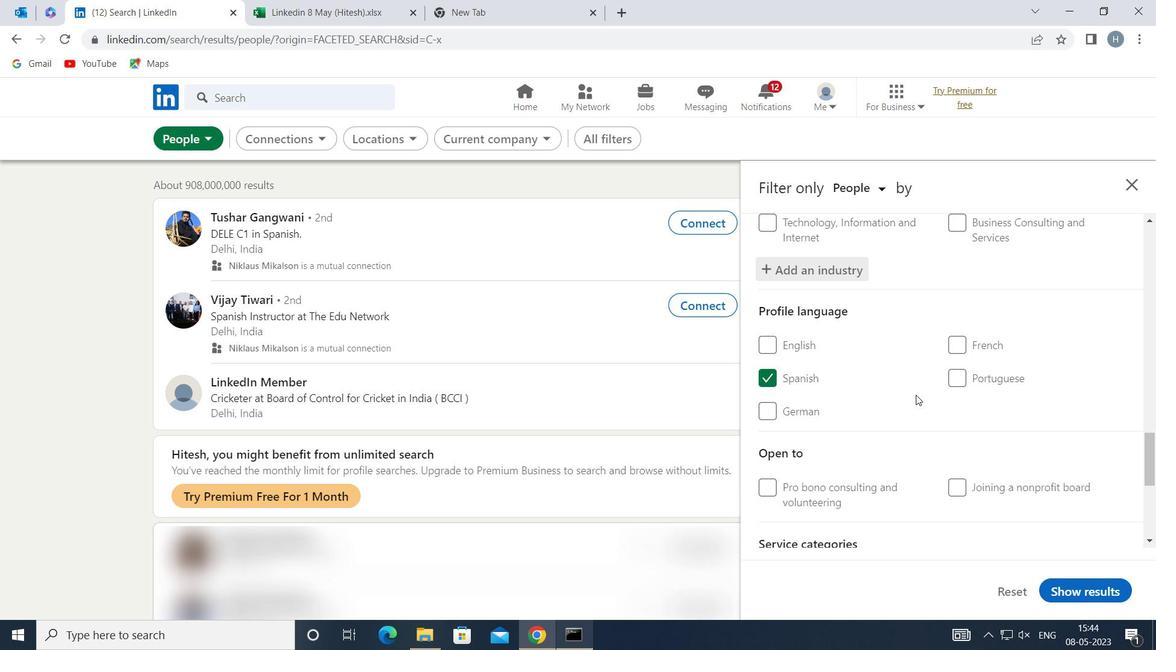 
Action: Mouse scrolled (915, 393) with delta (0, 0)
Screenshot: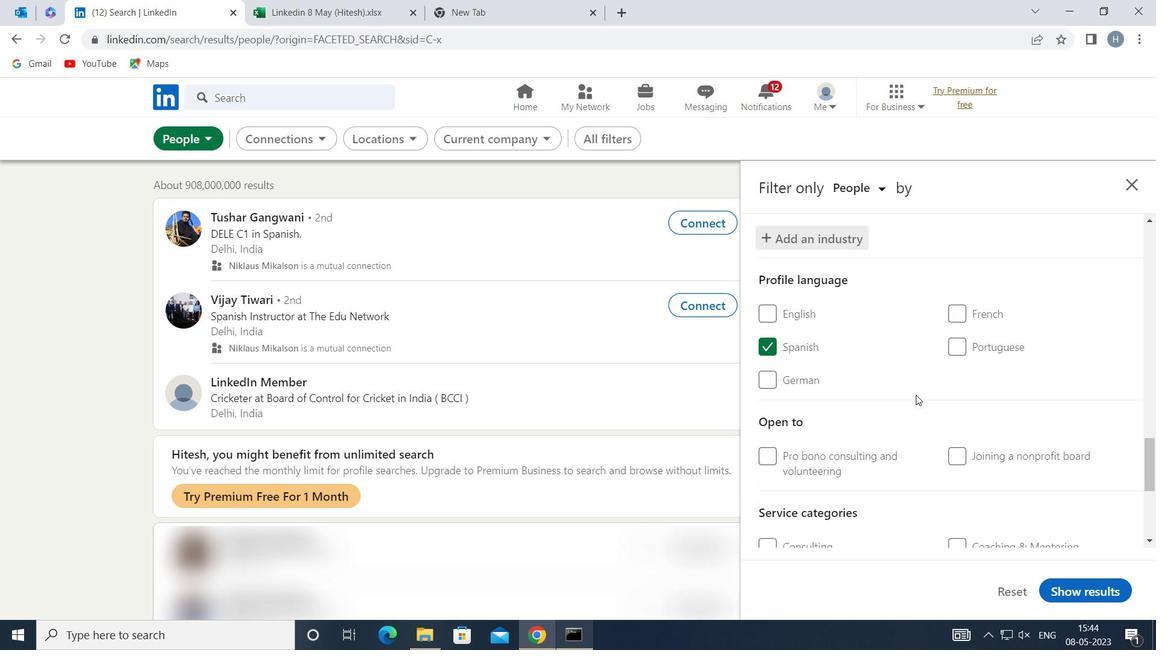 
Action: Mouse moved to (915, 393)
Screenshot: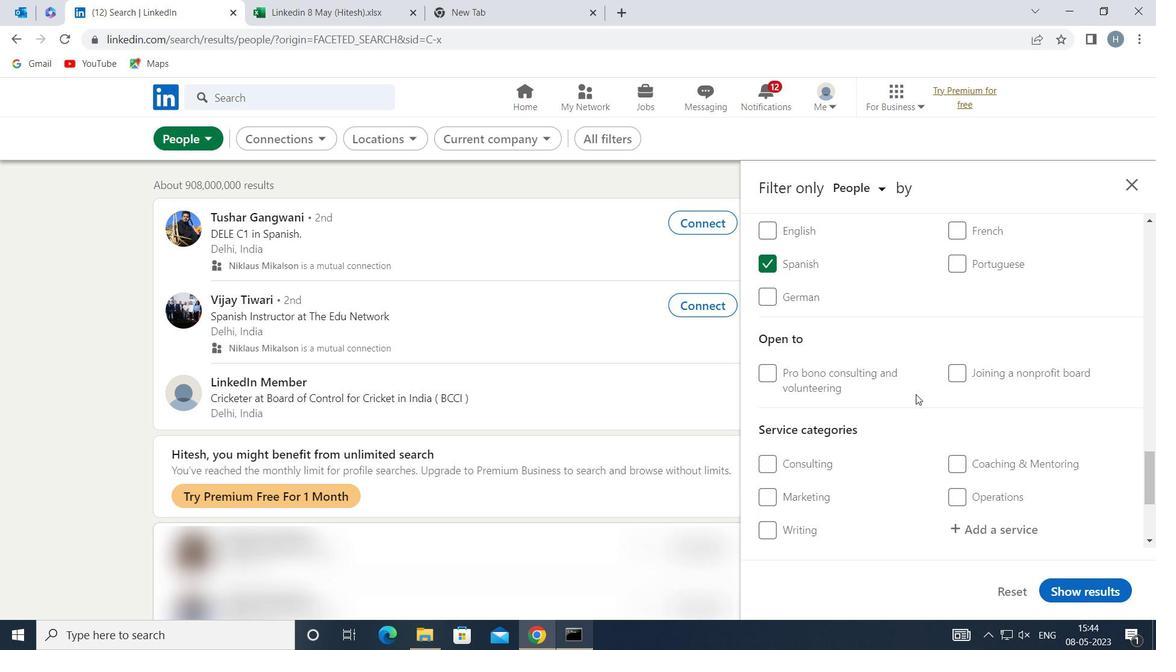 
Action: Mouse scrolled (915, 393) with delta (0, 0)
Screenshot: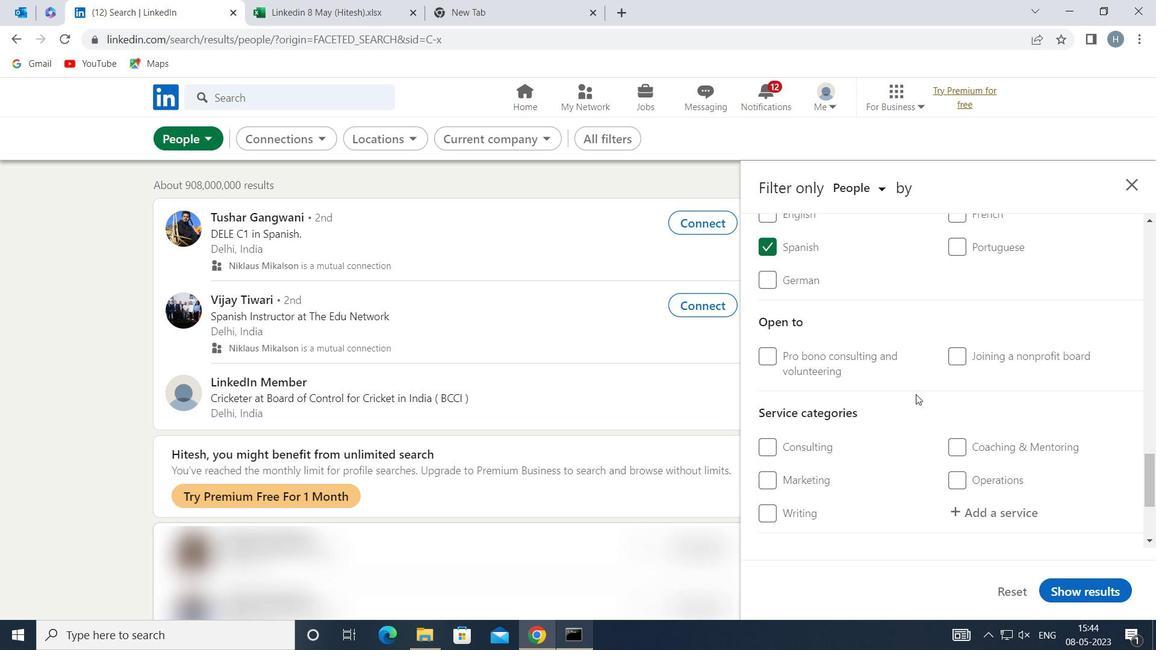 
Action: Mouse moved to (972, 429)
Screenshot: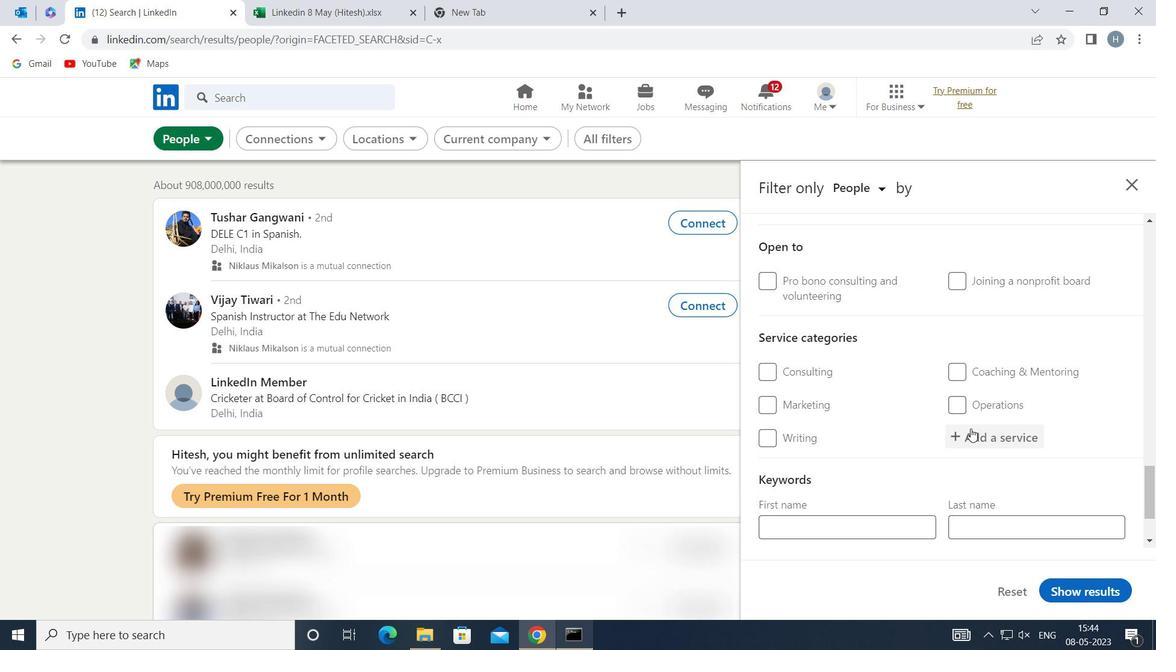 
Action: Mouse pressed left at (972, 429)
Screenshot: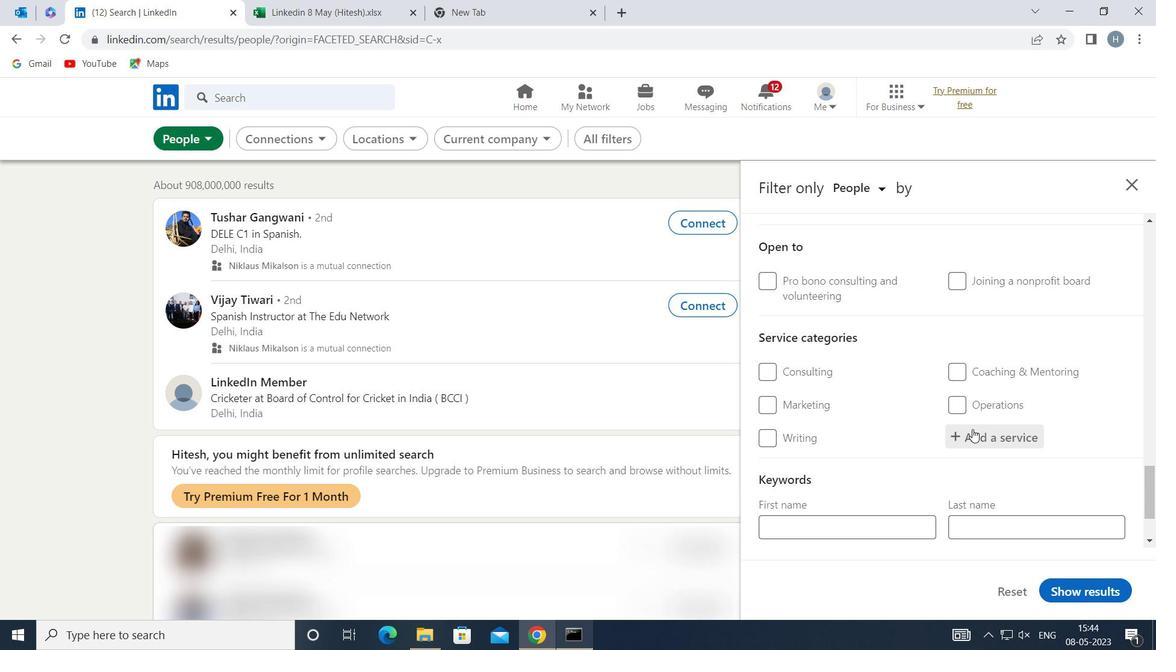 
Action: Mouse moved to (972, 431)
Screenshot: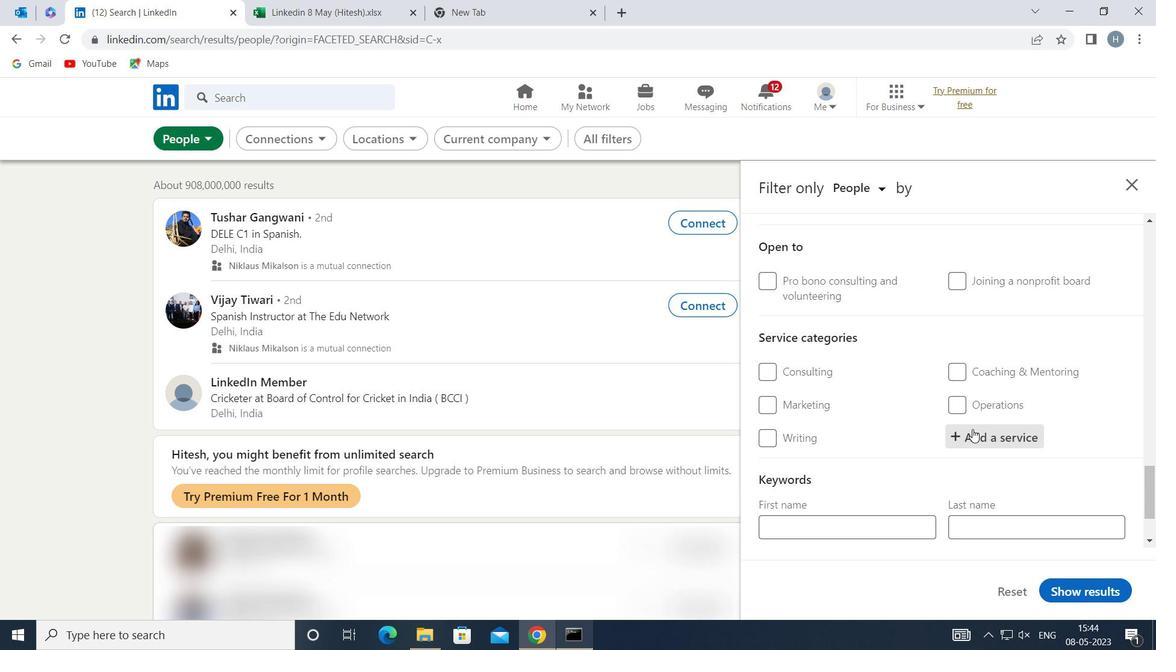 
Action: Key pressed <Key.shift>NETWORK<Key.space><Key.shift>SUP
Screenshot: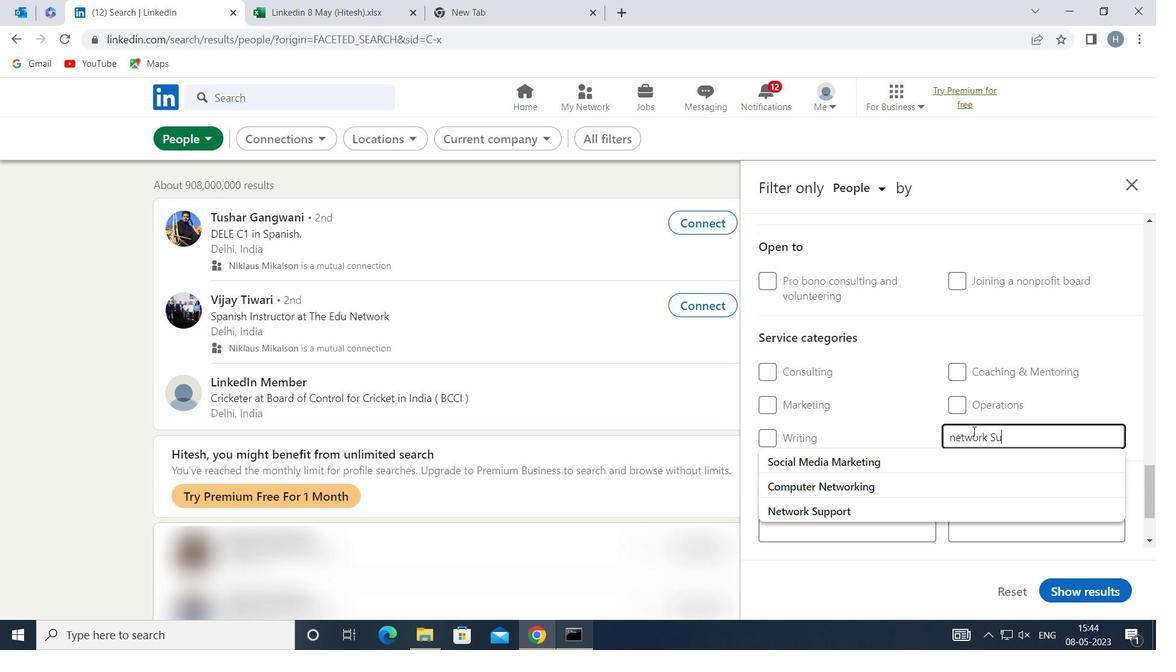 
Action: Mouse moved to (895, 455)
Screenshot: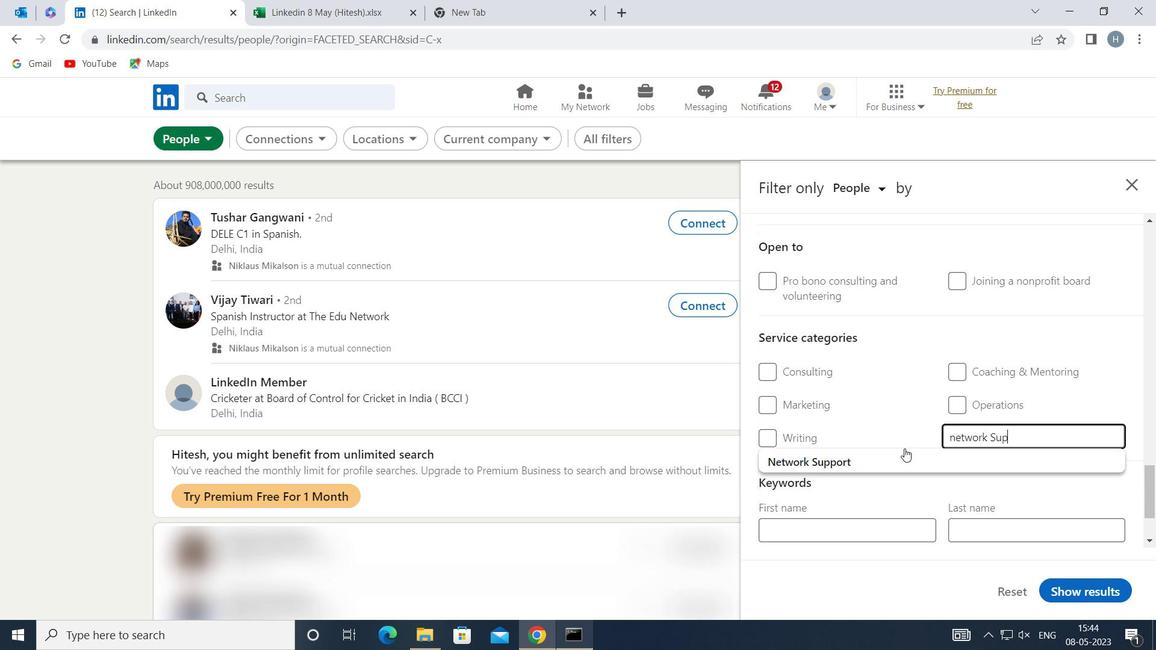 
Action: Mouse pressed left at (895, 455)
Screenshot: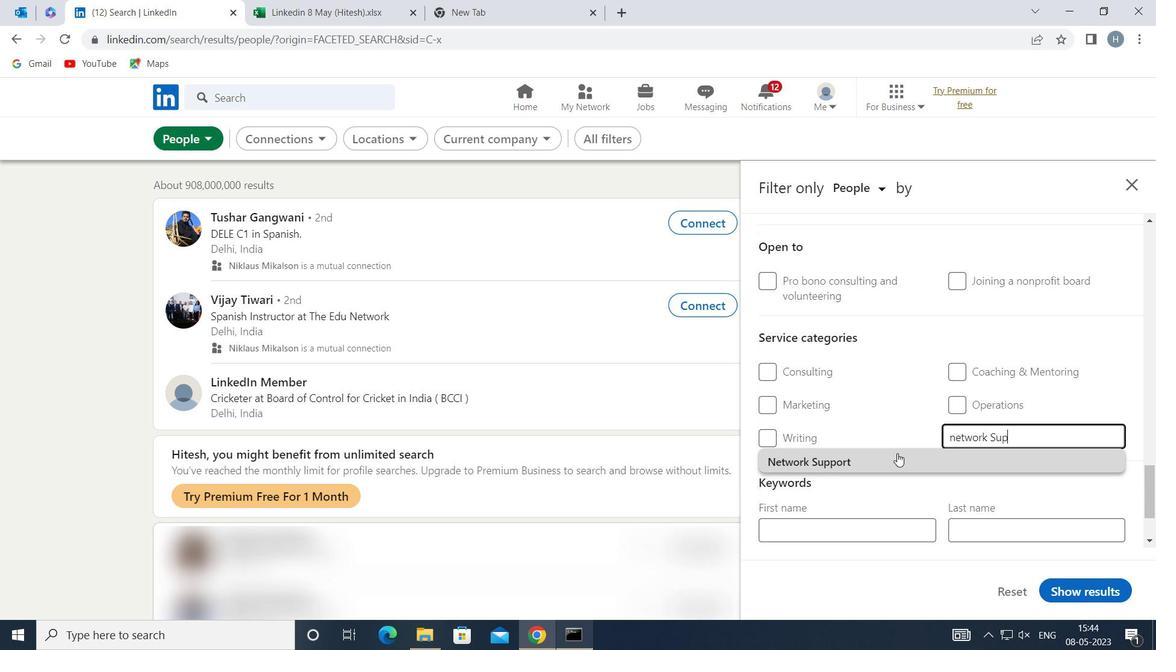 
Action: Mouse moved to (891, 461)
Screenshot: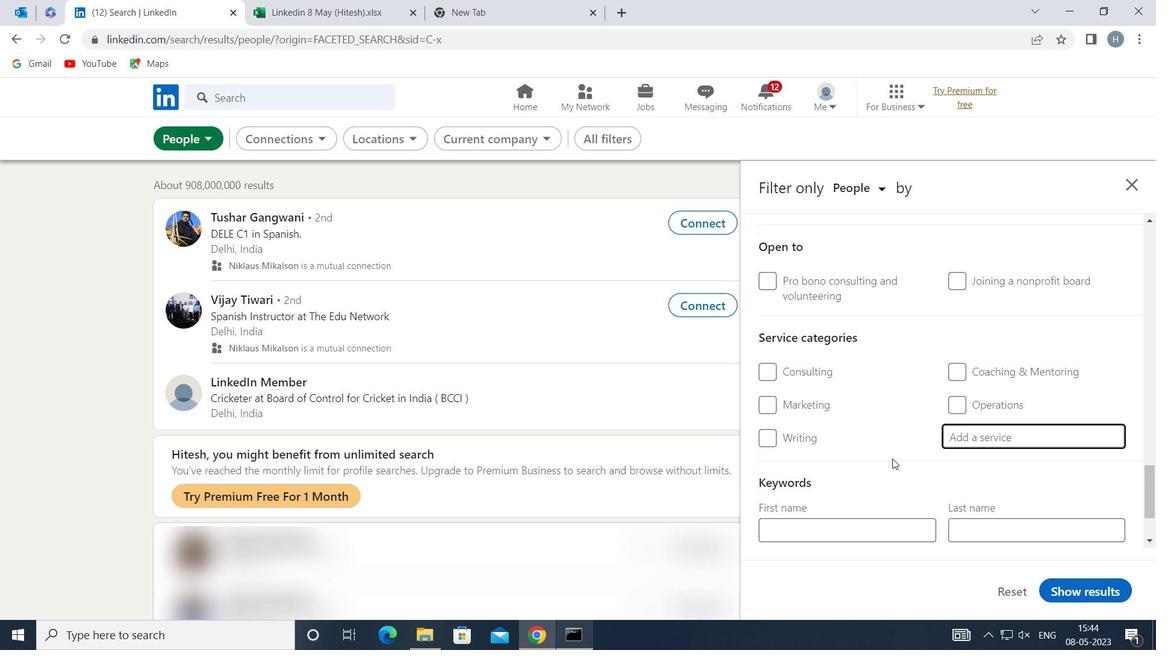 
Action: Mouse scrolled (891, 460) with delta (0, 0)
Screenshot: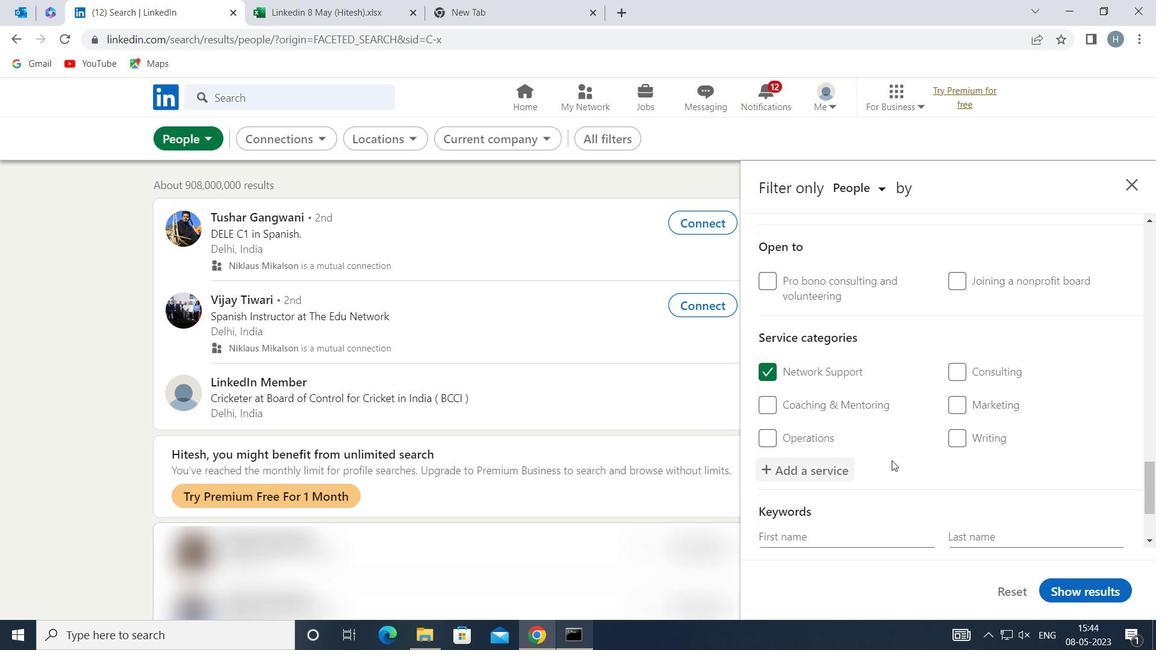 
Action: Mouse scrolled (891, 460) with delta (0, 0)
Screenshot: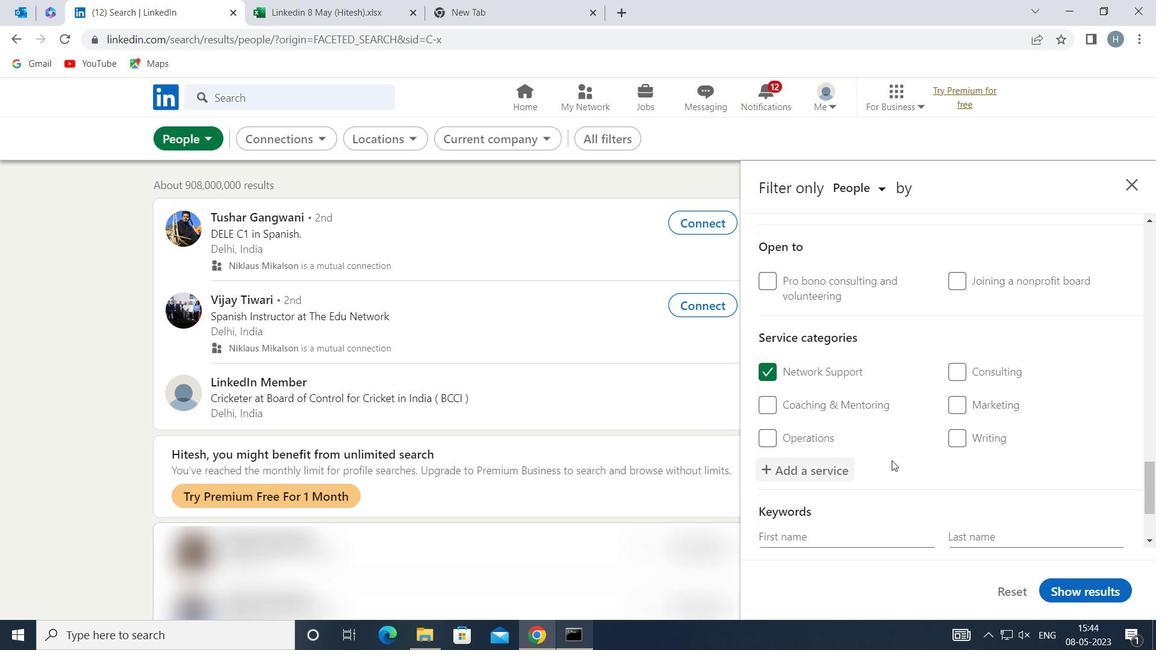 
Action: Mouse scrolled (891, 460) with delta (0, 0)
Screenshot: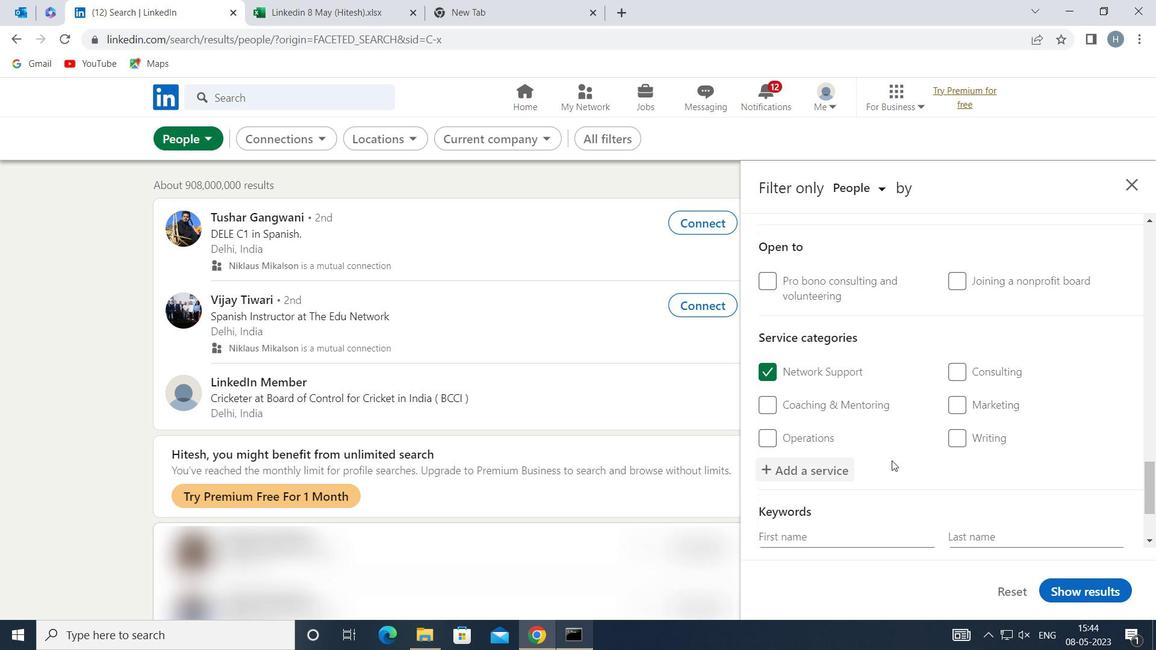 
Action: Mouse scrolled (891, 460) with delta (0, 0)
Screenshot: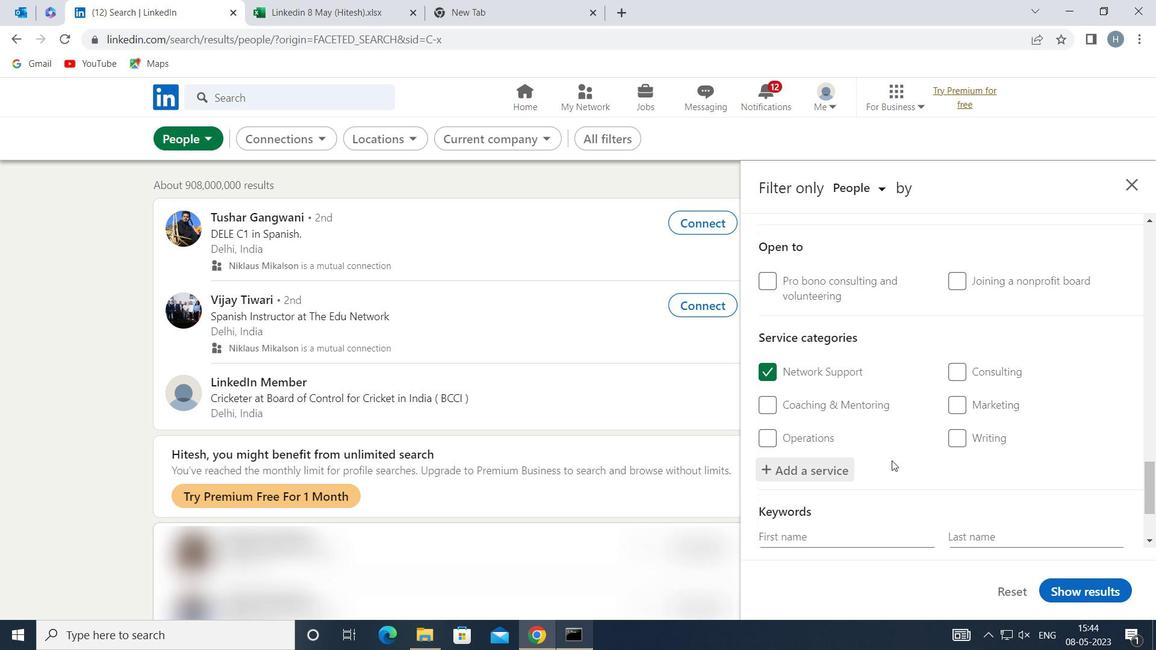 
Action: Mouse moved to (892, 469)
Screenshot: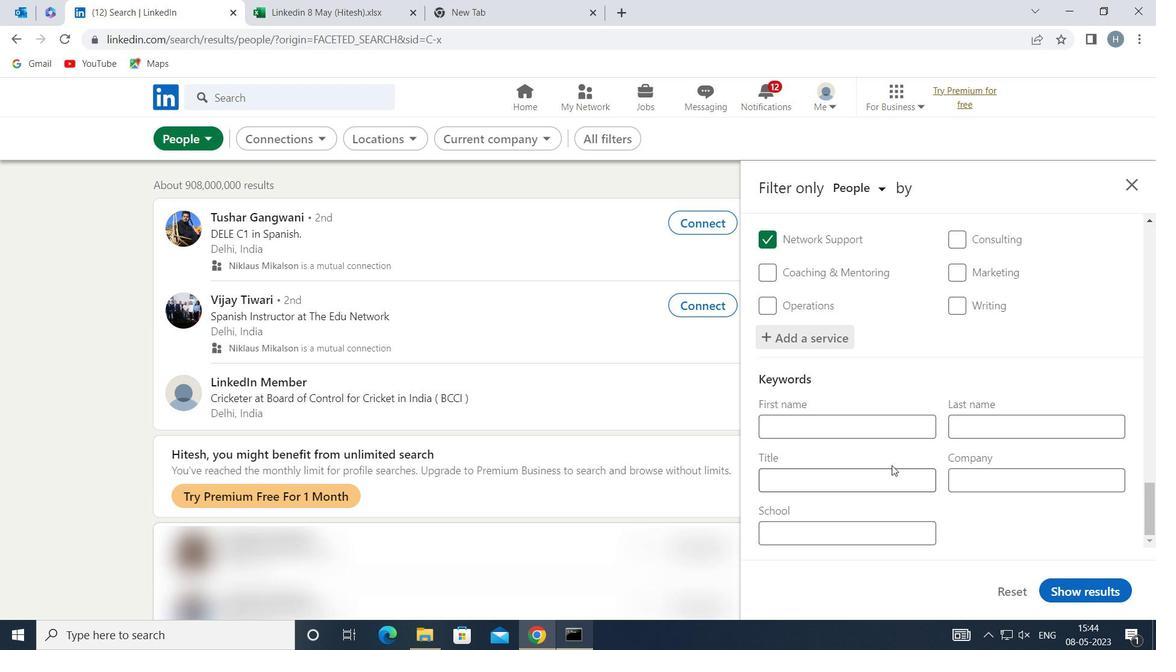 
Action: Mouse pressed left at (892, 469)
Screenshot: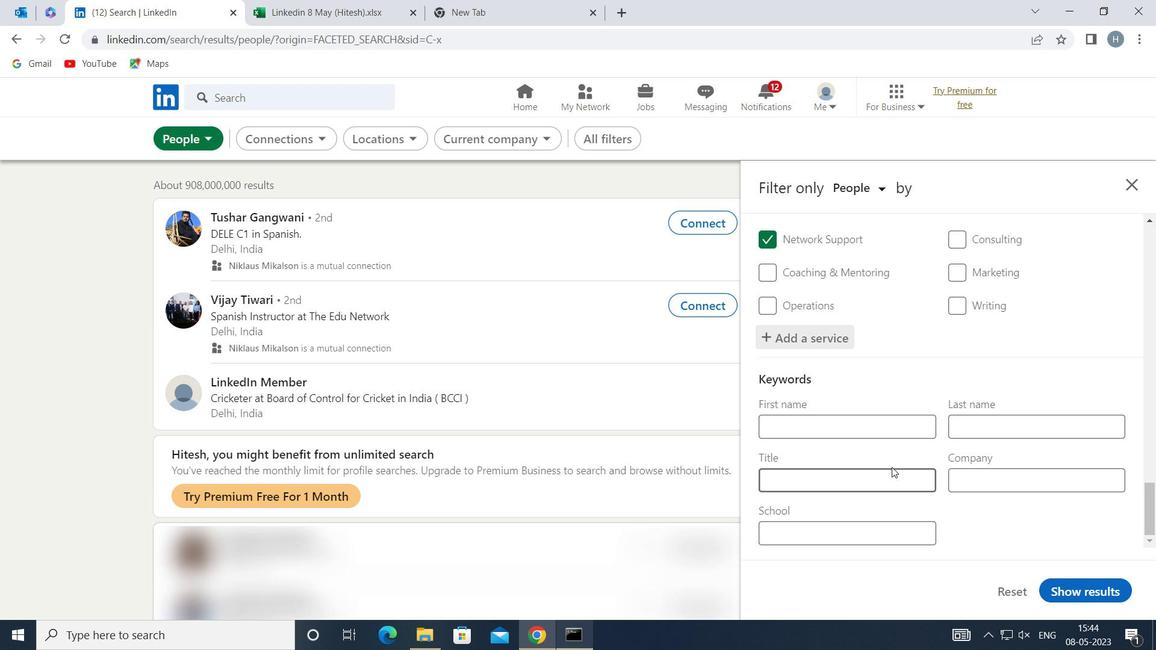 
Action: Key pressed <Key.shift>PAYROLL<Key.space><Key.shift>CLERK
Screenshot: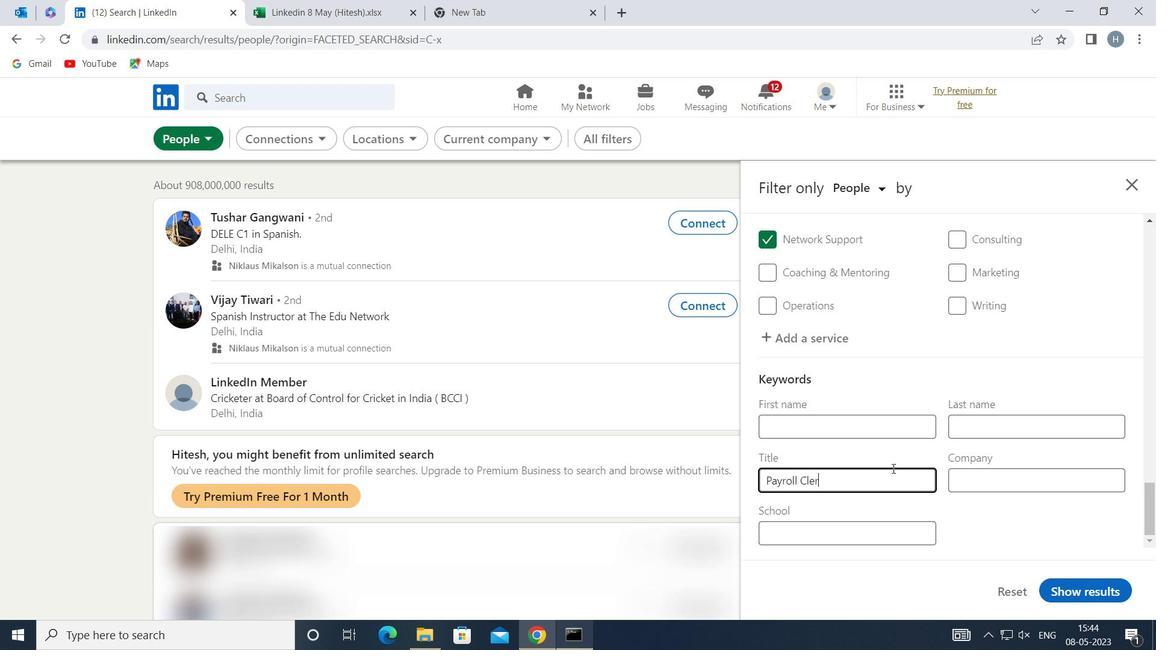 
Action: Mouse moved to (1086, 590)
Screenshot: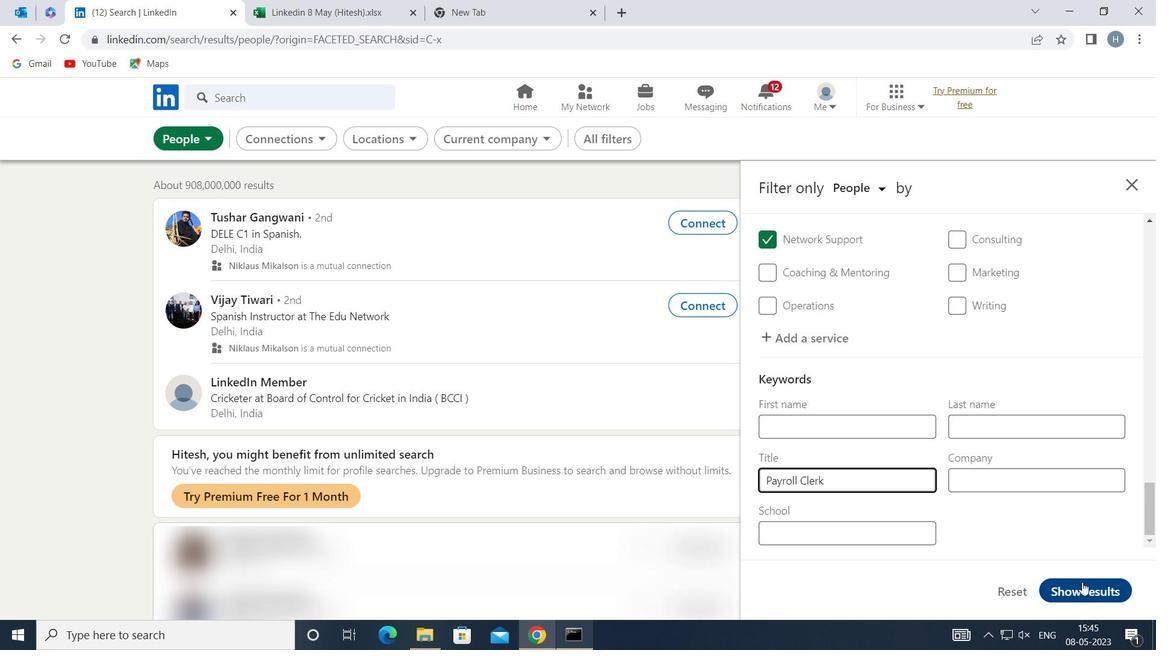 
Action: Mouse pressed left at (1086, 590)
Screenshot: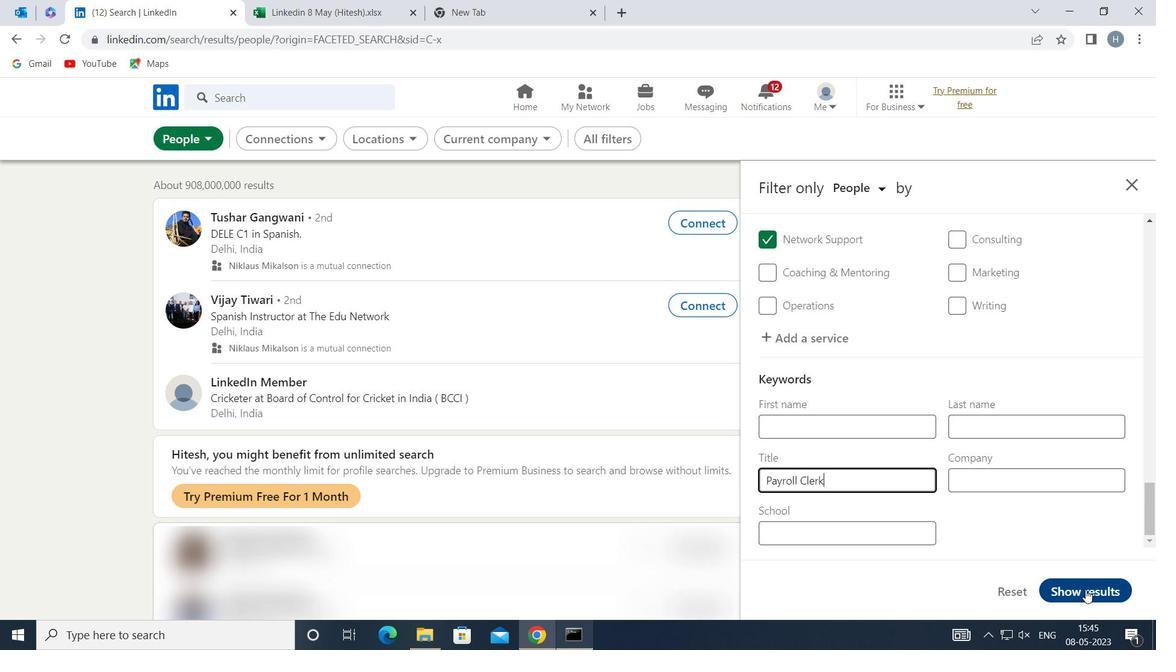 
Action: Mouse moved to (717, 326)
Screenshot: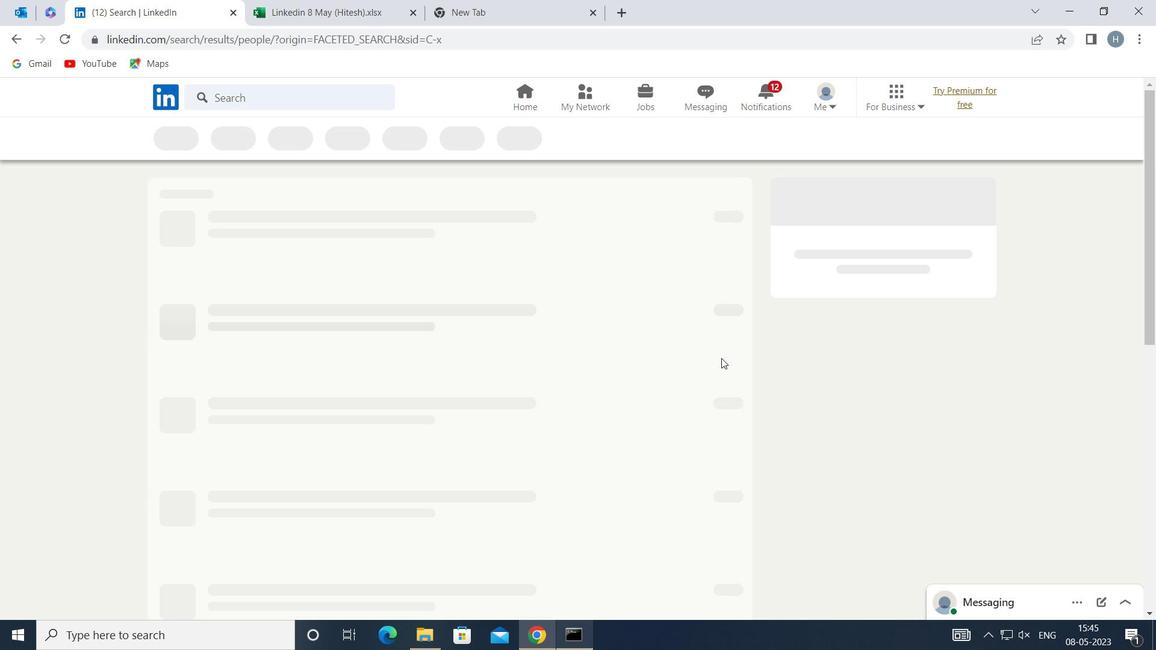 
